 Task: Track the change in learning rate during training epochs.
Action: Mouse moved to (877, 146)
Screenshot: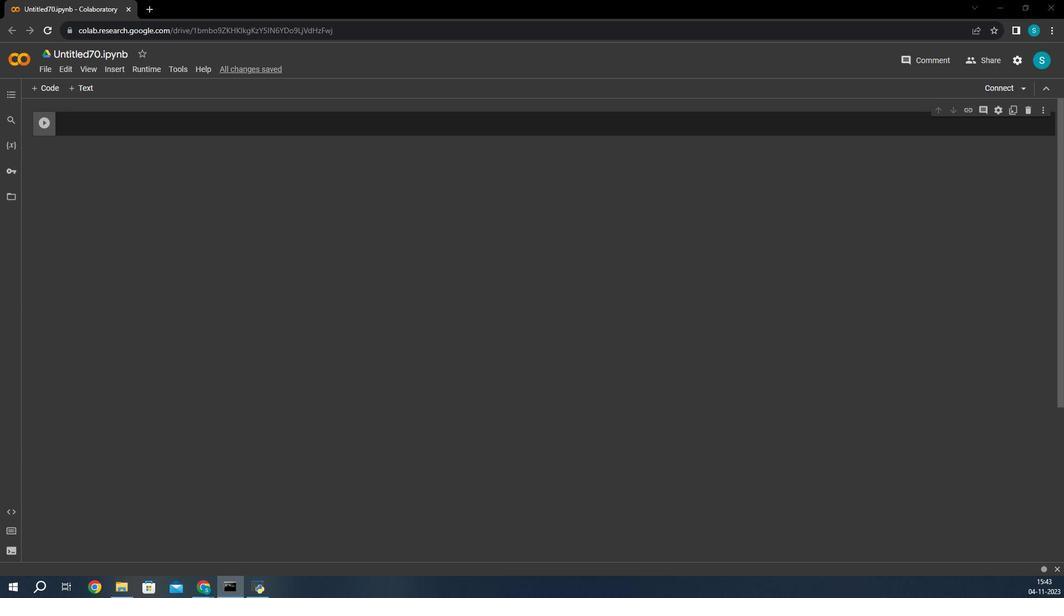 
Action: Mouse pressed left at (877, 146)
Screenshot: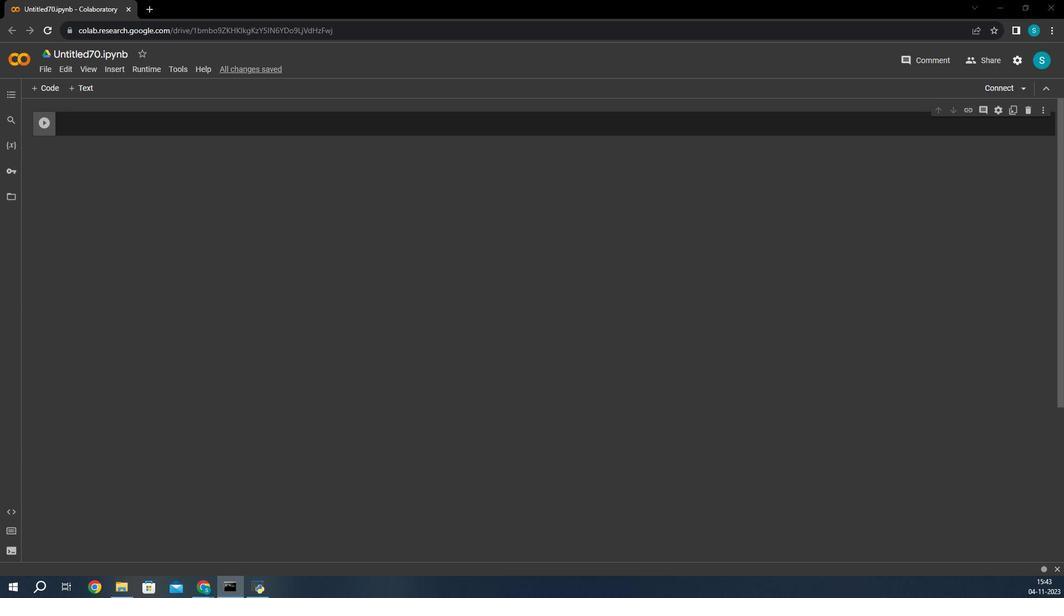 
Action: Mouse moved to (315, 176)
Screenshot: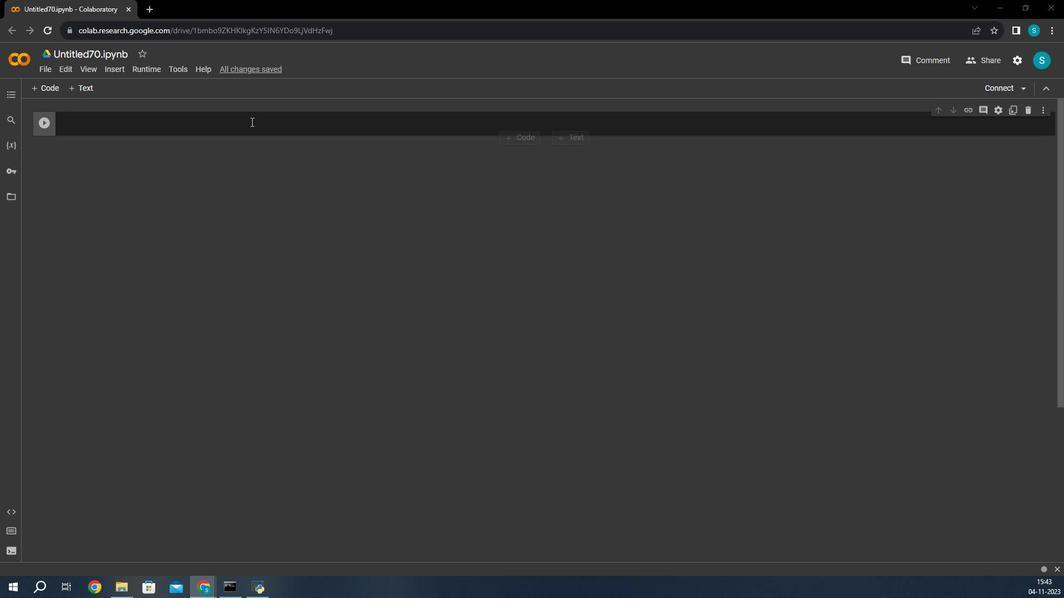 
Action: Mouse pressed left at (315, 176)
Screenshot: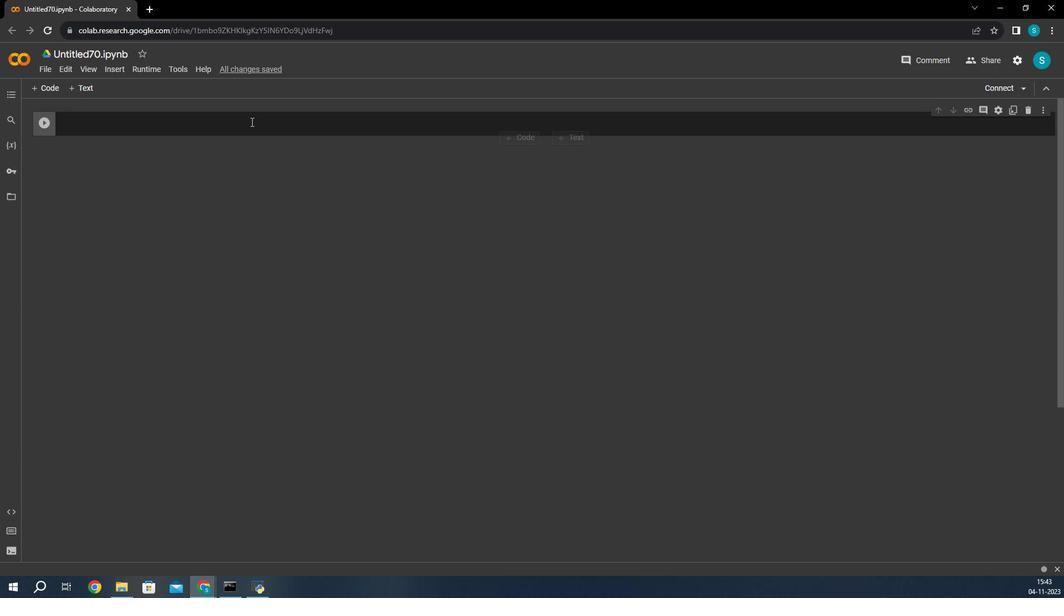 
Action: Mouse moved to (494, 334)
Screenshot: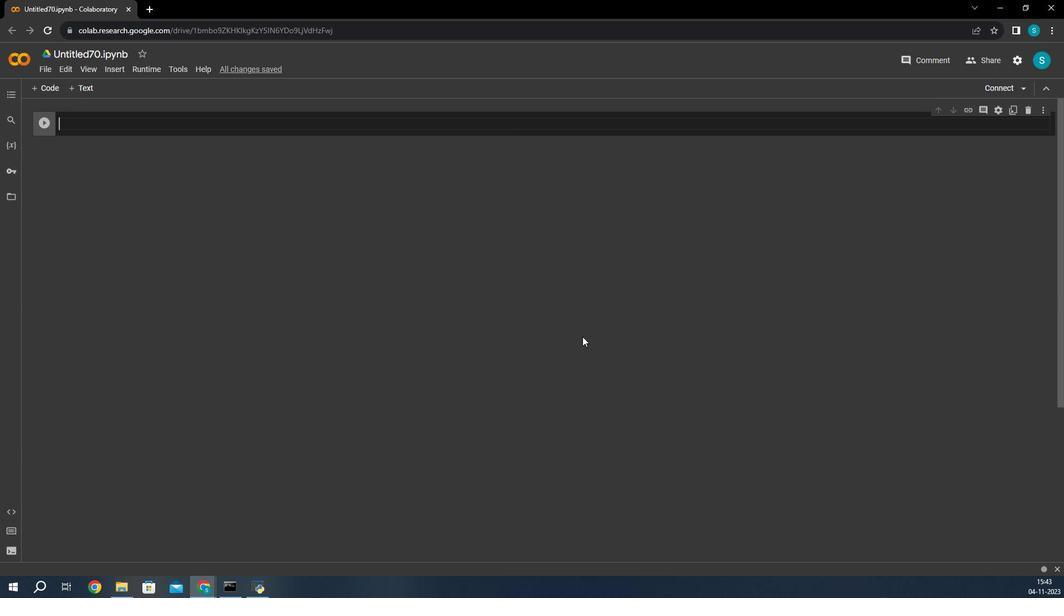 
Action: Key pressed pip<Key.space>install<Key.space>wandb
Screenshot: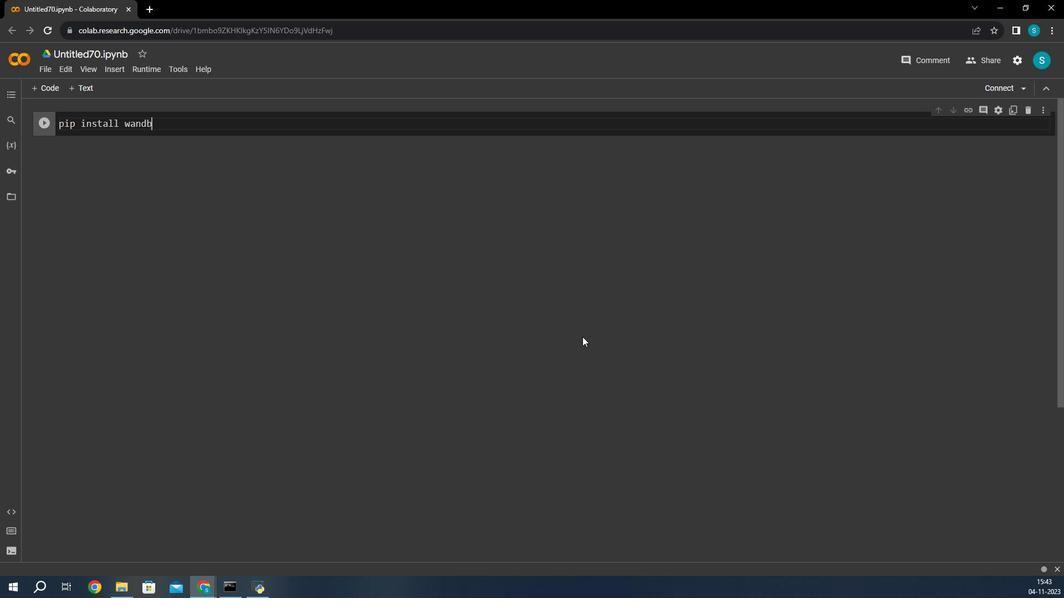 
Action: Mouse moved to (201, 157)
Screenshot: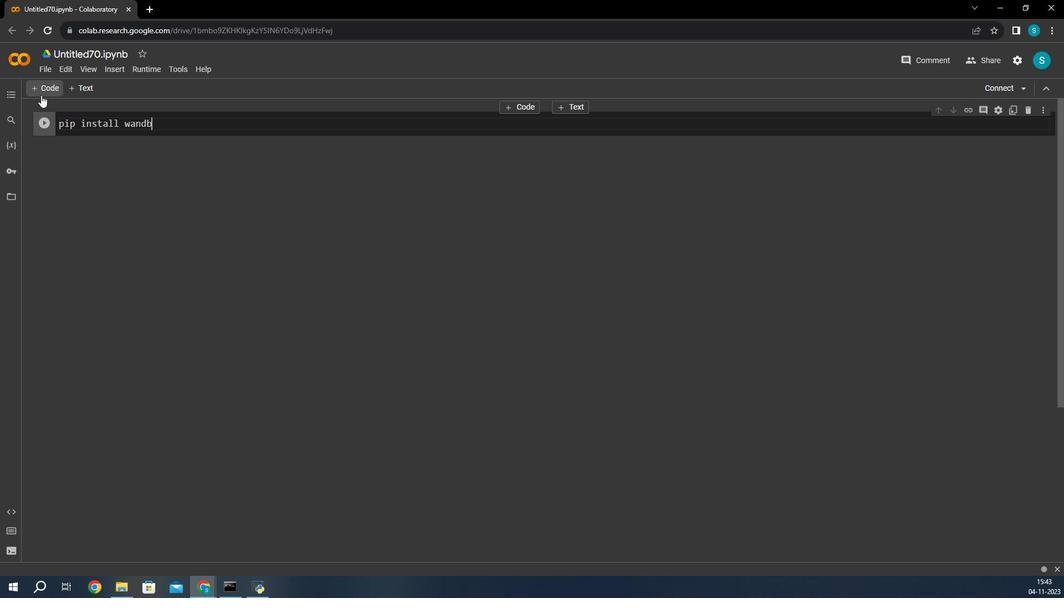 
Action: Mouse pressed left at (201, 157)
Screenshot: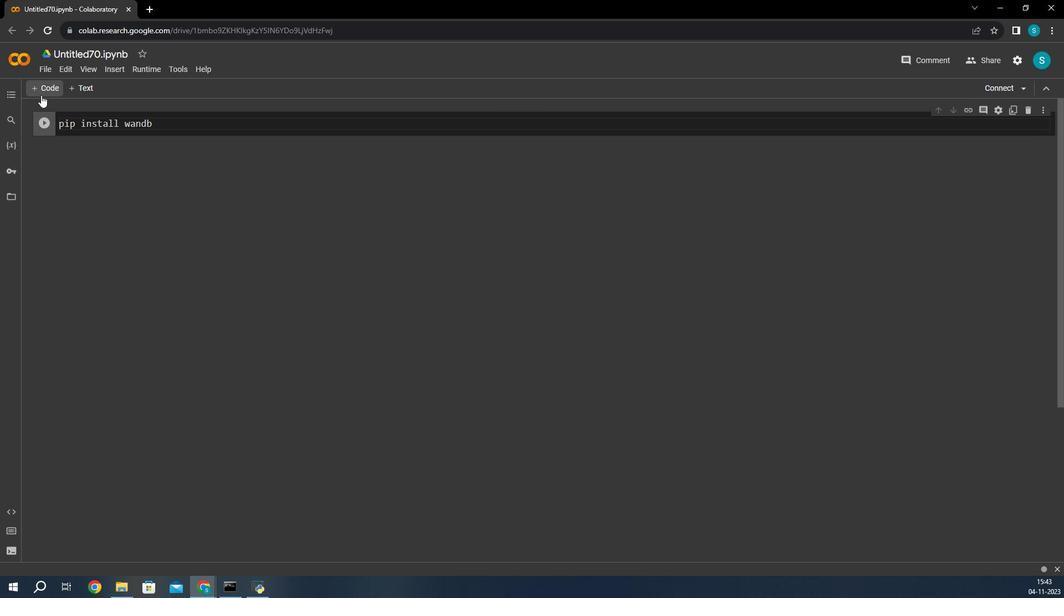 
Action: Mouse moved to (234, 197)
Screenshot: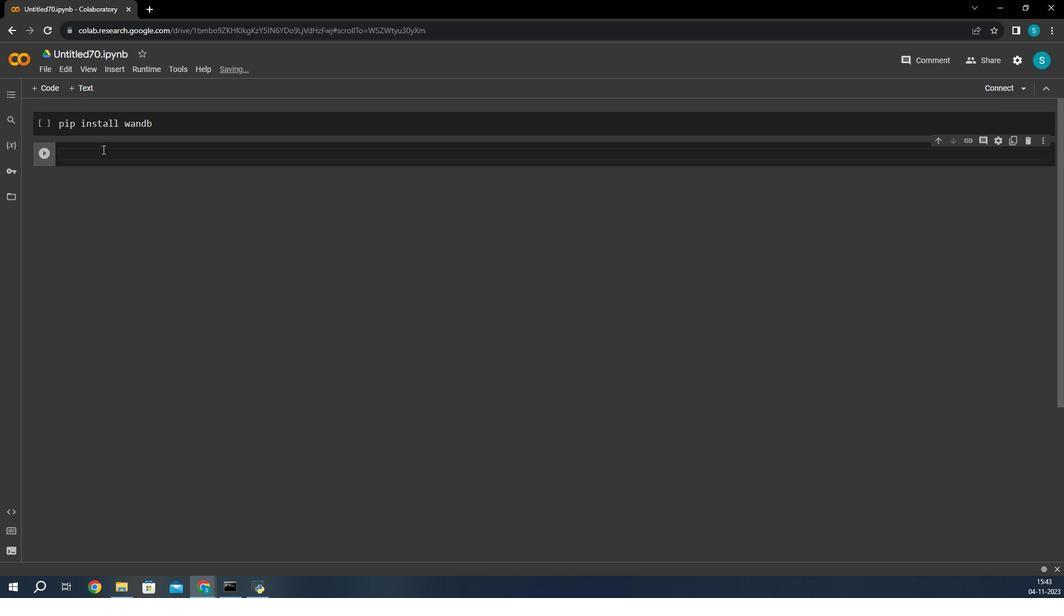 
Action: Mouse pressed left at (234, 197)
Screenshot: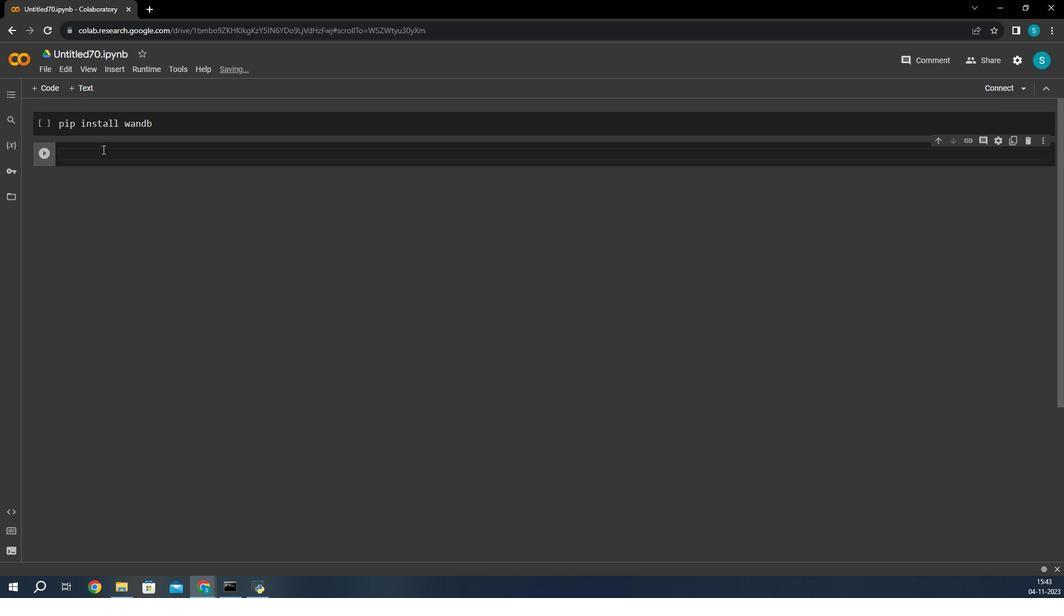 
Action: Mouse moved to (366, 287)
Screenshot: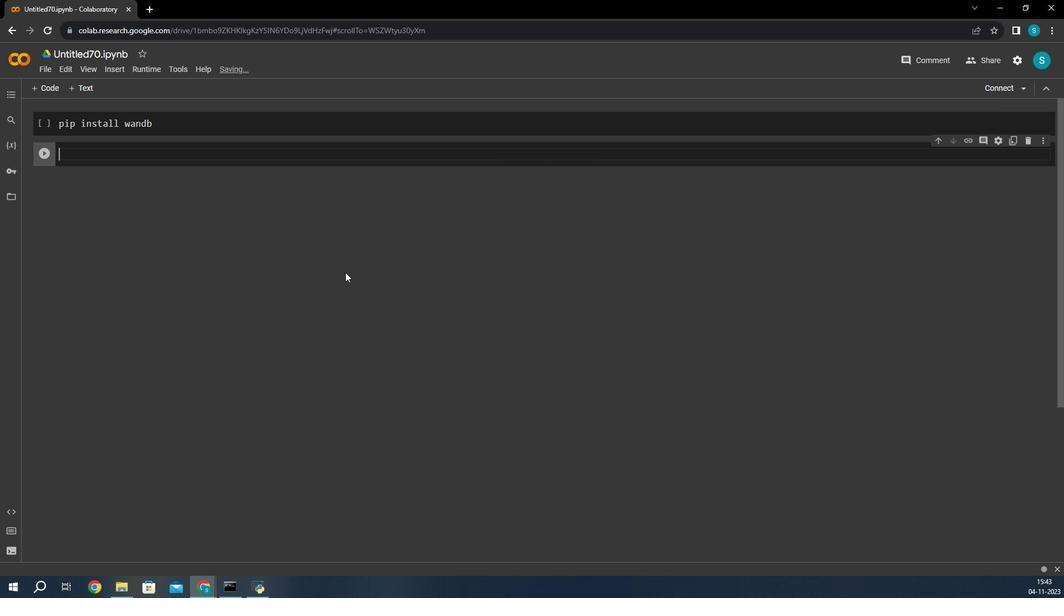 
Action: Key pressed import<Key.space>wandb<Key.enter>import<Key.space>torch<Key.enter>import<Key.space>torch.nn<Key.space>as<Key.space>nn<Key.enter>import<Key.space>torch.optim<Key.space>as<Key.space>optim<Key.enter>from<Key.space>torchvision<Key.space>import<Key.space>datasets,<Key.space>transforms<Key.enter><Key.enter><Key.shift_r>#<Key.space><Key.shift_r>Initialize<Key.space><Key.shift_r>Wand<Key.shift_r>B<Key.enter>wandb.init<Key.shift_r>(project='<Key.shift_r>Learning<Key.shift_r><Key.shift_r><Key.shift_r>_rate<Key.shift_r><Key.shift_r><Key.shift_r>_tracking<Key.shift_r><Key.shift_r><Key.shift_r><Key.shift_r>_task<Key.right><Key.right><Key.enter><Key.enter><Key.shift_r>#<Key.space><Key.shift_r>Define<Key.space>a<Key.space>simple<Key.space>neural<Key.space>network<Key.space>n<Key.backspace>model<Key.enter>class<Key.space><Key.shift_r>Simple<Key.shift_r>Net<Key.shift_r><Key.shift_r>(nn.<Key.shift_r>Module<Key.right><Key.shift_r>:<Key.enter>def<Key.space><Key.shift_r>__init<Key.shift_r>__<Key.shift_r><Key.shift_r><Key.shift_r><Key.shift_r><Key.shift_r><Key.shift_r><Key.shift_r>(self<Key.right><Key.shift_r>:<Key.enter>super<Key.shift_r><Key.shift_r><Key.shift_r>(<Key.shift_r>Simple<Key.shift_r>Net,<Key.space>self<Key.right>.<Key.shift_r>__init<Key.shift_r><Key.shift_r><Key.shift_r><Key.shift_r><Key.shift_r><Key.shift_r><Key.shift_r>__<Key.shift_r>()<Key.enter>self.fc<Key.space>=<Key.space>nn.<Key.shift_r>Linear<Key.shift_r><Key.shift_r><Key.shift_r><Key.shift_r><Key.shift_r><Key.shift_r><Key.shift_r><Key.shift_r><Key.shift_r>(784,<Key.space>19<Key.backspace>0<Key.right><Key.enter><Key.enter><Key.backspace>def<Key.space>forward<Key.shift_r>(self,<Key.space>x<Key.right><Key.shift_r>:<Key.enter>x<Key.space>=
Screenshot: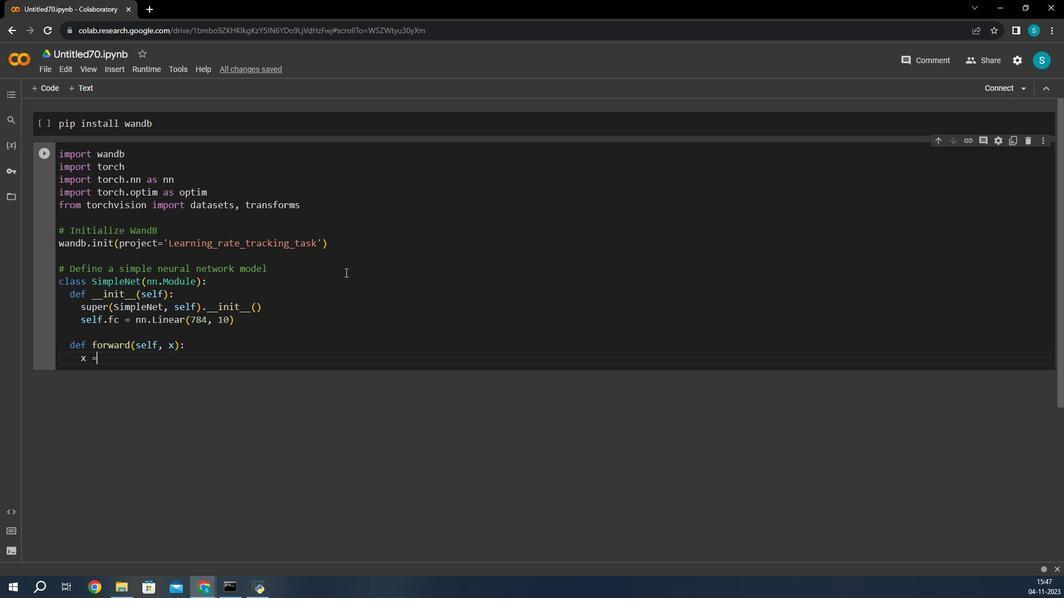 
Action: Mouse moved to (876, 287)
Screenshot: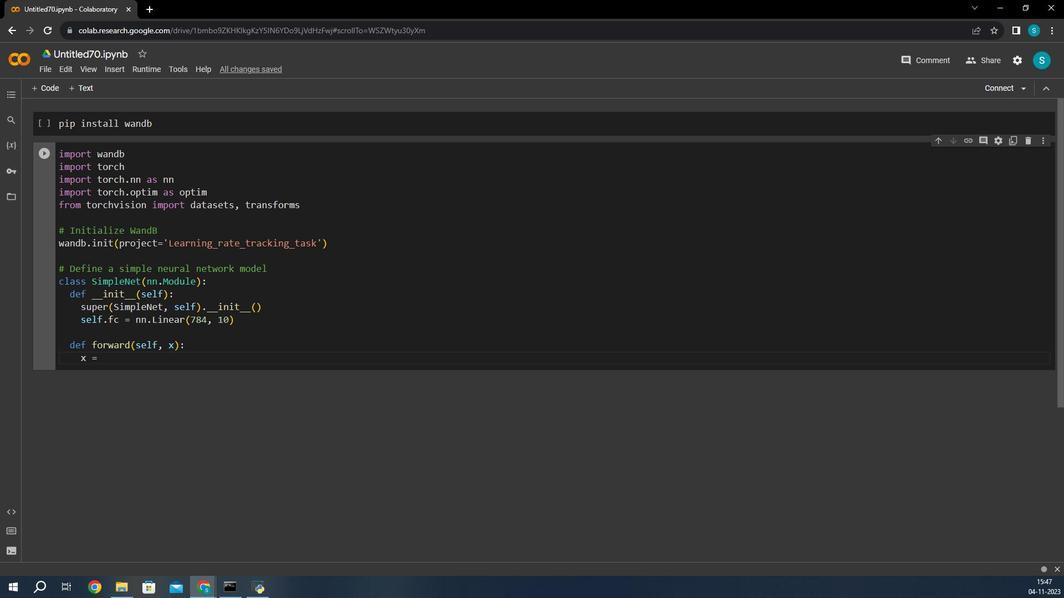 
Action: Key pressed <Key.space>
Screenshot: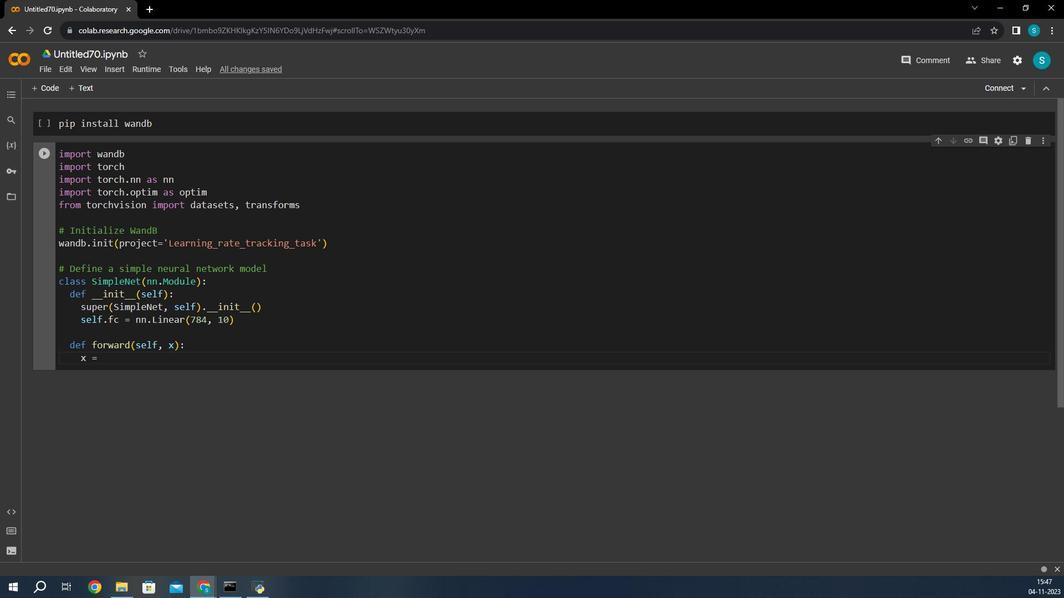 
Action: Mouse moved to (875, 289)
Screenshot: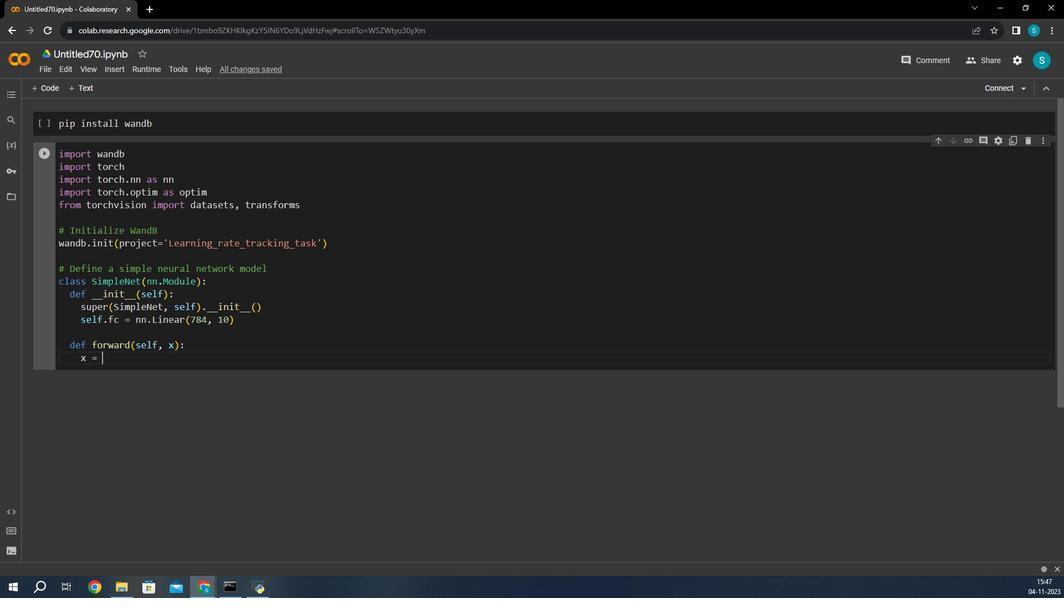 
Action: Mouse scrolled (875, 288) with delta (0, 0)
Screenshot: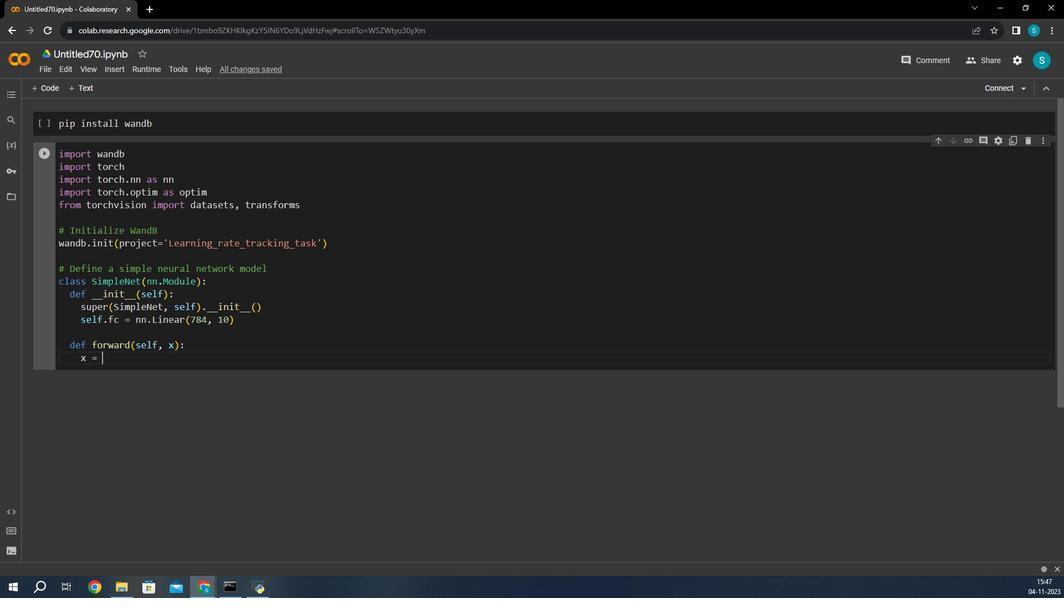 
Action: Mouse moved to (875, 289)
Screenshot: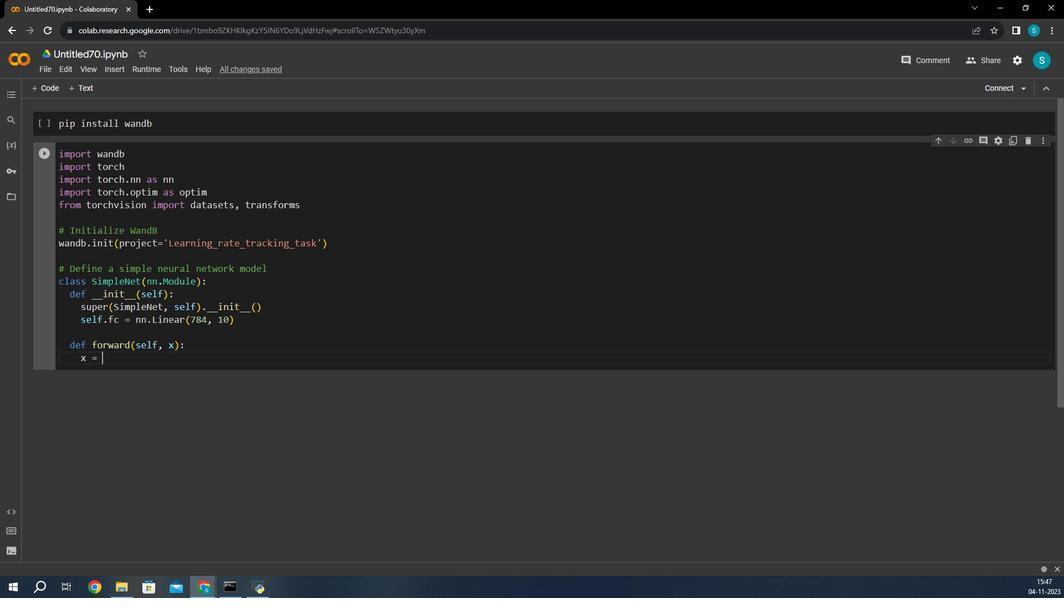 
Action: Mouse scrolled (875, 289) with delta (0, 0)
Screenshot: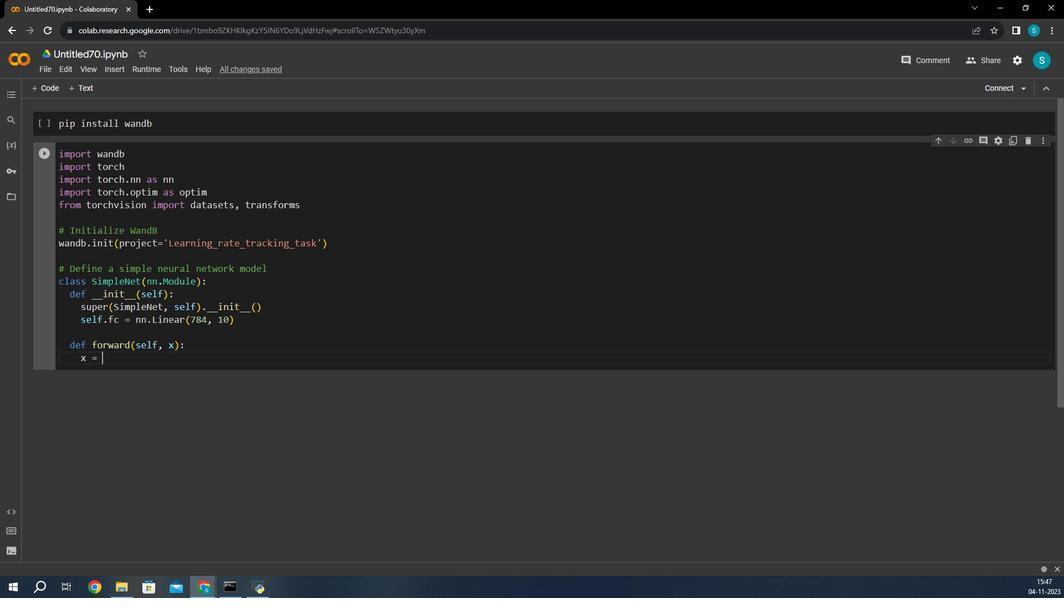 
Action: Mouse moved to (874, 290)
Screenshot: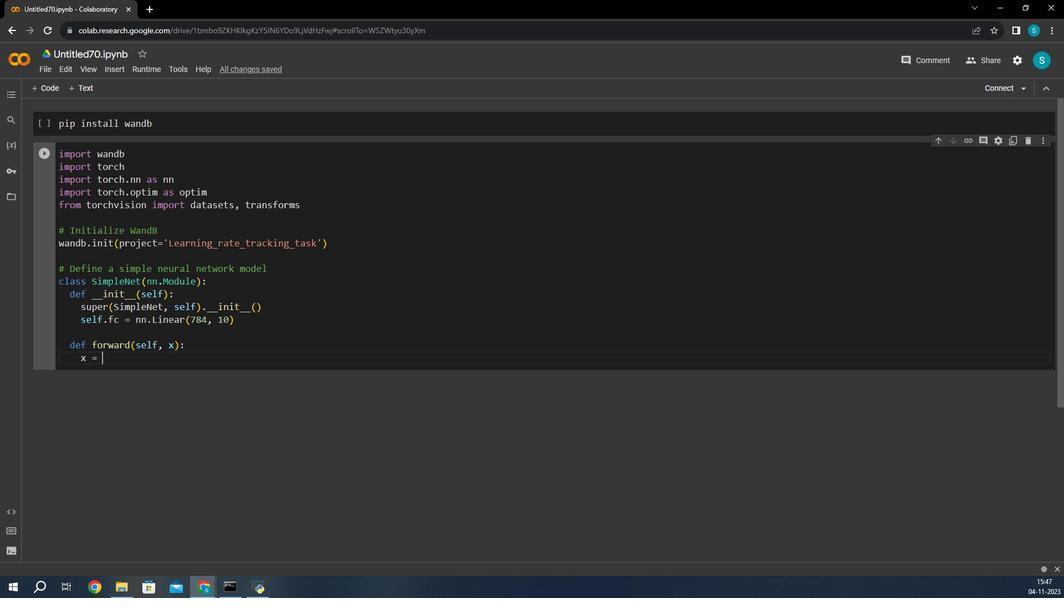 
Action: Mouse scrolled (874, 290) with delta (0, 0)
Screenshot: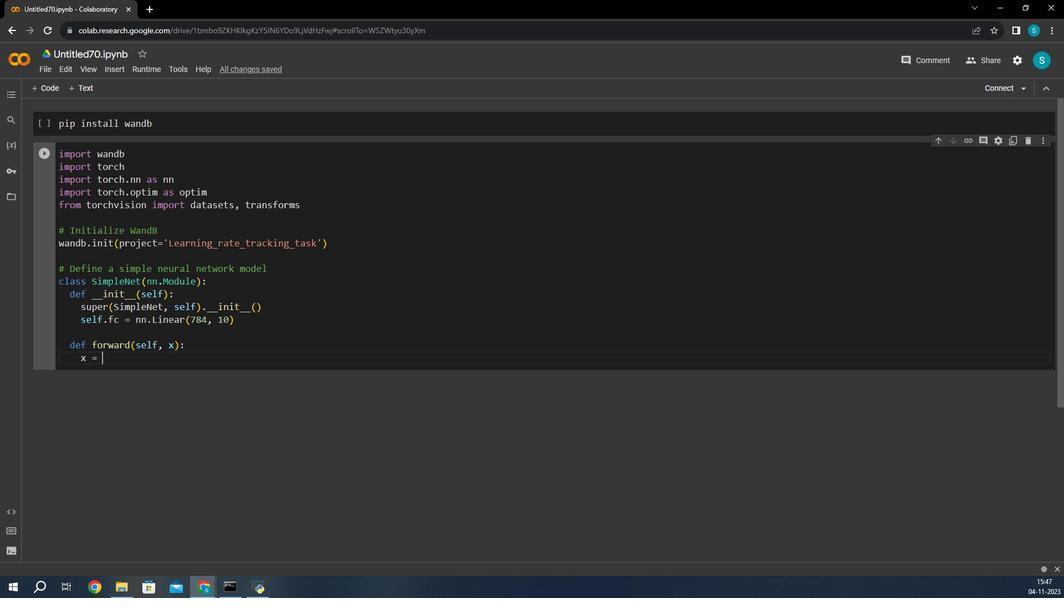 
Action: Mouse moved to (873, 291)
Screenshot: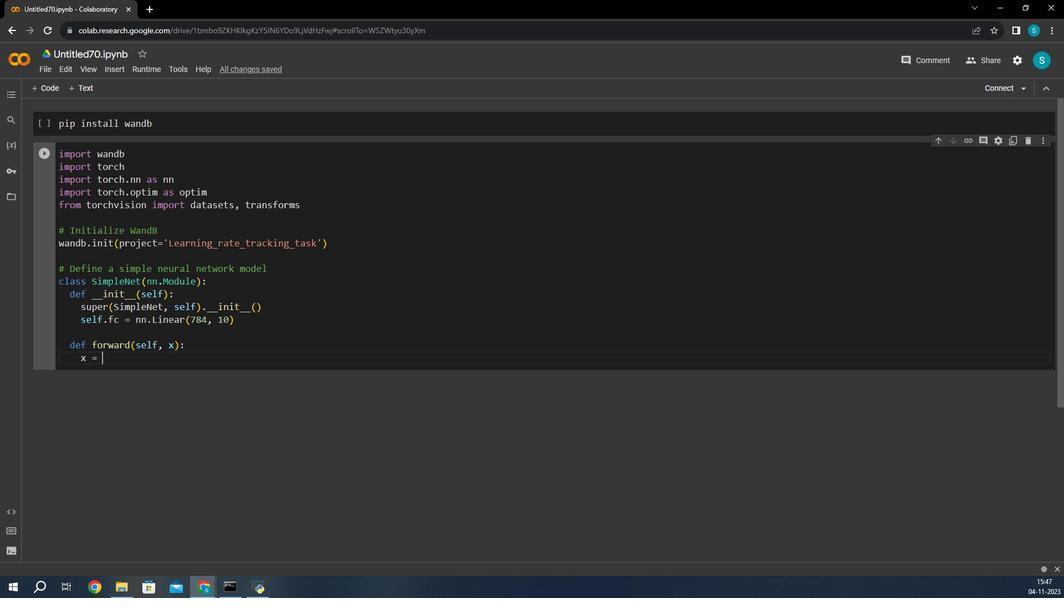 
Action: Mouse scrolled (873, 290) with delta (0, 0)
Screenshot: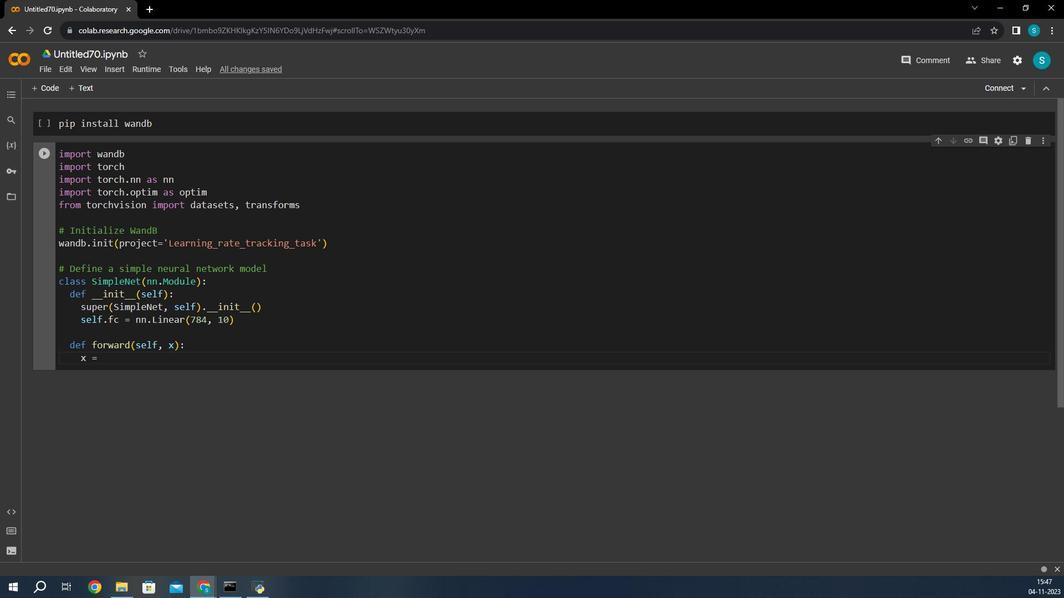 
Action: Mouse moved to (704, 324)
Screenshot: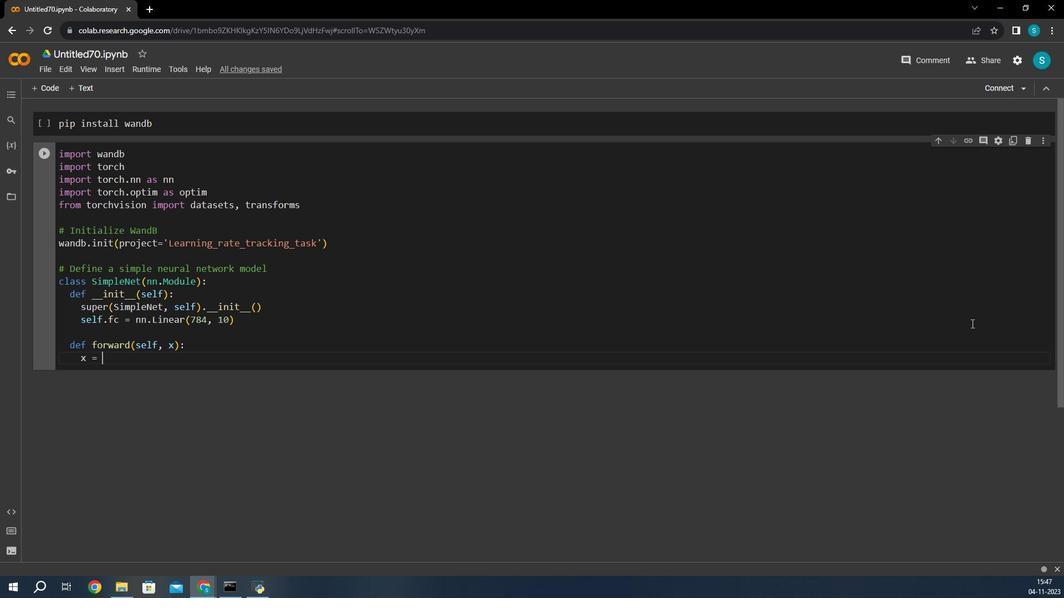 
Action: Key pressed self.fc<Key.shift_r>(x<Key.right><Key.enter>return<Key.space>x<Key.enter><Key.enter><Key.backspace><Key.backspace><Key.shift_r>#<Key.space><Key.shift_r>Load<Key.space><Key.shift_r><Key.shift_r><Key.shift_r><Key.shift_r><Key.shift_r><Key.shift_r><Key.shift_r><Key.shift_r>MNIST<Key.space>dataset<Key.enter>transform<Key.space>=<Key.space>transforms.<Key.shift_r>Compose<Key.shift_r>([transforms.<Key.shift_r>To<Key.shift_r>Tensor<Key.shift_r><Key.shift_r><Key.shift_r><Key.shift_r><Key.shift_r><Key.shift_r><Key.shift_r>(),<Key.space>transforms.<Key.shift_r>Noor<Key.backspace><Key.backspace>rmalize<Key.shift_r>((0.5,<Key.right>,<Key.space><Key.shift_r>(0.5<Key.right><Key.left>,<Key.right><Key.right><Key.right><Key.right><Key.enter>train<Key.shift_r>_dataset<Key.space>=<Key.space>datasets.<Key.shift_r>M<Key.shift_r>NIST<Key.shift_r>(root='./data<Key.right>,<Key.space>train=<Key.shift_r>True,<Key.space>transform=transform,<Key.space>download=<Key.shift_r><Key.shift_r><Key.shift_r><Key.shift_r>True<Key.right><Key.enter>train<Key.shift_r>_loader<Key.space>=<Key.space>torch.utils.data.<Key.shift>Data<Key.shift_r>Loader<Key.shift_r><Key.shift_r><Key.shift_r>(train<Key.shift_r>_dataset,<Key.space>batch<Key.shift_r>_size=64,<Key.space>shuffle=<Key.shift><Key.shift>True<Key.right><Key.enter><Key.enter><Key.shift>#<Key.space><Key.shift>Create<Key.space>the<Key.space>model<Key.space>and<Key.space>opy<Key.backspace>timizer<Key.enter>model<Key.space>=<Key.space><Key.shift>Simple<Key.shift>Net<Key.shift_r>()<Key.enter>optimizer<Key.space>=<Key.space>optim.<Key.caps_lock>SGD<Key.caps_lock><Key.shift_r>(model.parameters<Key.shift_r>(),<Key.space>lr=0.1<Key.right><Key.enter>lr<Key.shift_r>_scheduler<Key.space>=<Key.space>optim.lr<Key.shift_r>_scheduler.<Key.caps_lock>S<Key.caps_lock>tep<Key.shift_r>L<Key.shift>R<Key.shift_r>(optimizer,<Key.space>step<Key.shift_r>_size=1,<Key.space>gamma=0.9<Key.right><Key.enter><Key.enter><Key.shift>#<Key.space><Key.shift><Key.shift><Key.shift><Key.shift><Key.shift><Key.shift><Key.shift><Key.shift><Key.shift>Training<Key.space>loop<Key.enter>for<Key.space>epoch<Key.space>in<Key.space>range<Key.shift_r>(10<Key.shift_r>)<Key.shift_r>:<Key.enter>for<Key.space>batch<Key.shift_r>_idx,<Key.space><Key.shift_r>(data,<Key.space>target<Key.right><Key.space>in<Key.space>enumerate<Key.shift_r>(train<Key.shift_r>_loader<Key.right><Key.shift_r>:<Key.enter>optimizer.zero<Key.shift_r>_grad<Key.shift_r><Key.shift_r><Key.shift_r><Key.shift_r><Key.shift_r>()<Key.enter>d
Screenshot: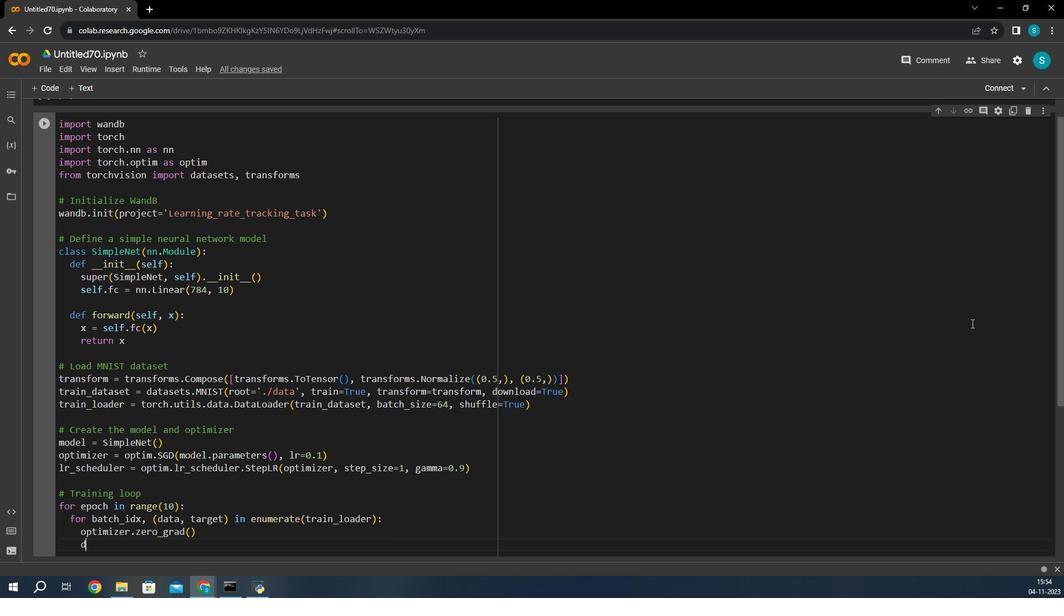 
Action: Mouse moved to (707, 324)
Screenshot: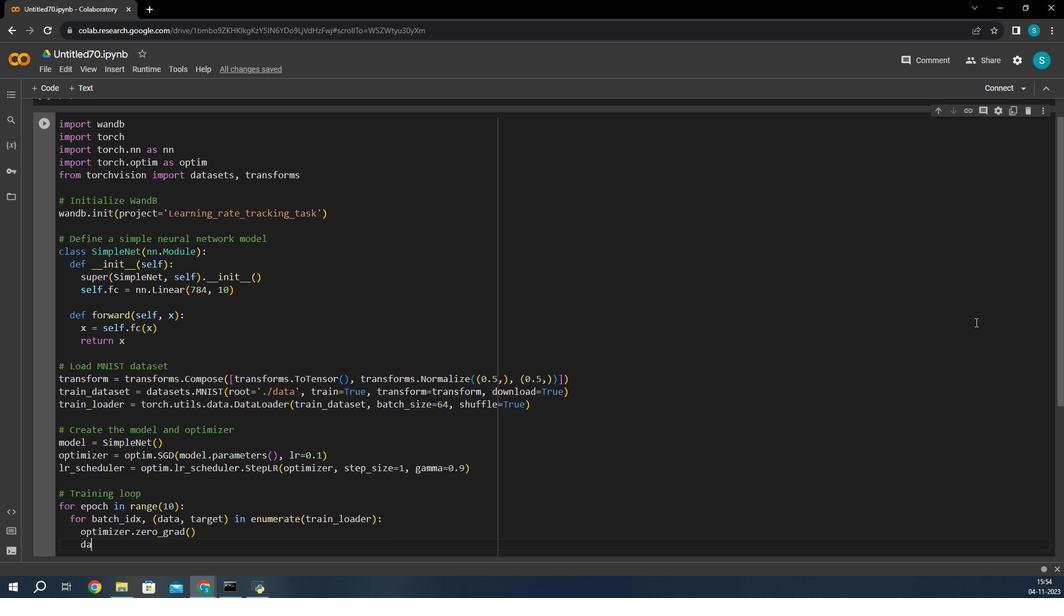 
Action: Key pressed a
Screenshot: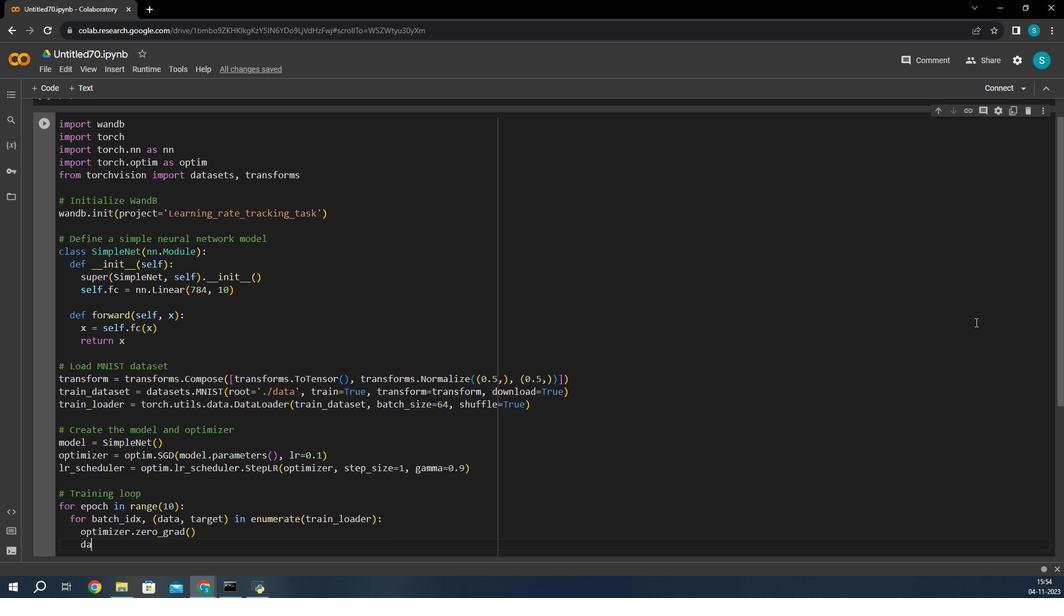 
Action: Mouse moved to (958, 336)
Screenshot: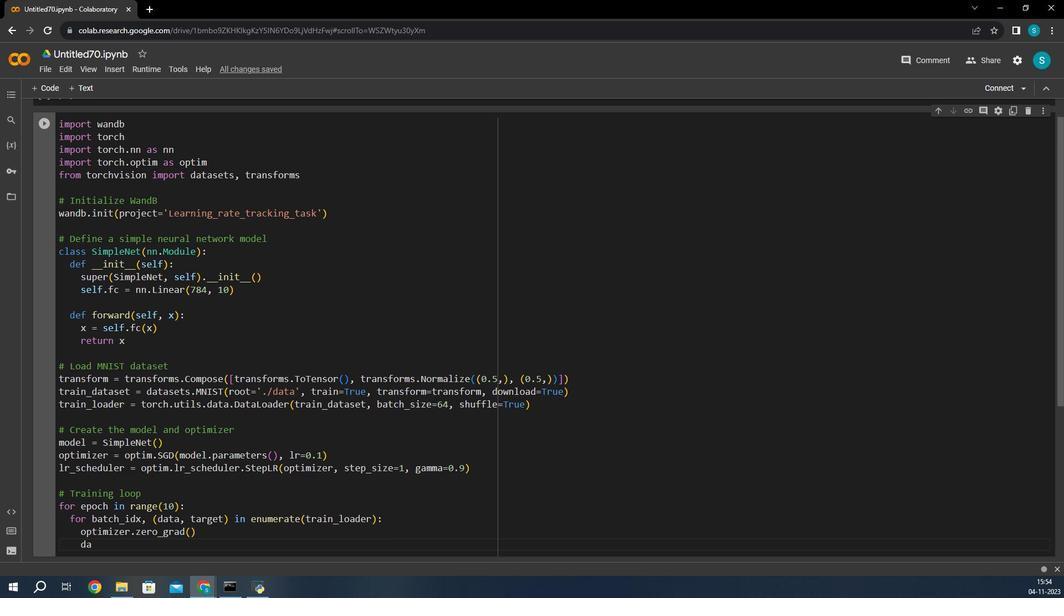 
Action: Mouse scrolled (958, 336) with delta (0, 0)
Screenshot: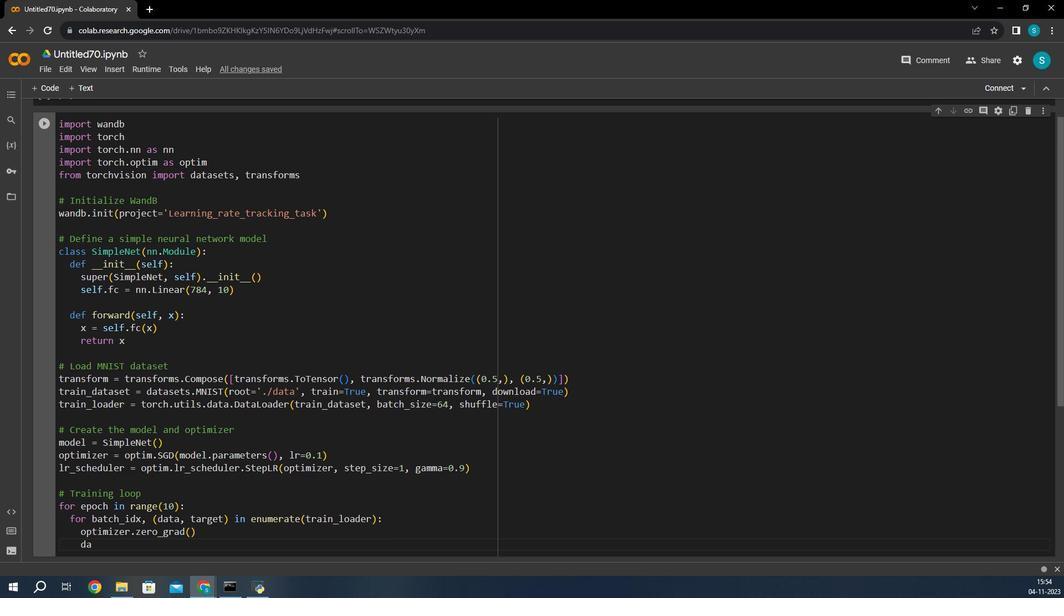 
Action: Mouse moved to (954, 327)
Screenshot: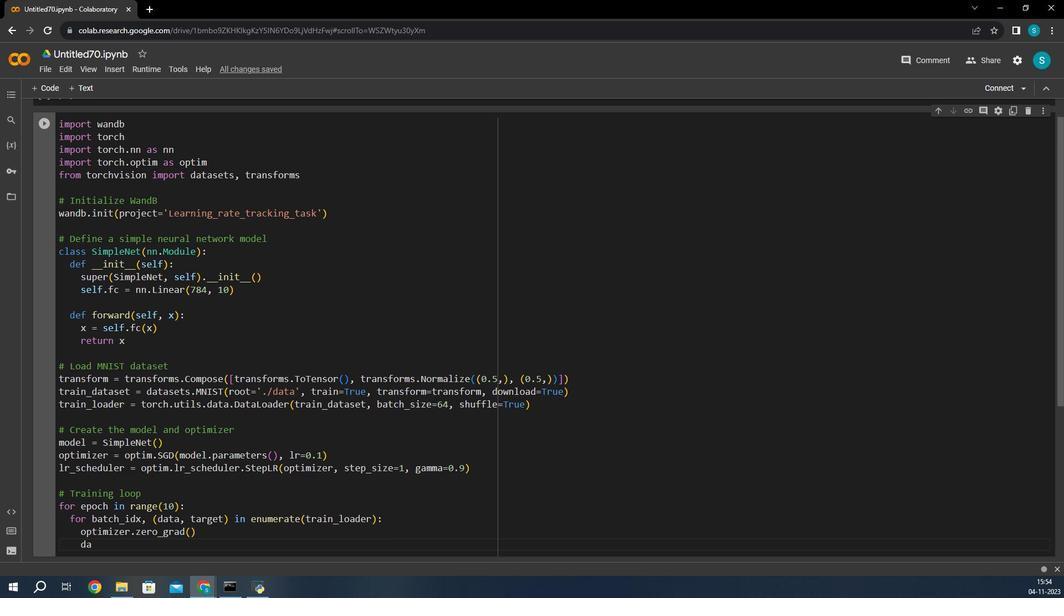 
Action: Mouse scrolled (954, 327) with delta (0, 0)
Screenshot: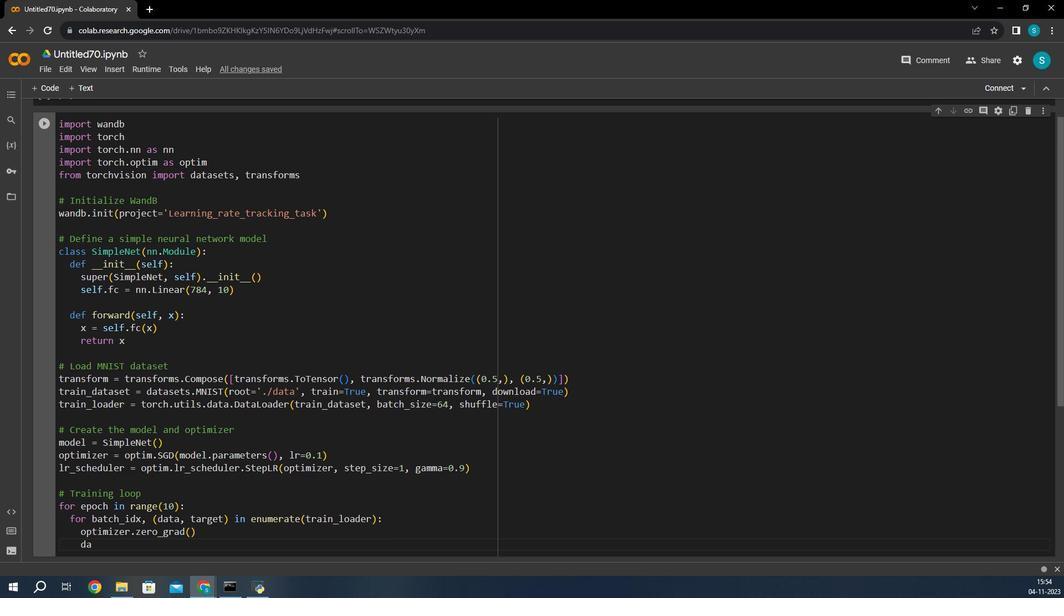 
Action: Mouse scrolled (954, 327) with delta (0, 0)
Screenshot: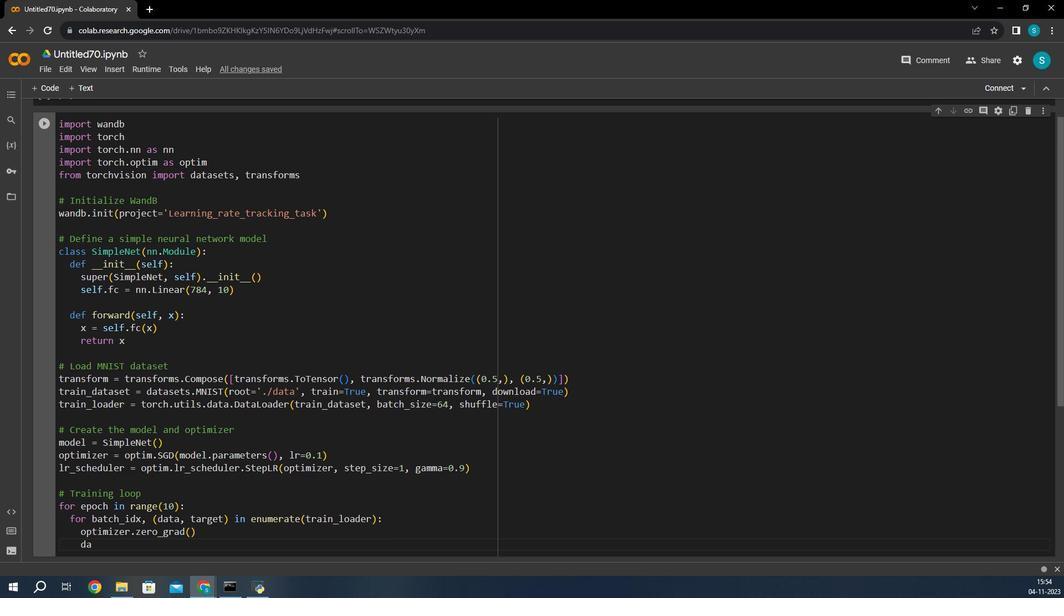 
Action: Mouse scrolled (954, 327) with delta (0, 0)
Screenshot: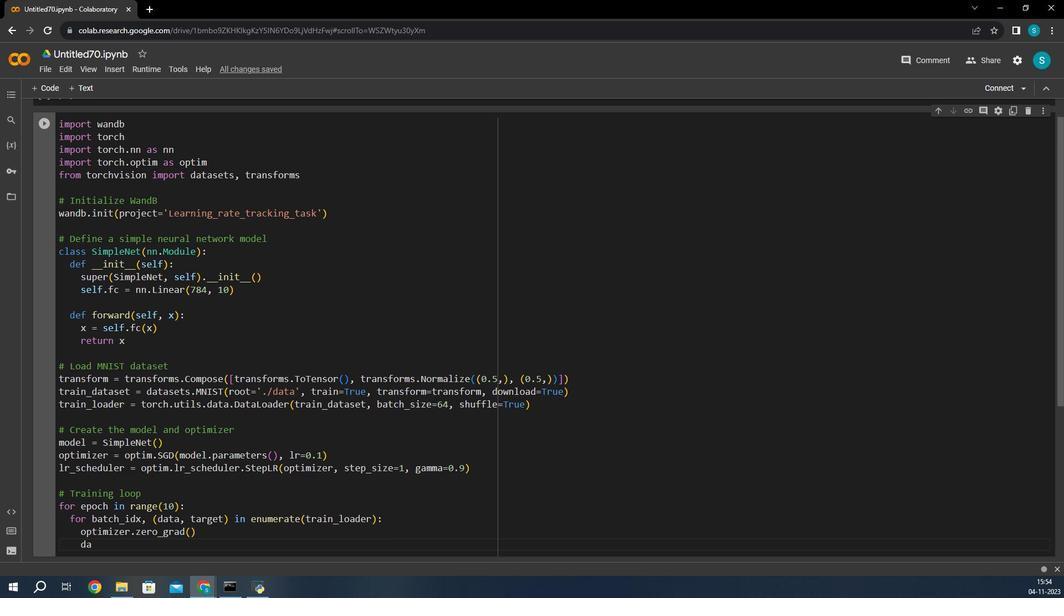 
Action: Mouse moved to (970, 274)
Screenshot: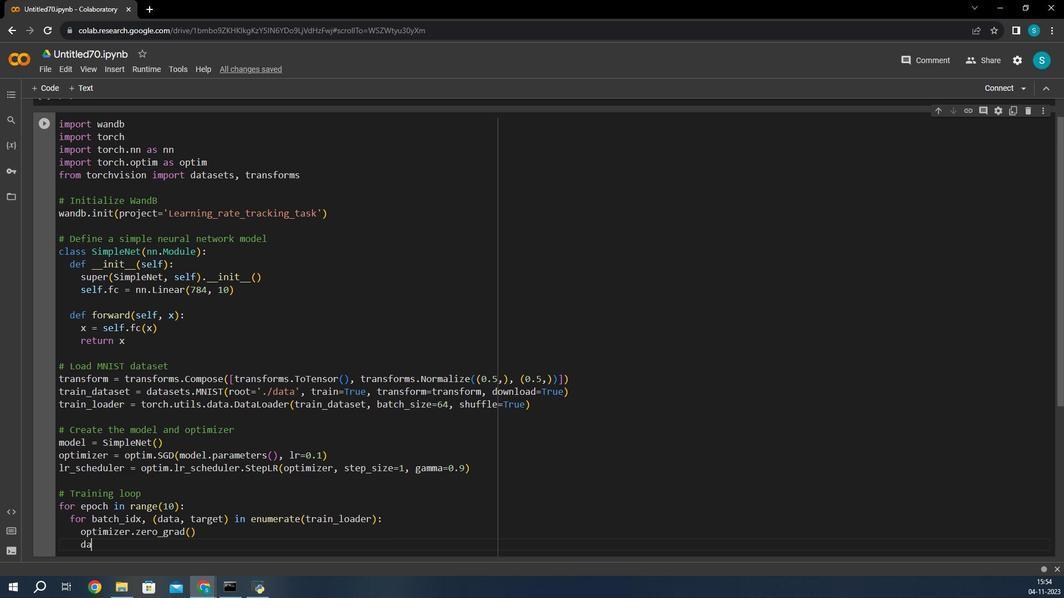 
Action: Mouse scrolled (970, 274) with delta (0, 0)
Screenshot: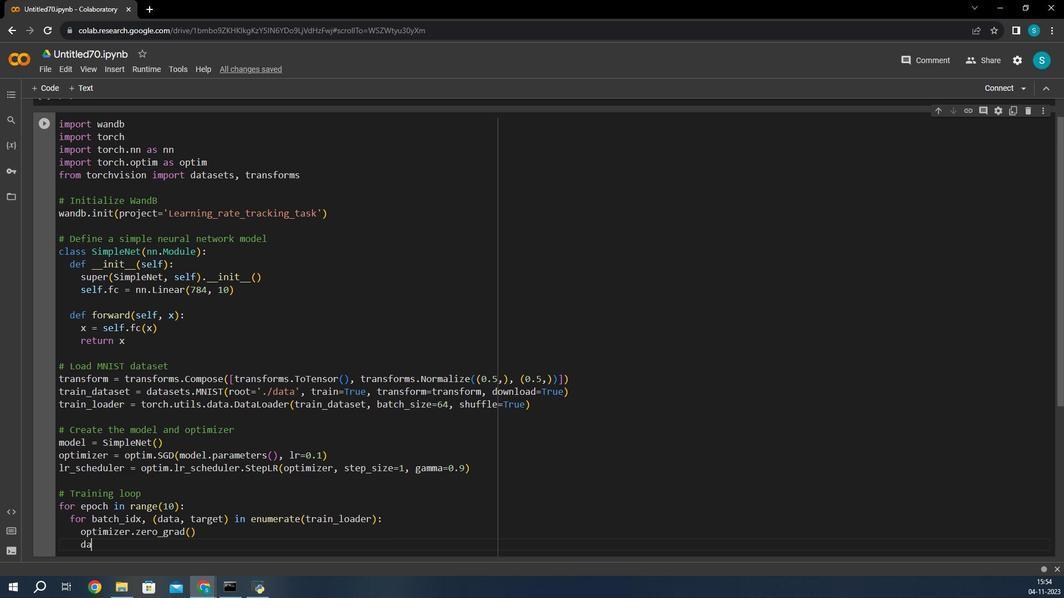 
Action: Key pressed t
Screenshot: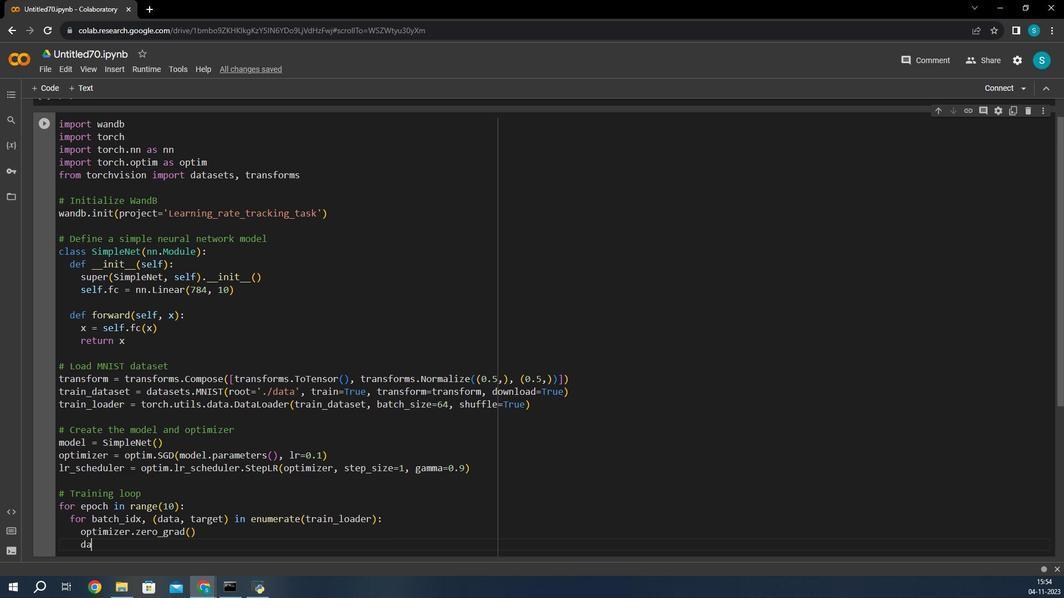
Action: Mouse moved to (970, 273)
Screenshot: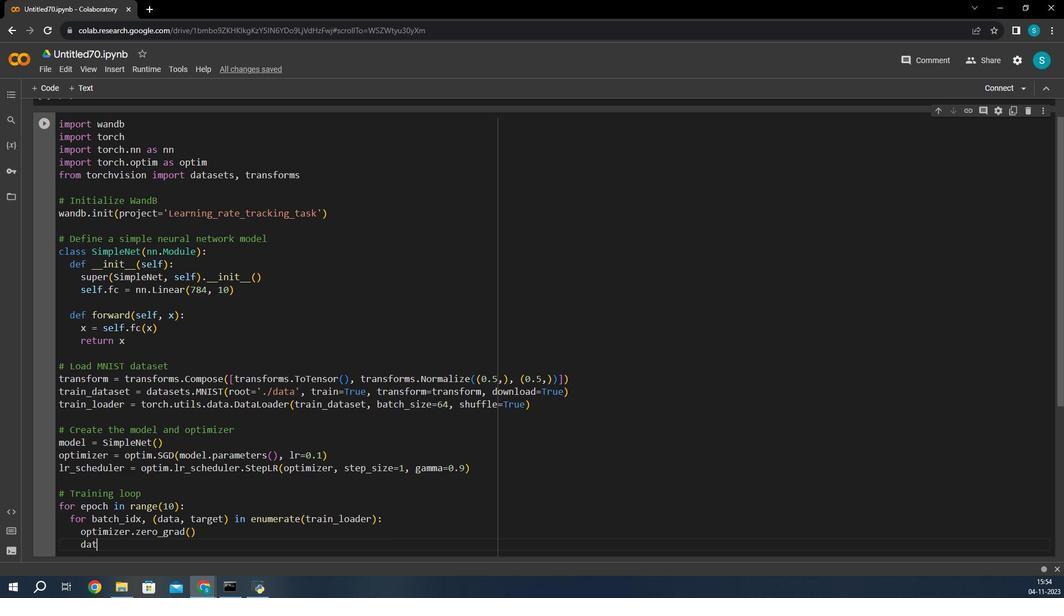 
Action: Key pressed a=
Screenshot: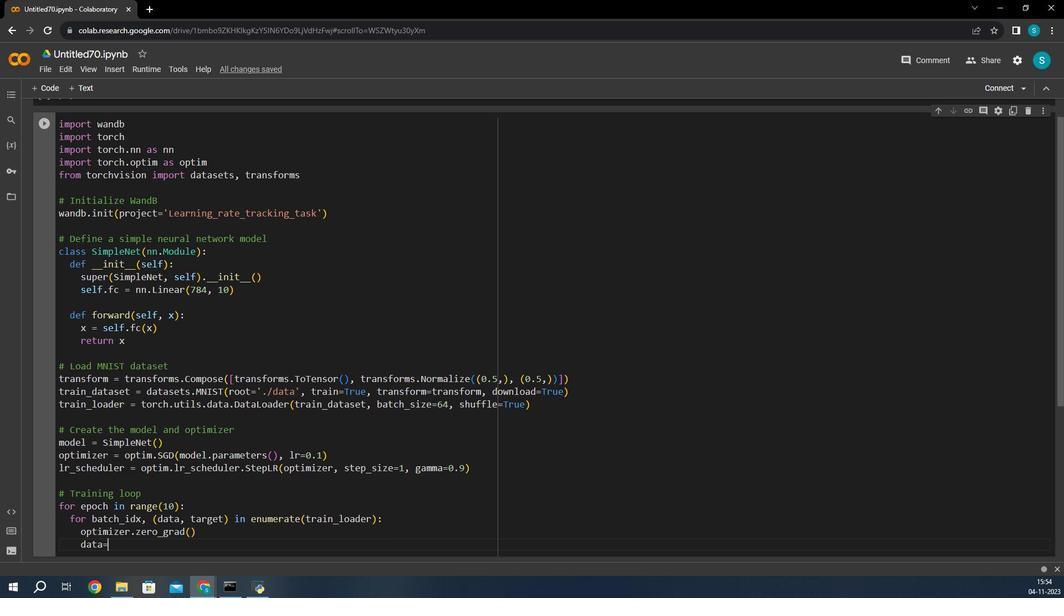 
Action: Mouse moved to (970, 275)
Screenshot: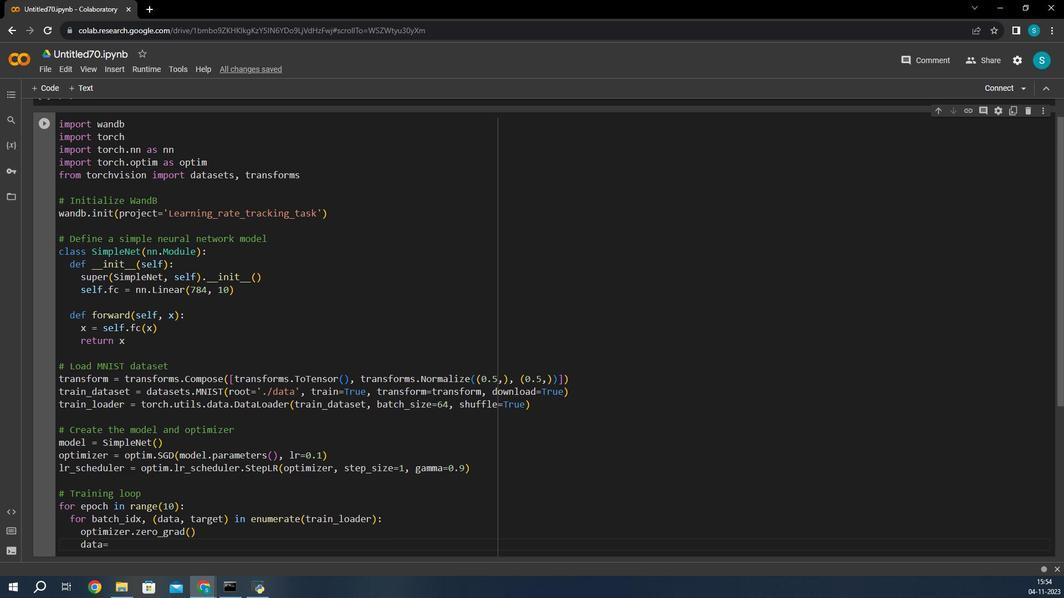 
Action: Key pressed <Key.space>da
Screenshot: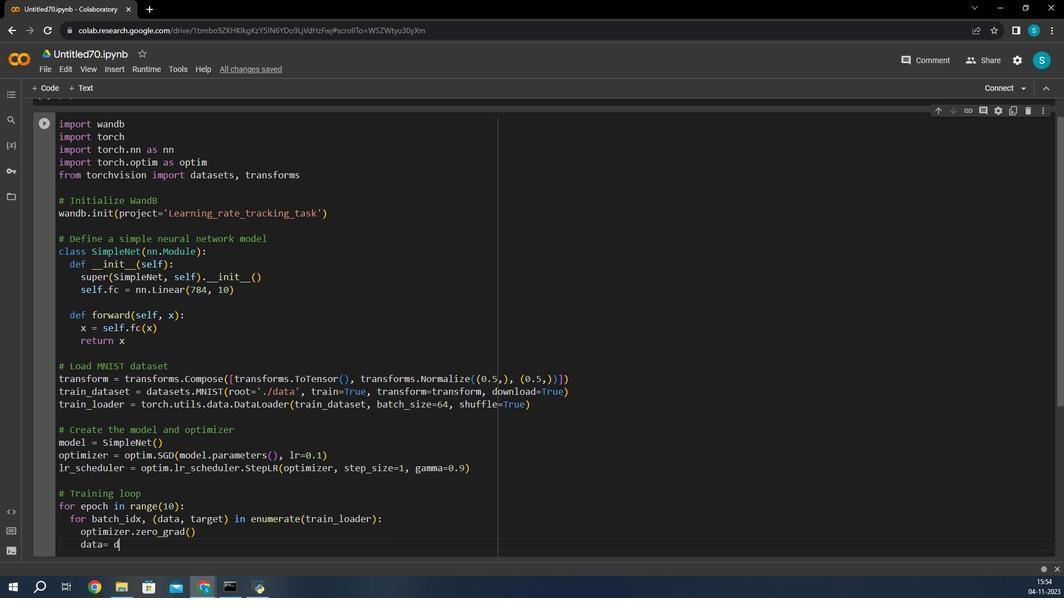 
Action: Mouse moved to (969, 275)
Screenshot: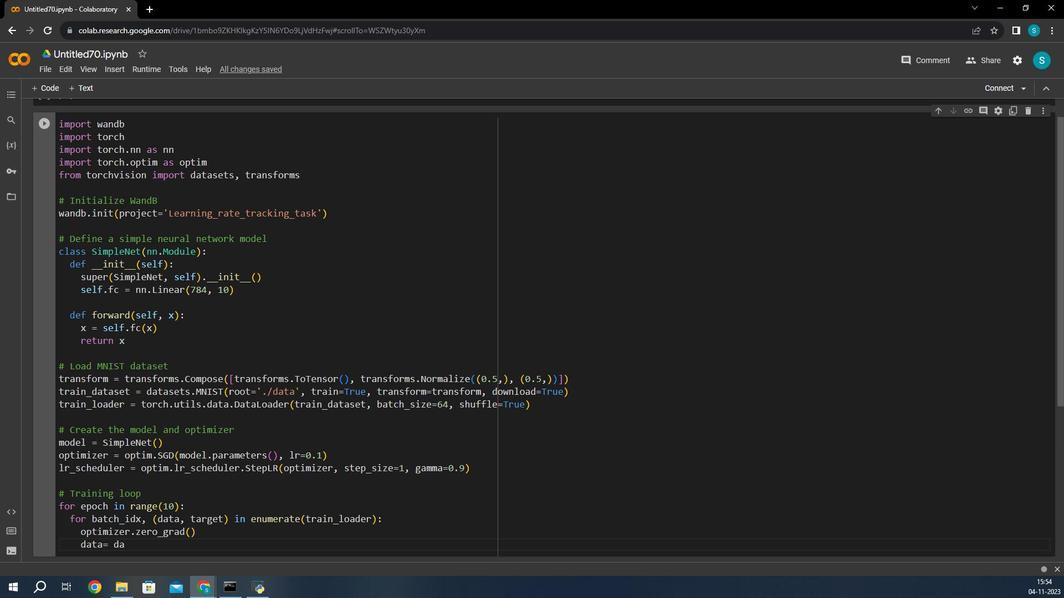 
Action: Key pressed t
Screenshot: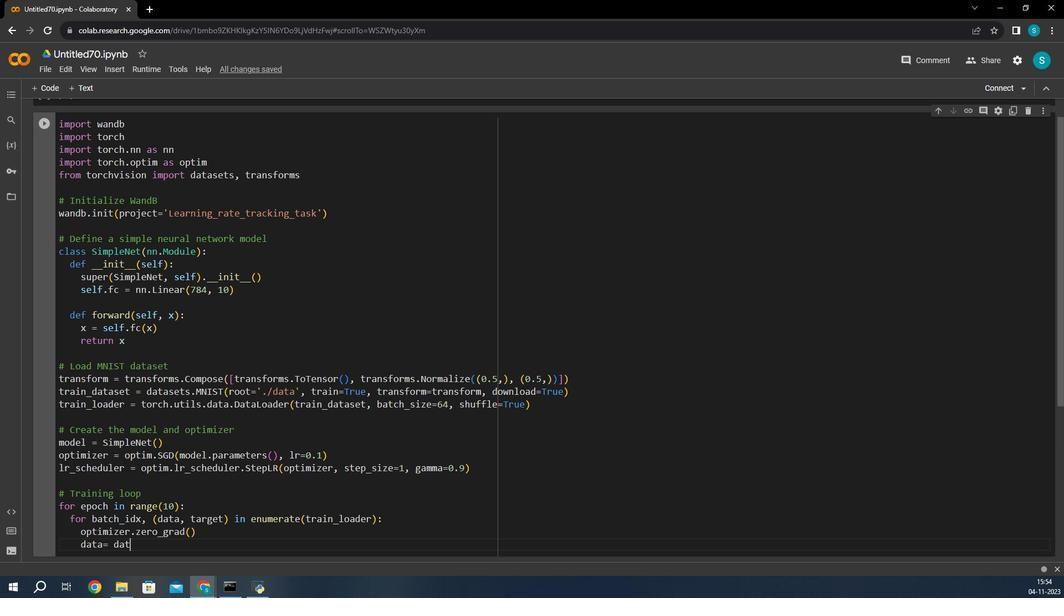 
Action: Mouse moved to (969, 276)
Screenshot: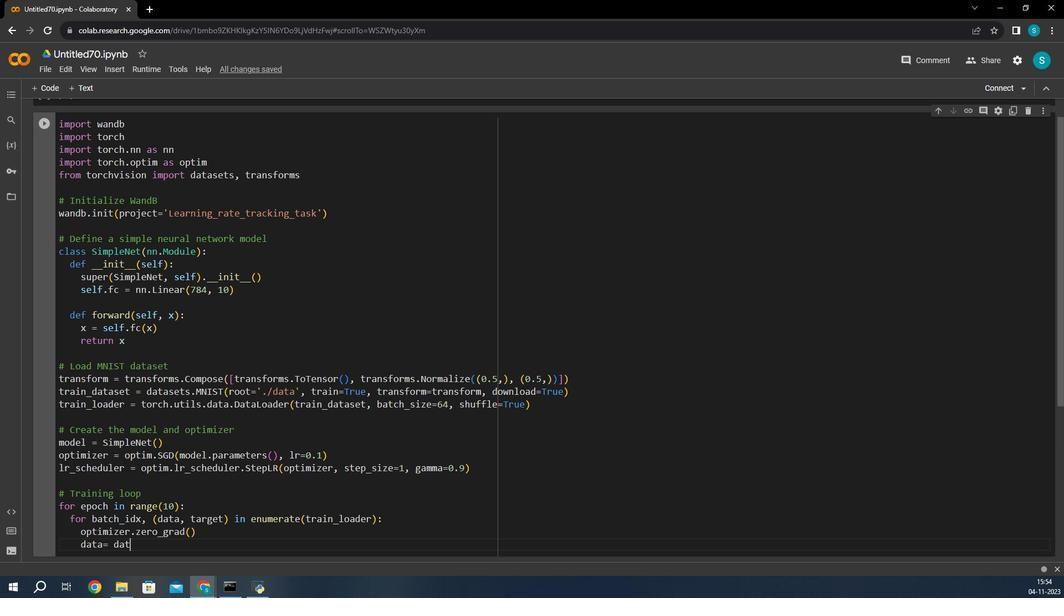 
Action: Key pressed a
Screenshot: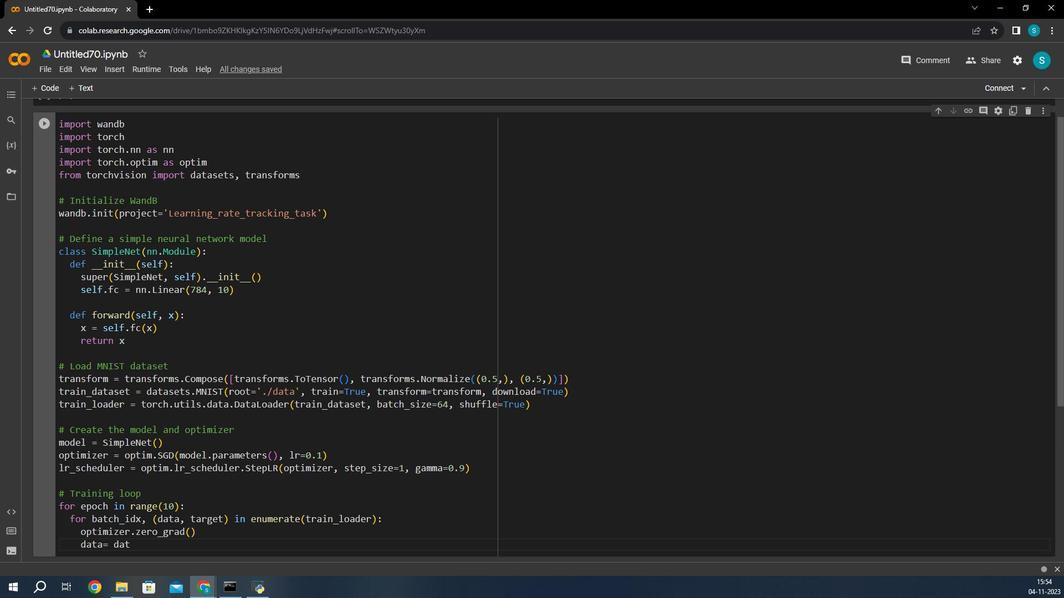 
Action: Mouse moved to (969, 277)
Screenshot: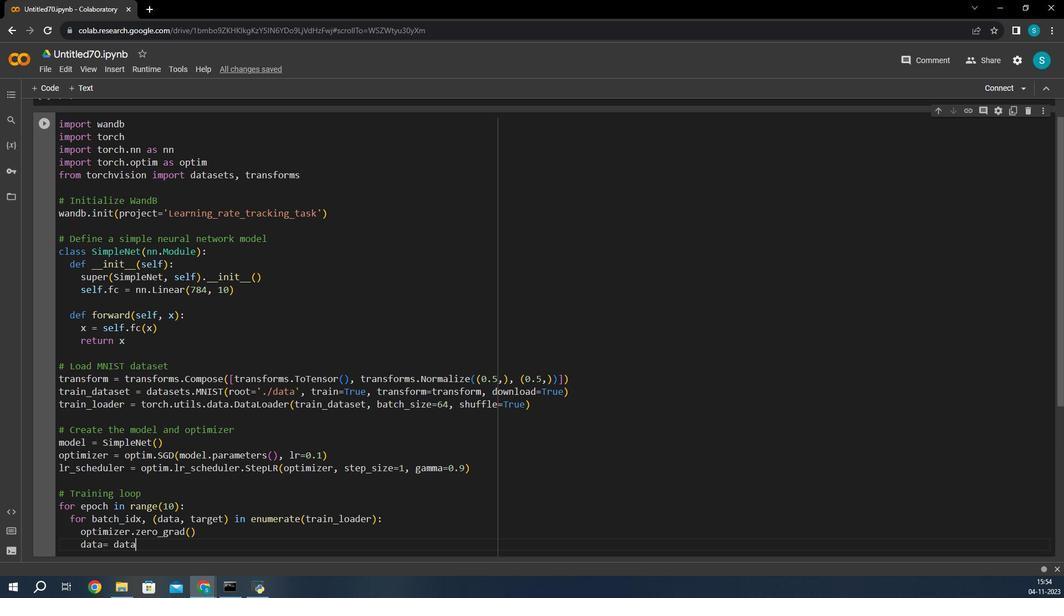 
Action: Key pressed /
Screenshot: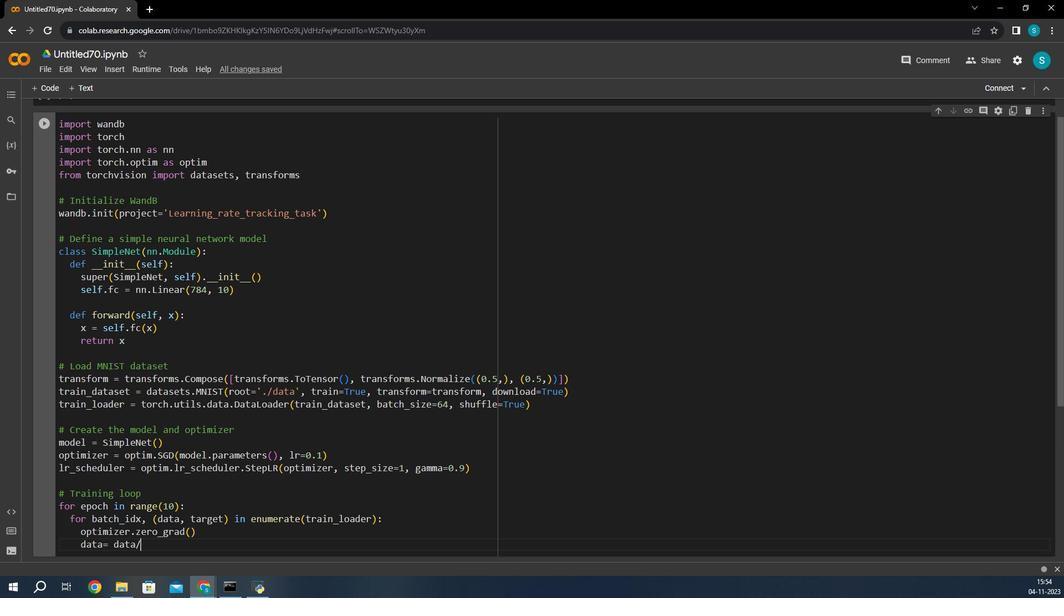 
Action: Mouse moved to (968, 278)
Screenshot: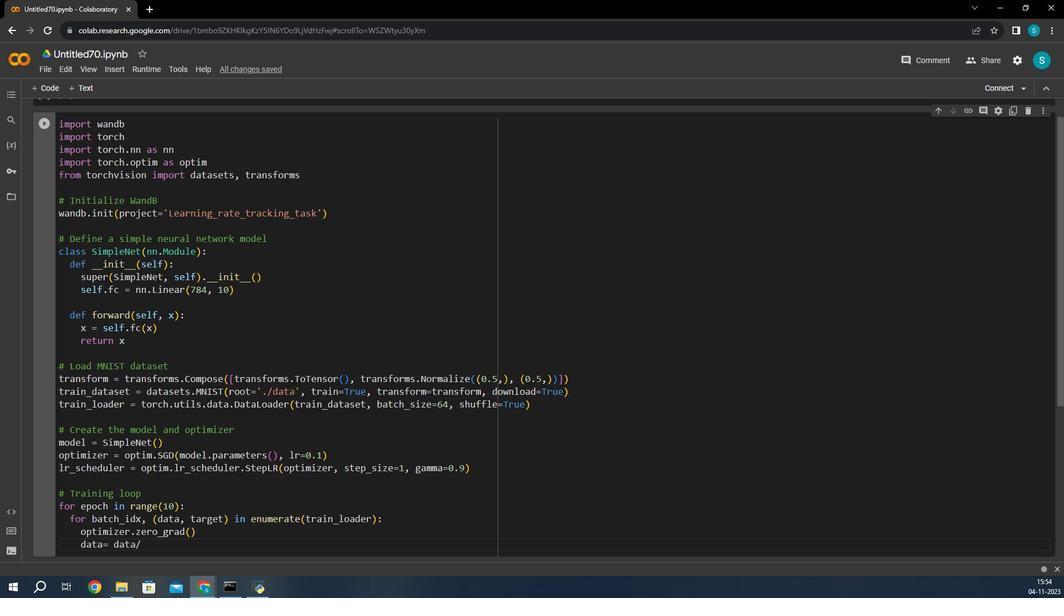 
Action: Key pressed <Key.backspace>.
Screenshot: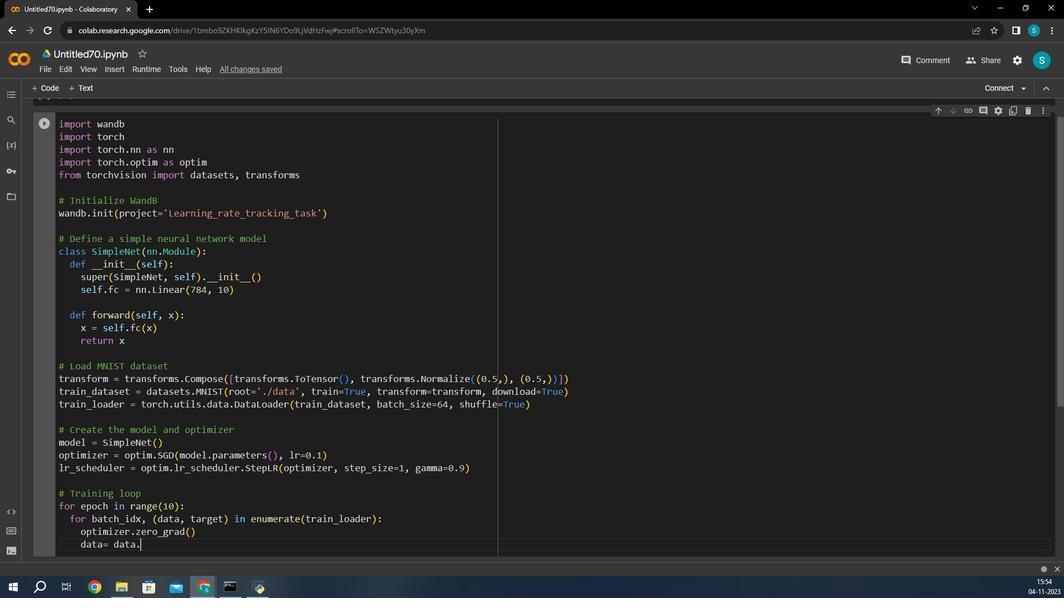 
Action: Mouse moved to (966, 274)
Screenshot: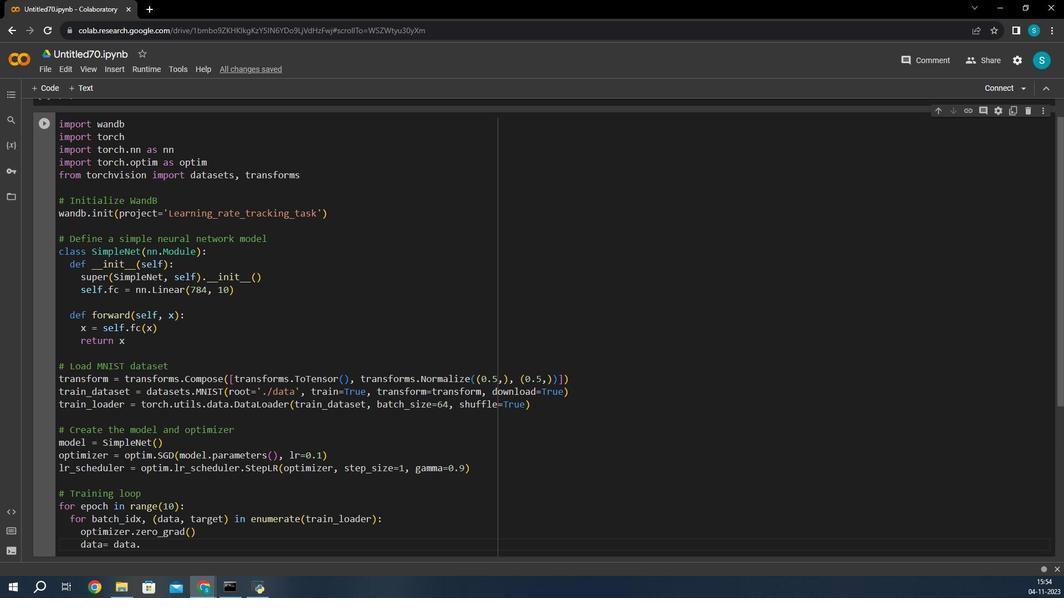
Action: Key pressed view<Key.shift_r><Key.shift_r><Key.shift_r><Key.shift_r>(data.size<Key.shift_r>(0<Key.right>
Screenshot: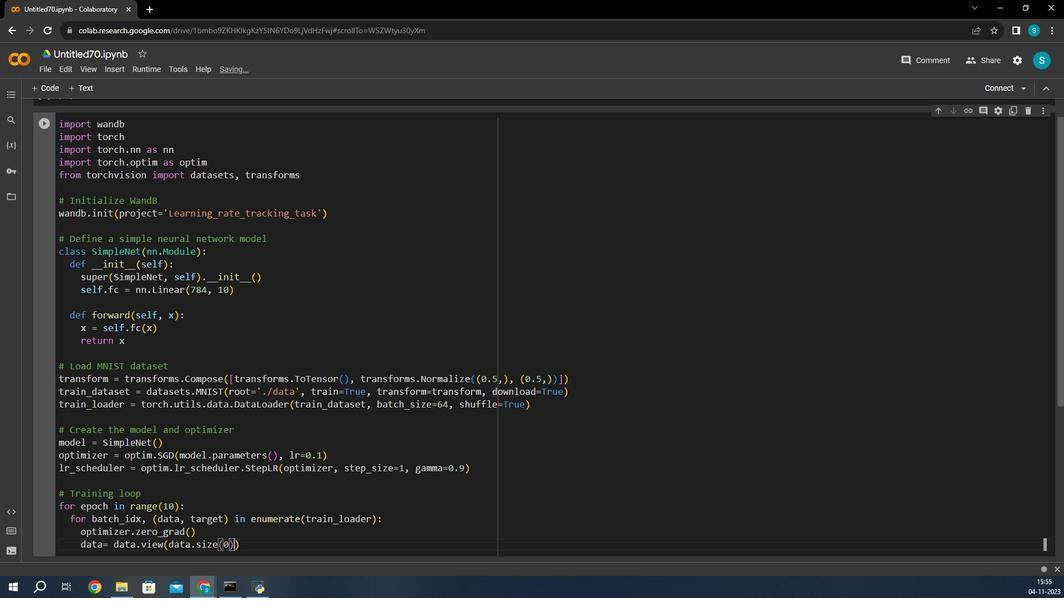 
Action: Mouse moved to (966, 274)
Screenshot: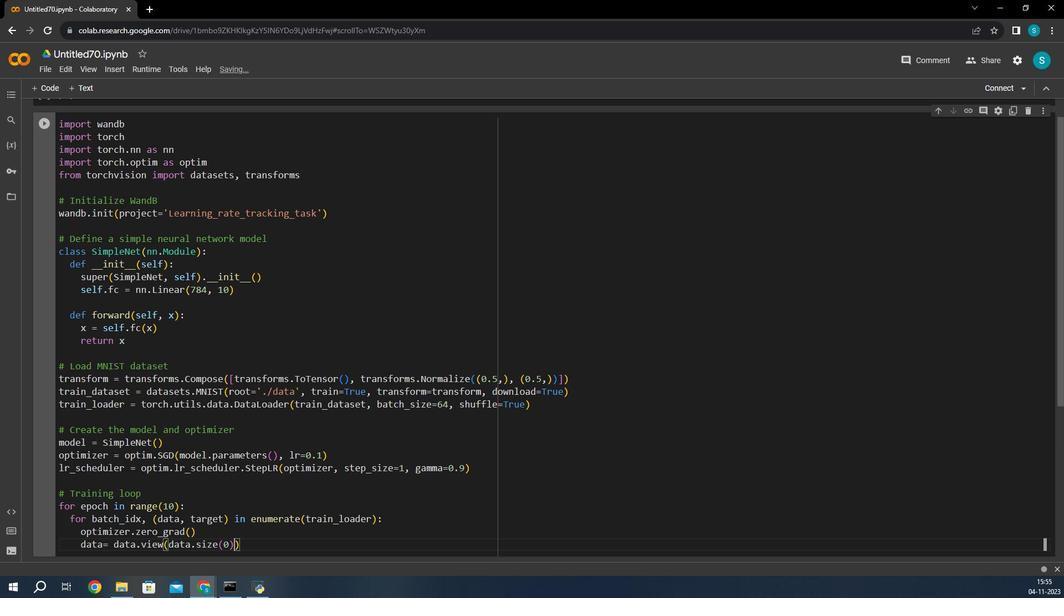 
Action: Key pressed ,<Key.space>-1<Key.right><Key.enter>output<Key.space>=<Key.space>model<Key.shift_r><Key.shift_r><Key.shift_r><Key.shift_r><Key.shift_r><Key.shift_r>(data<Key.right><Key.enter>loss<Key.space>=<Key.space>nn.functional.cross<Key.shift_r>_entropy<Key.shift_r>(output,<Key.space>target<Key.right><Key.enter>loss.backward<Key.shift_r>()<Key.enter>optimizer.step<Key.shift_r>()<Key.enter><Key.enter><Key.backspace><Key.shift_r>#<Key.space><Key.shift_r>Log<Key.space>the<Key.space>learm<Key.backspace>ning<Key.space>rate<Key.space>at<Key.space>each<Key.space>epoch<Key.enter>current<Key.shift_r>_lr<Key.space>=<Key.space>optimizer.param<Key.shift_r>_grop<Key.backspace>ups[0<Key.right>['lr<Key.right><Key.right><Key.enter>wandb.log<Key.shift_r><Key.shift_r><Key.shift_r><Key.shift_r>(<Key.shift_r>{<Key.shift_r>"<Key.shift_r>Learning<Key.space><Key.shift_r>Rate<Key.right><Key.shift_r>:<Key.space>current<Key.shift_r>_lr,<Key.space><Key.shift_r>"<Key.shift_r>Epoch<Key.right><Key.shift_r>:<Key.space>ee<Key.backspace>poch<Key.space>+1<Key.right><Key.right><Key.enter>lr<Key.shift_r><Key.shift_r><Key.shift_r><Key.shift_r><Key.shift_r><Key.shift_r>_scheduler.step<Key.shift_r>()<Key.enter><Key.enter><Key.backspace><Key.shift_r>#<Key.space><Key.shift_r>Finish<Key.space>wandb<Key.space>run<Key.enter>wandb.finish<Key.shift_r>()<Key.enter>
Screenshot: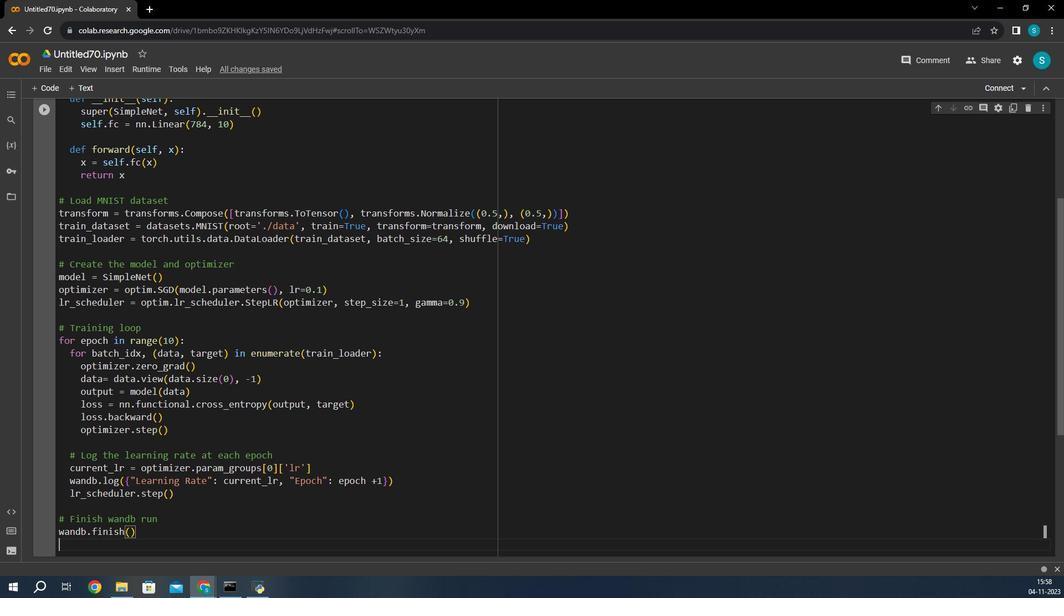
Action: Mouse moved to (355, 336)
Screenshot: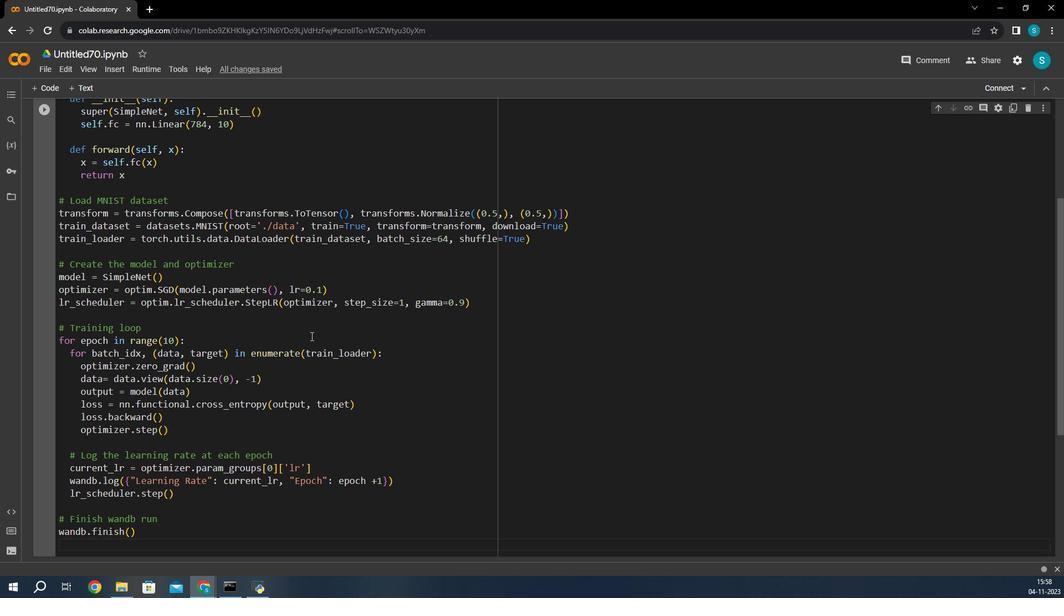 
Action: Mouse scrolled (355, 337) with delta (0, 0)
Screenshot: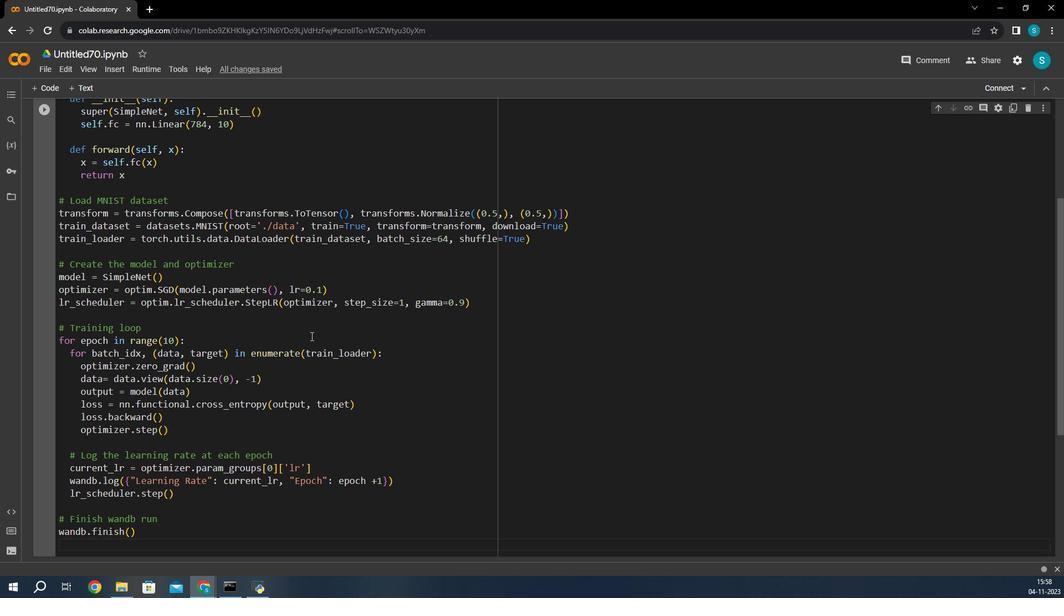 
Action: Mouse moved to (344, 331)
Screenshot: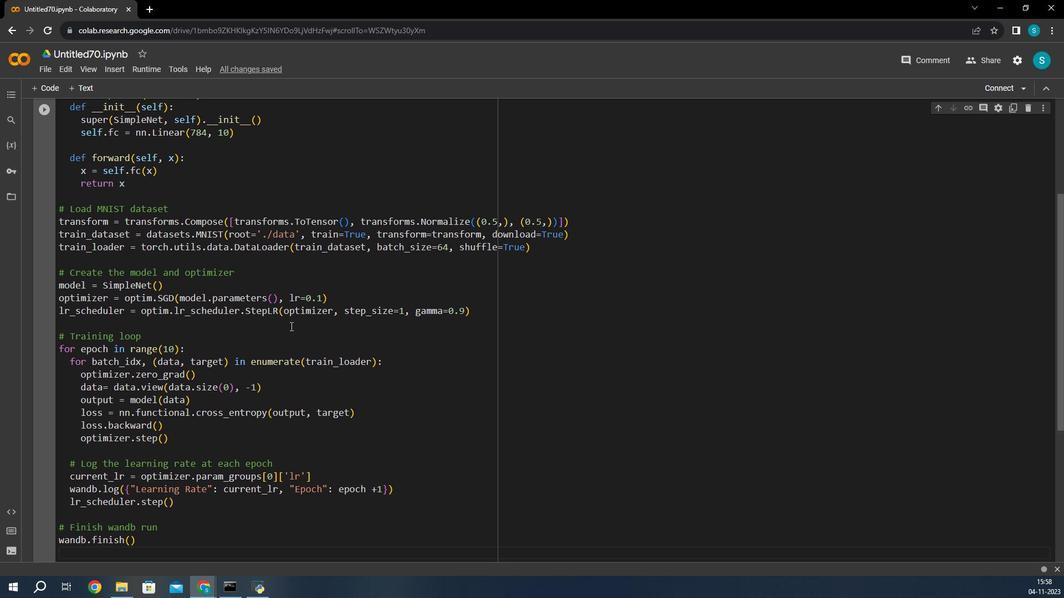 
Action: Mouse scrolled (344, 332) with delta (0, 0)
Screenshot: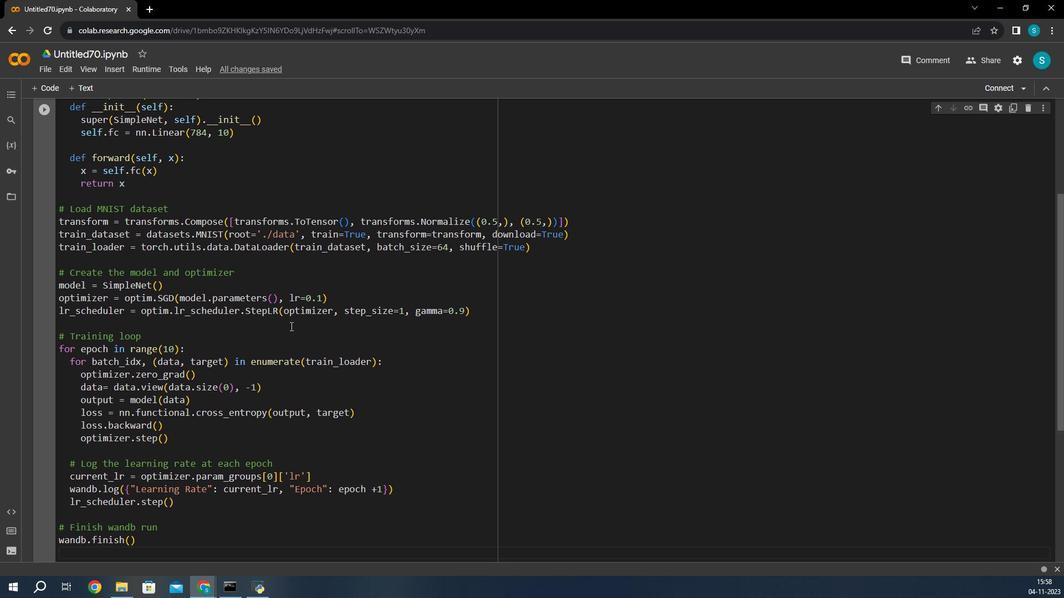 
Action: Mouse moved to (341, 330)
Screenshot: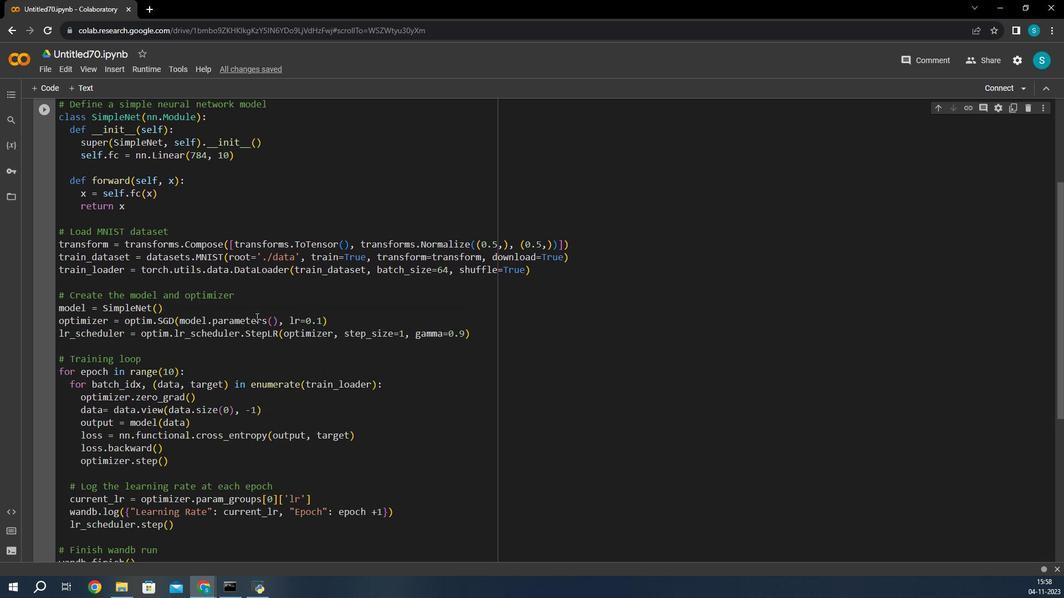 
Action: Mouse scrolled (341, 330) with delta (0, 0)
Screenshot: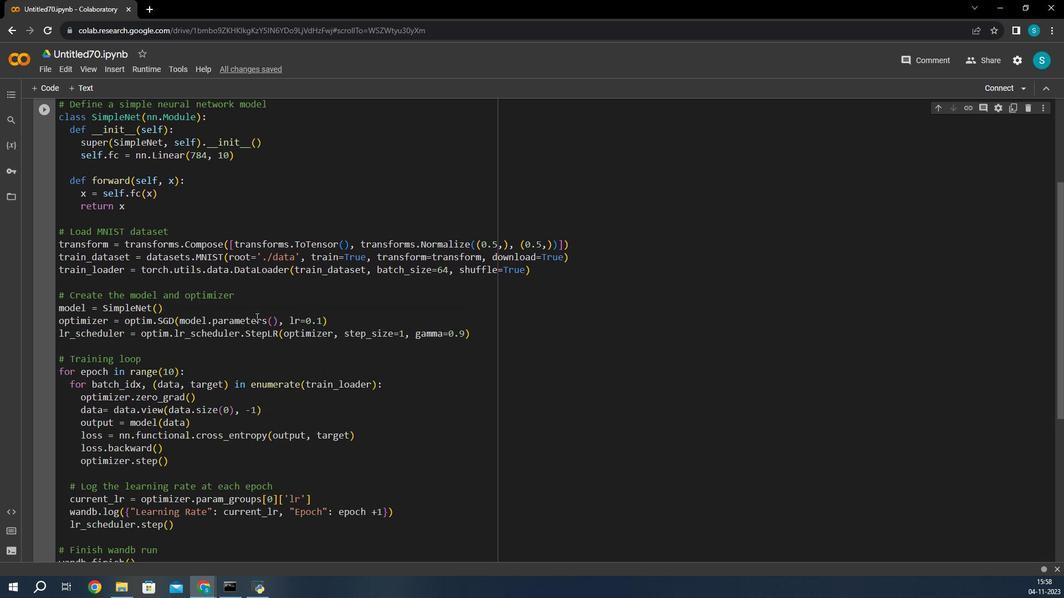 
Action: Mouse moved to (326, 322)
Screenshot: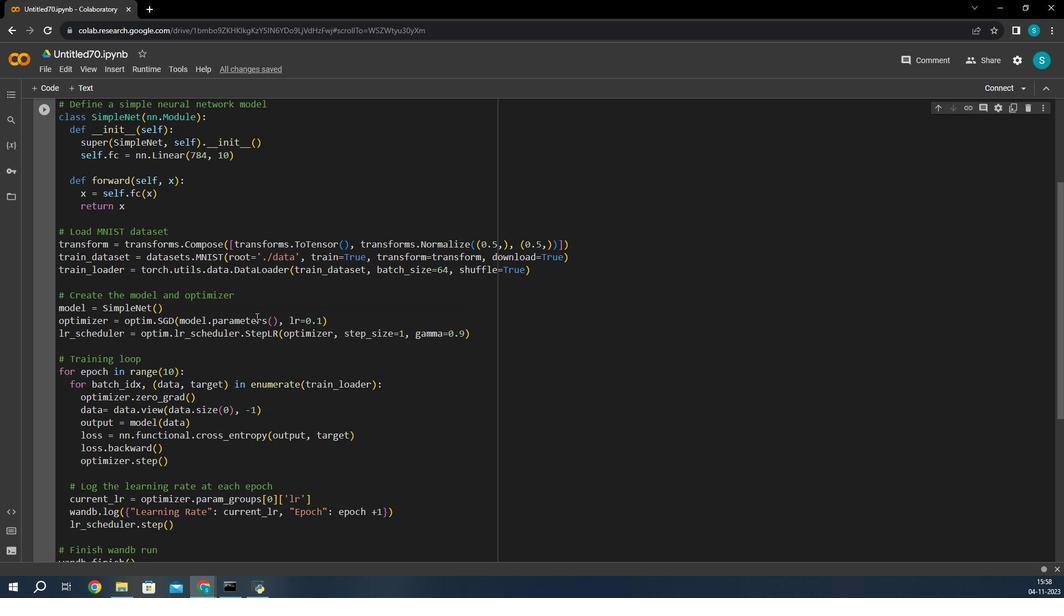 
Action: Mouse scrolled (326, 323) with delta (0, 0)
Screenshot: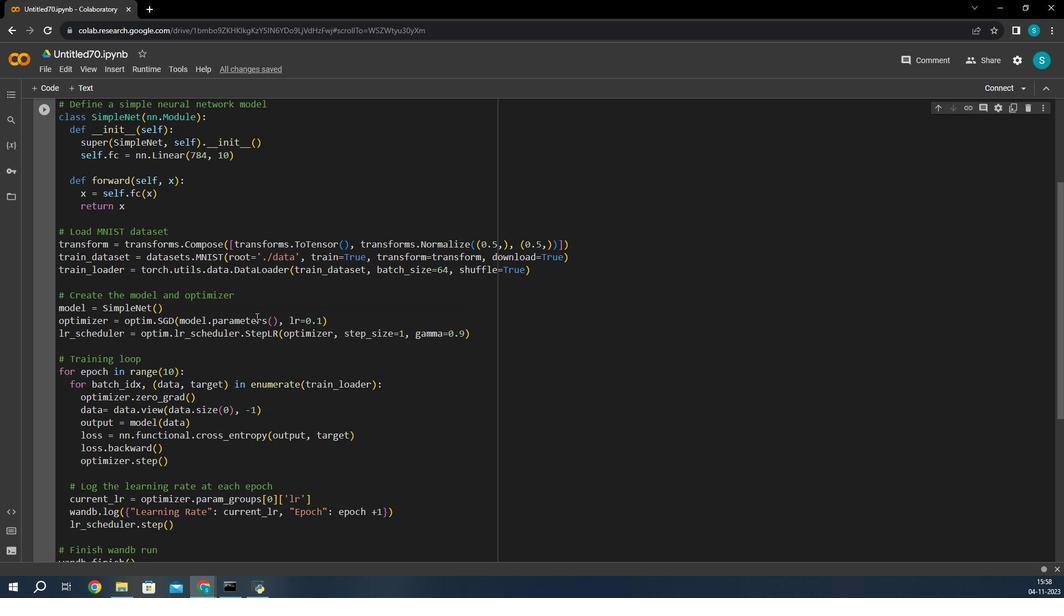 
Action: Mouse moved to (319, 320)
Screenshot: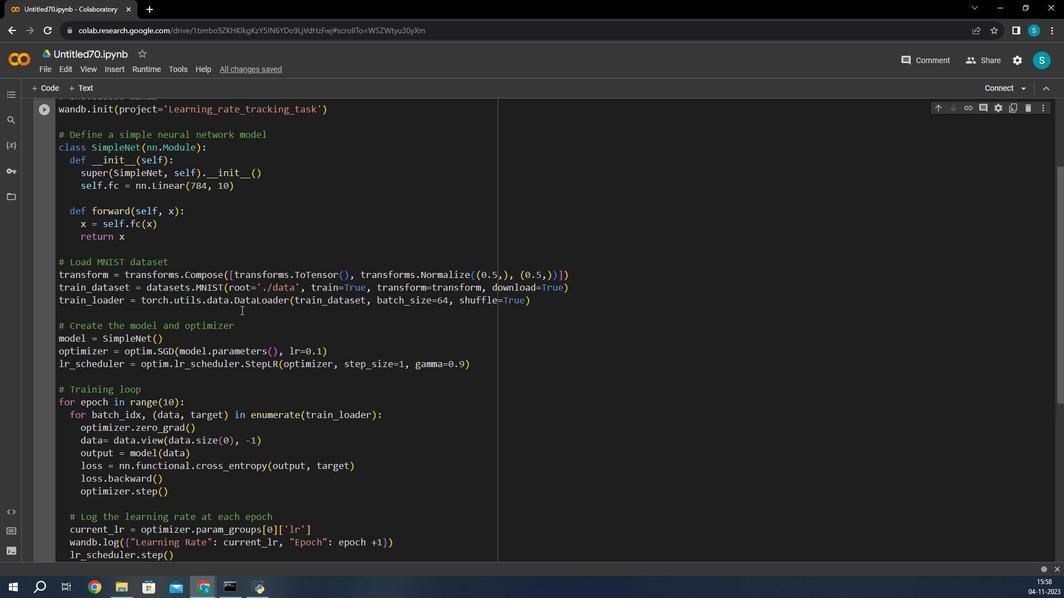 
Action: Mouse scrolled (319, 321) with delta (0, 0)
Screenshot: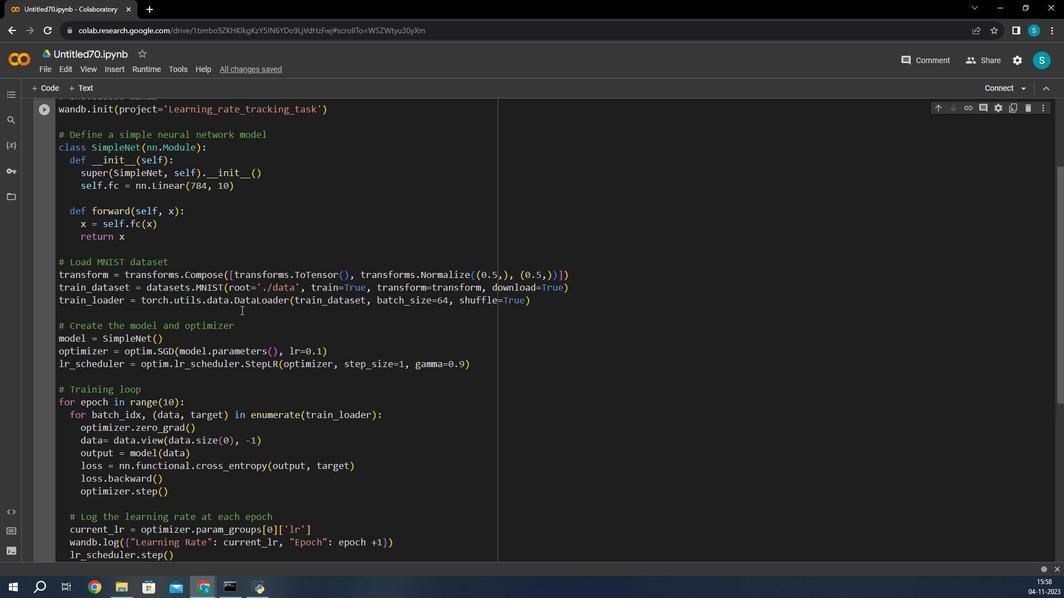 
Action: Mouse moved to (305, 309)
Screenshot: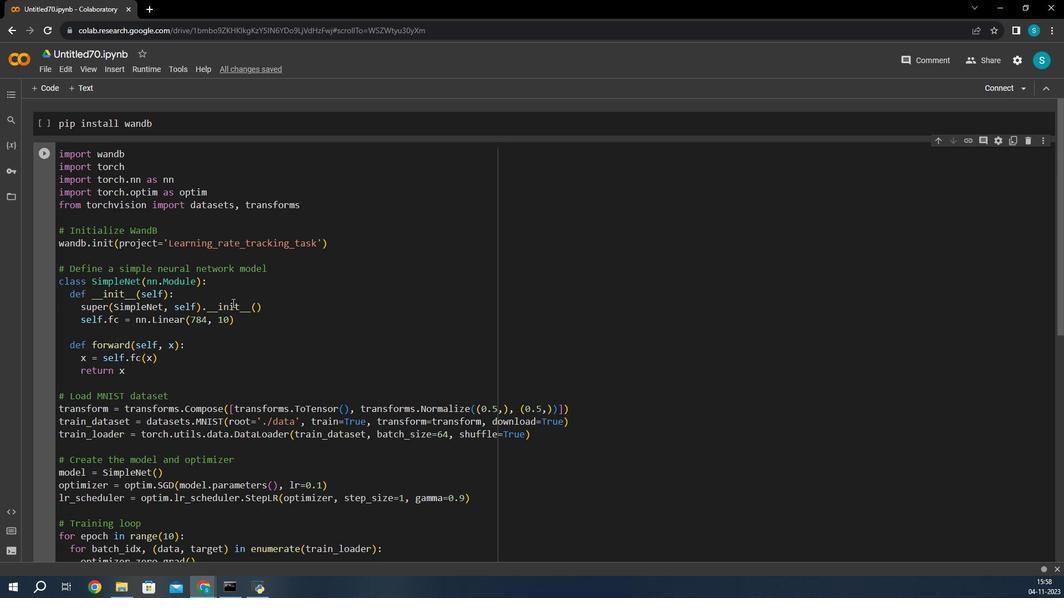 
Action: Mouse scrolled (305, 310) with delta (0, 0)
Screenshot: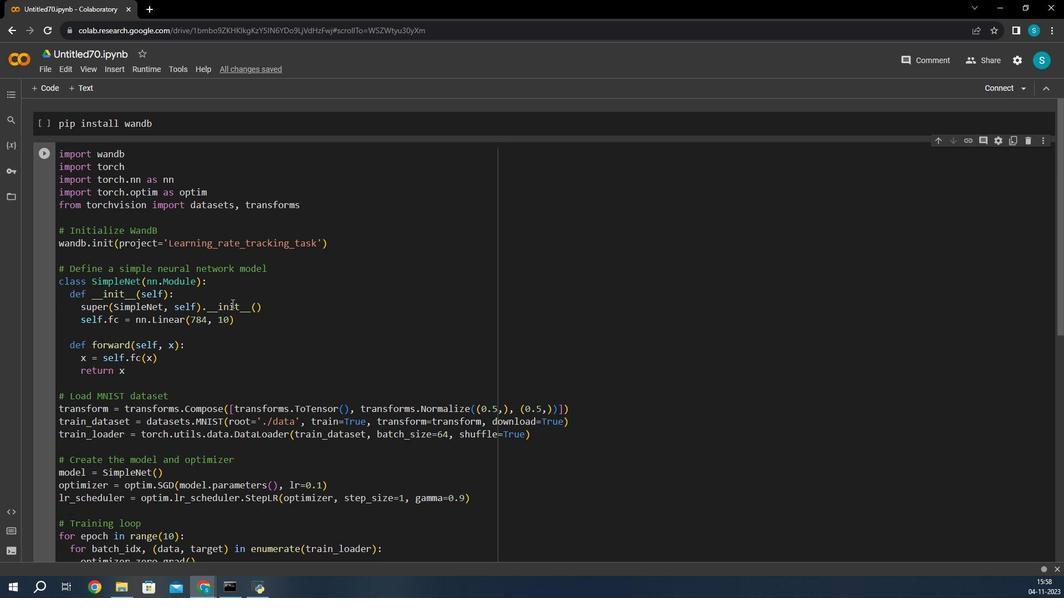 
Action: Mouse moved to (304, 310)
Screenshot: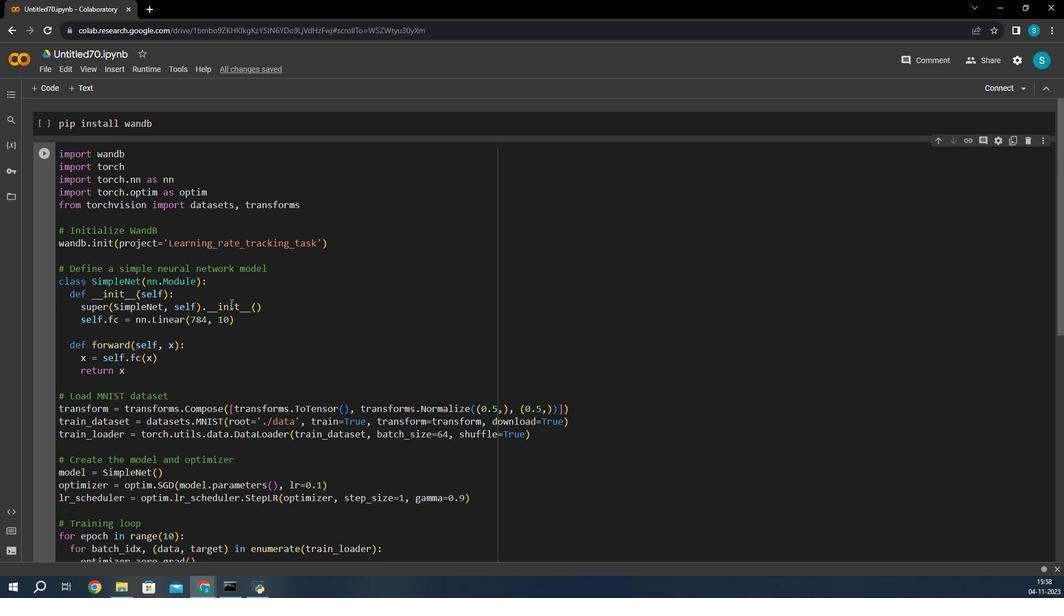
Action: Mouse scrolled (304, 310) with delta (0, 0)
Screenshot: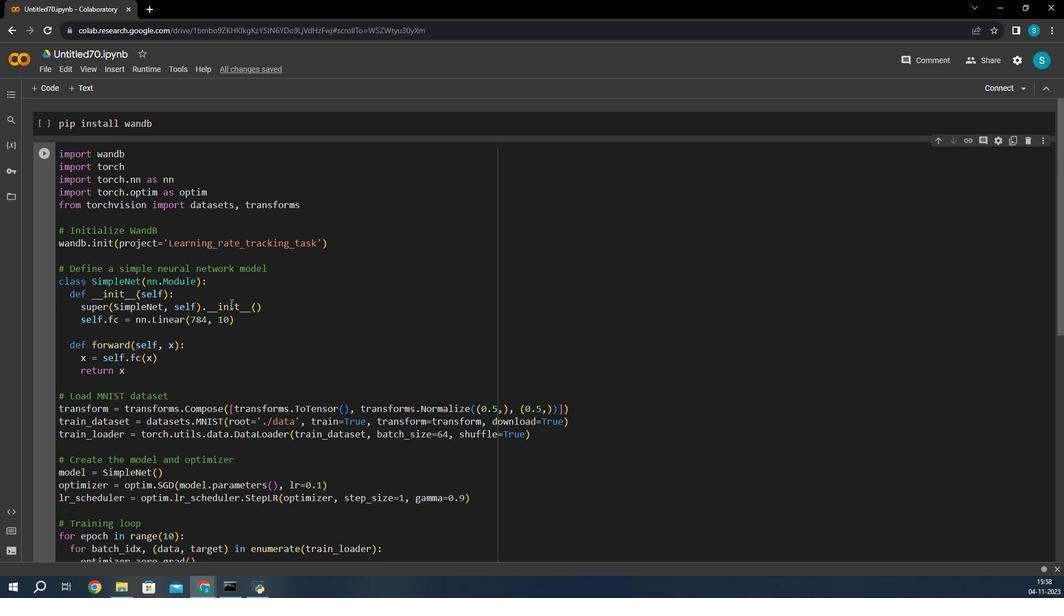 
Action: Mouse moved to (303, 309)
Screenshot: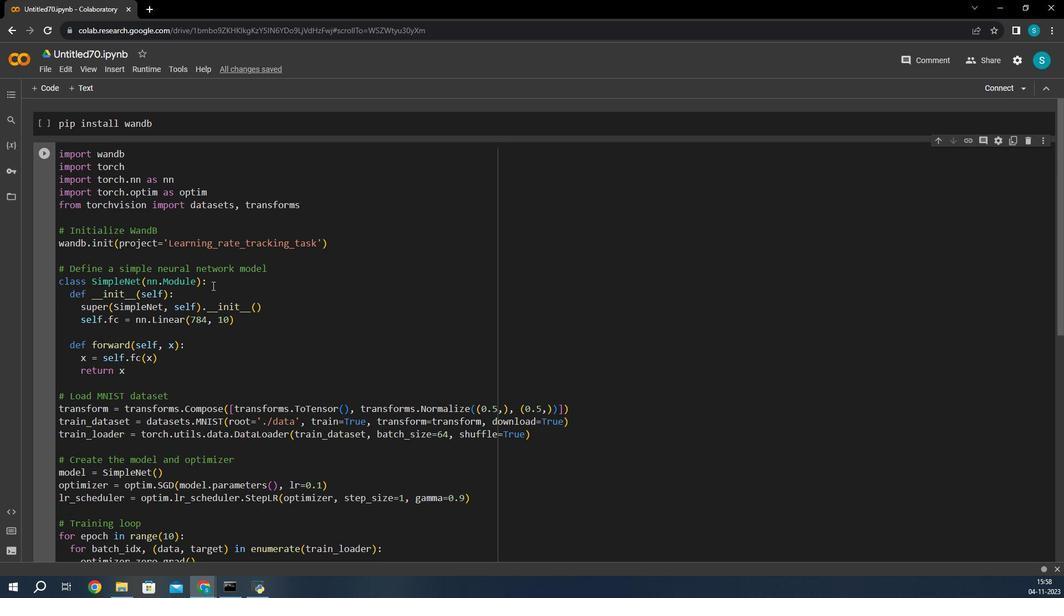 
Action: Mouse scrolled (303, 309) with delta (0, 0)
Screenshot: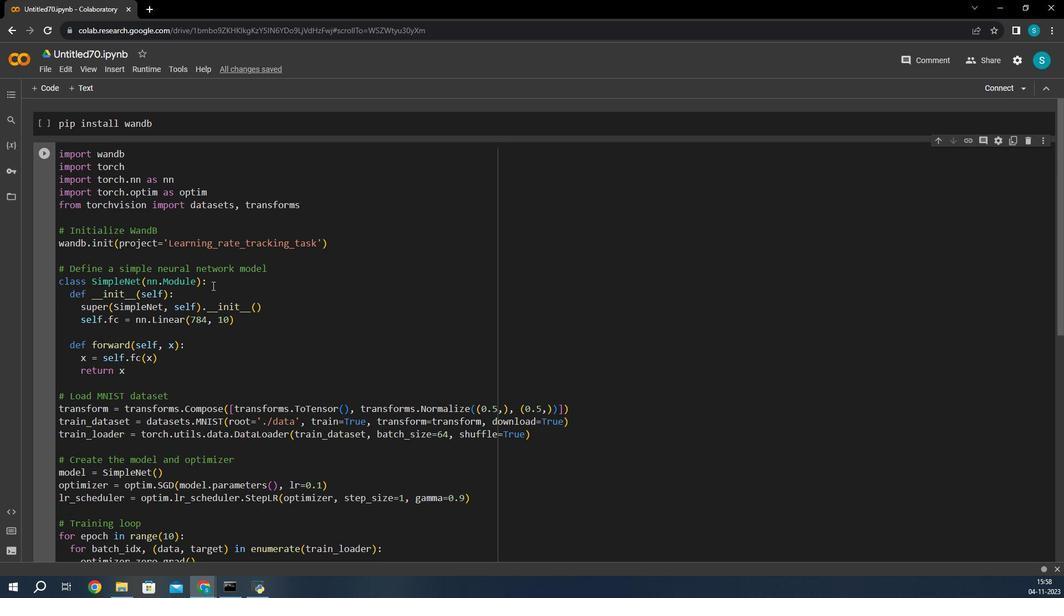
Action: Mouse moved to (204, 177)
Screenshot: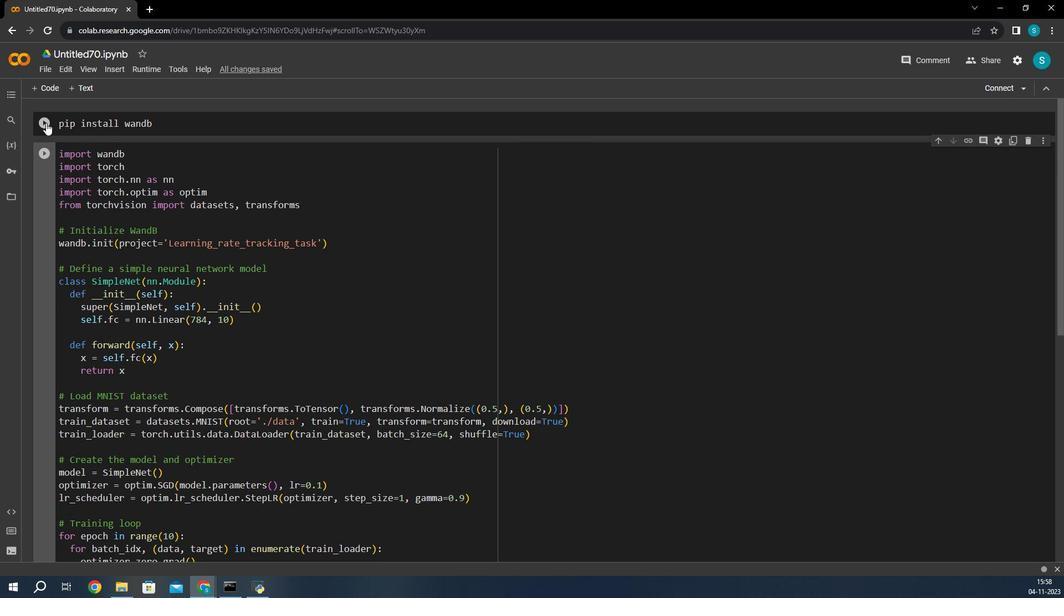 
Action: Mouse pressed left at (204, 177)
Screenshot: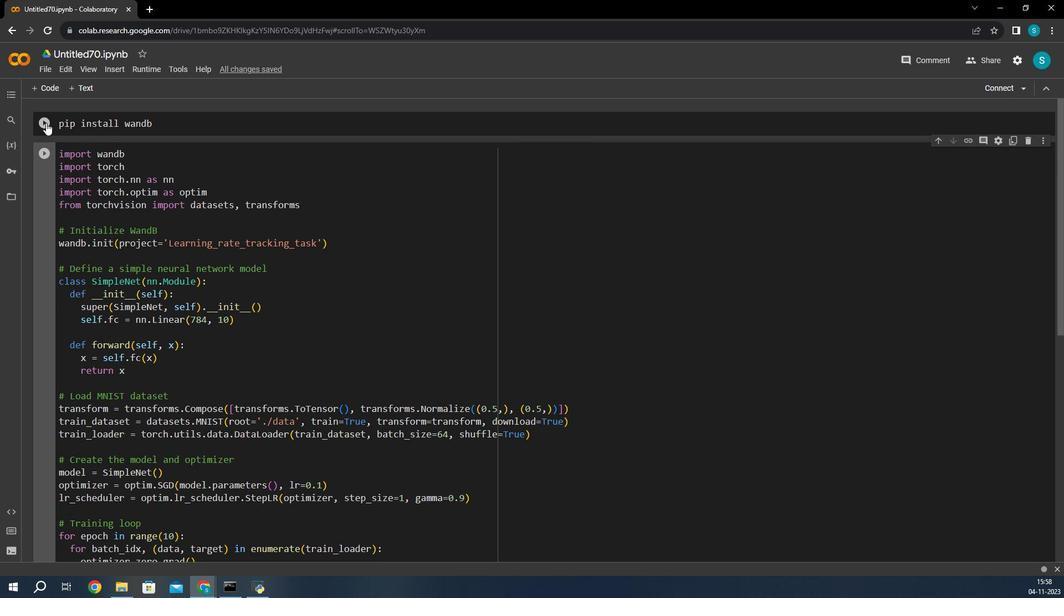 
Action: Mouse moved to (204, 199)
Screenshot: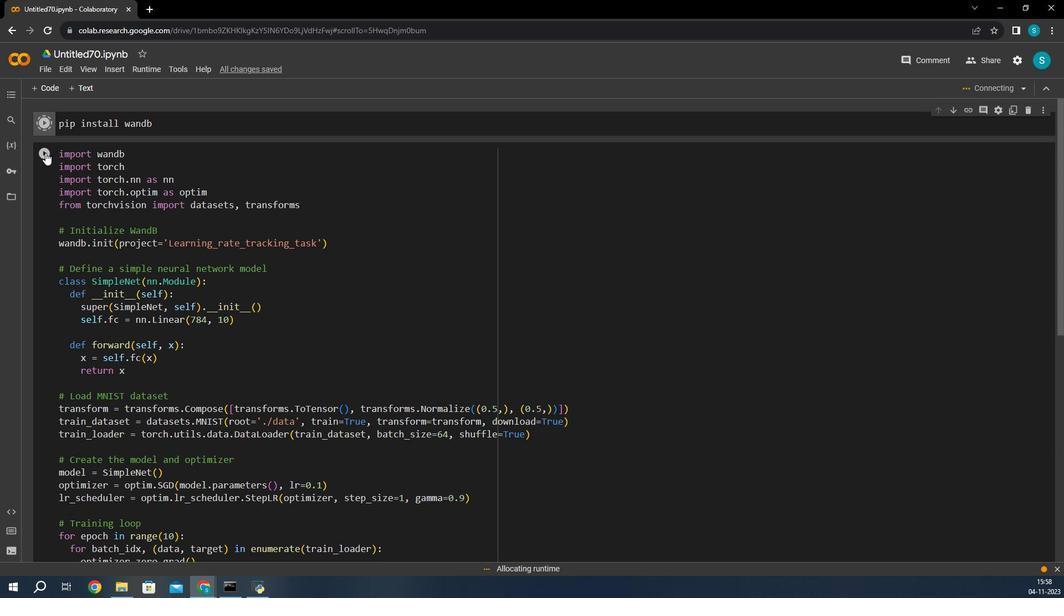
Action: Mouse pressed left at (204, 199)
Screenshot: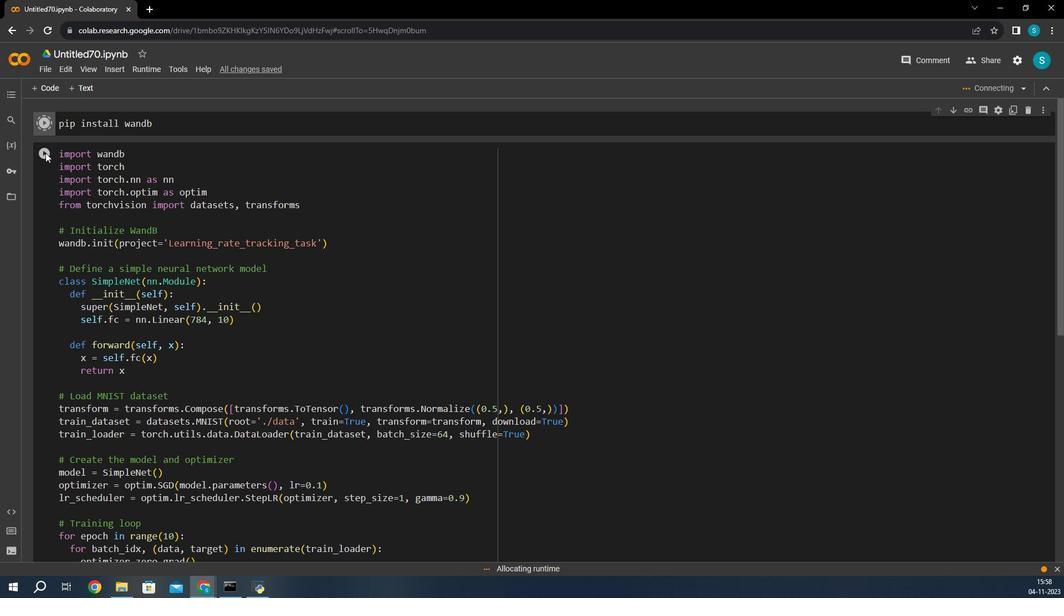 
Action: Mouse moved to (297, 284)
Screenshot: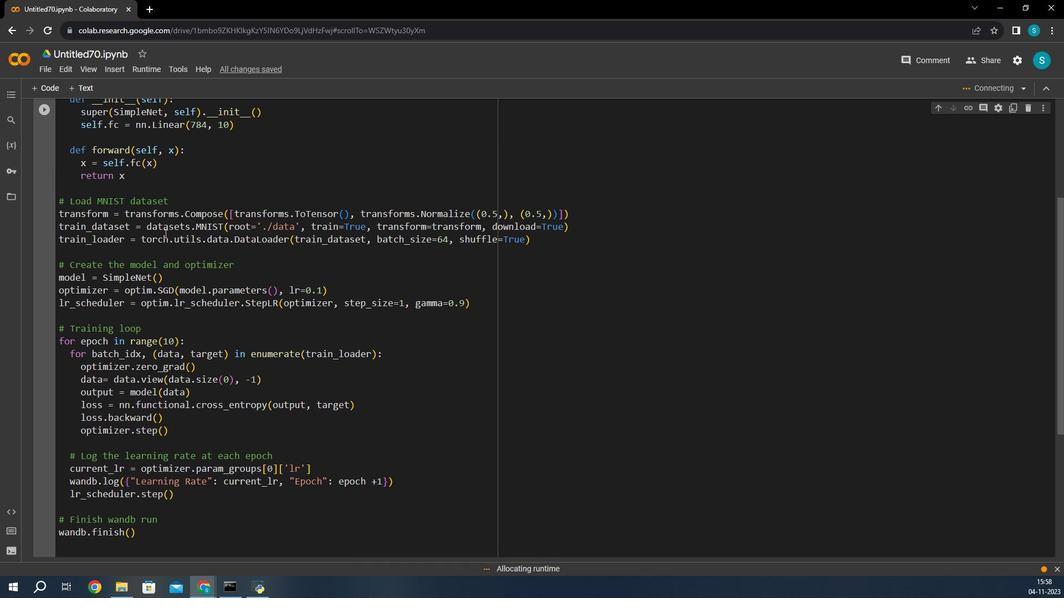 
Action: Mouse scrolled (297, 285) with delta (0, 0)
Screenshot: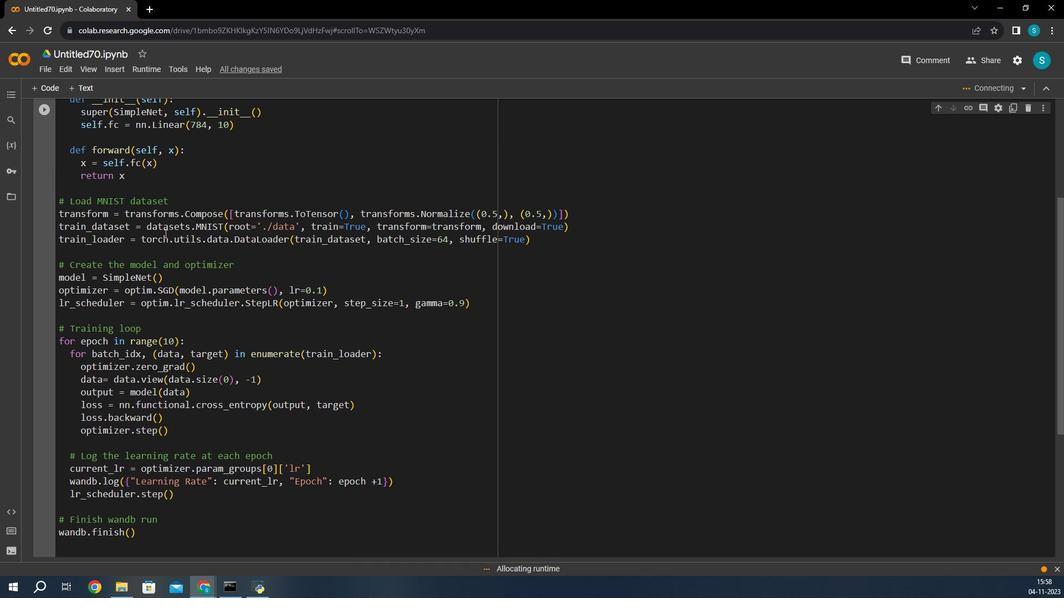 
Action: Mouse moved to (287, 284)
Screenshot: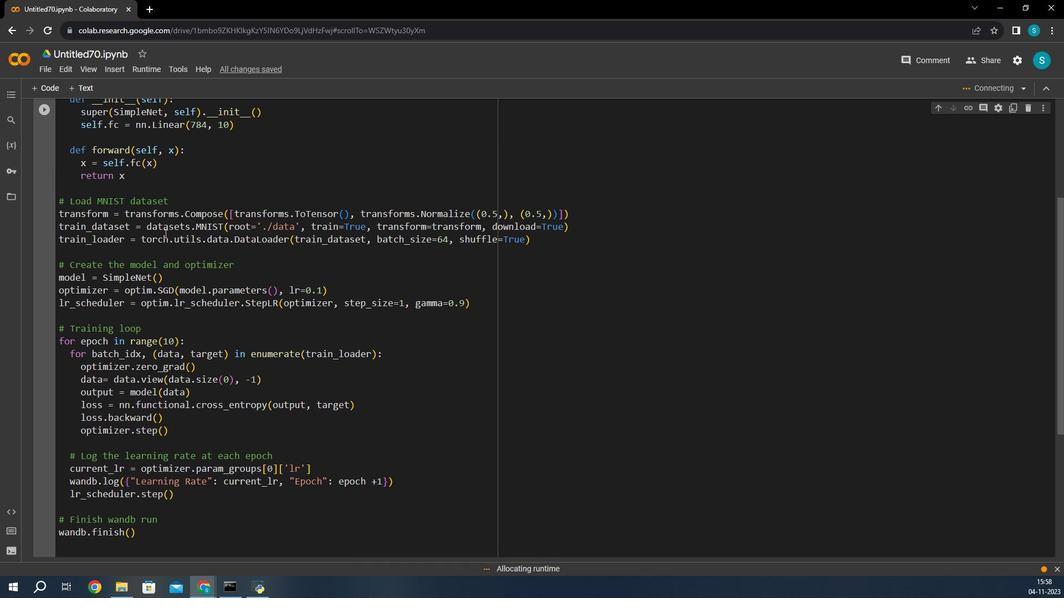 
Action: Mouse scrolled (287, 284) with delta (0, 0)
Screenshot: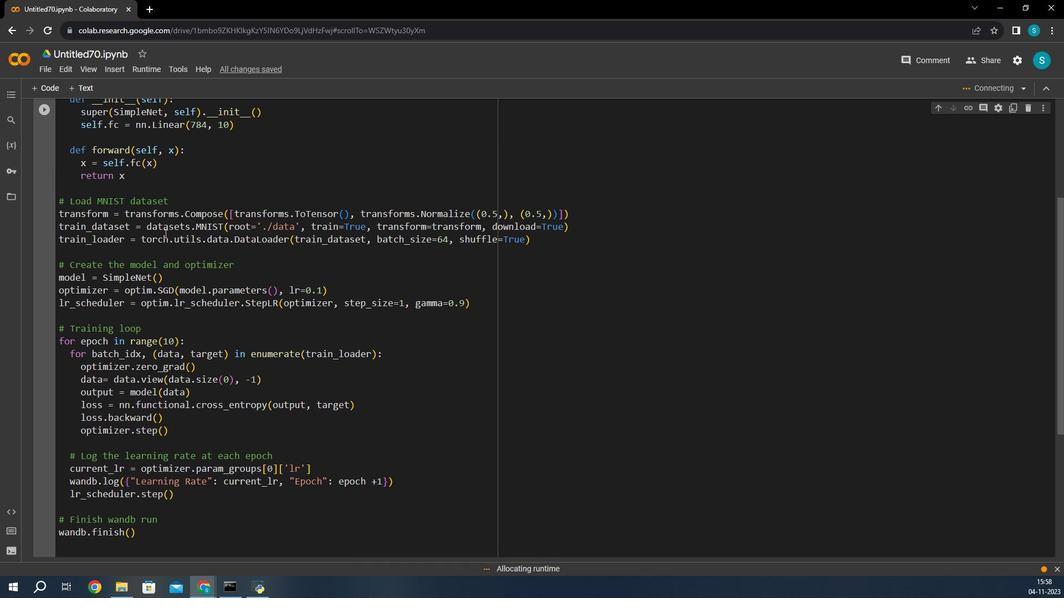 
Action: Mouse moved to (283, 281)
Screenshot: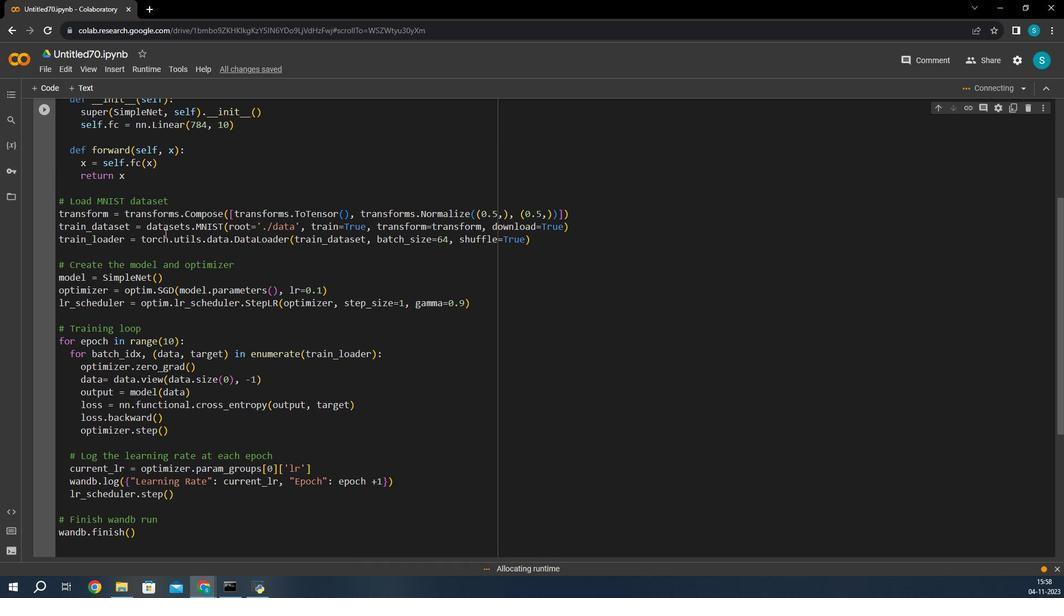 
Action: Mouse scrolled (283, 282) with delta (0, 0)
Screenshot: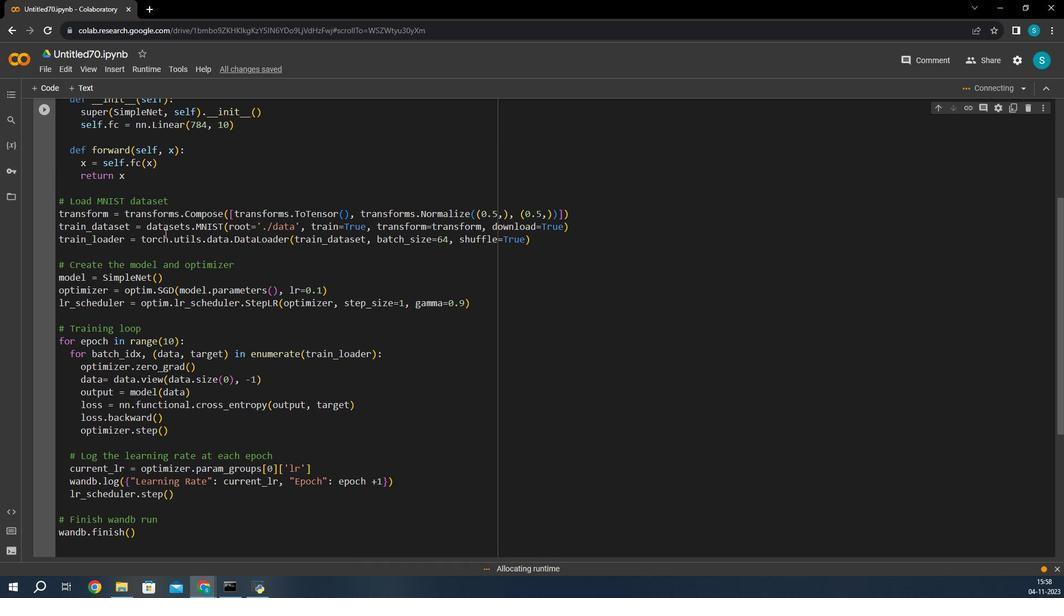 
Action: Mouse moved to (272, 264)
Screenshot: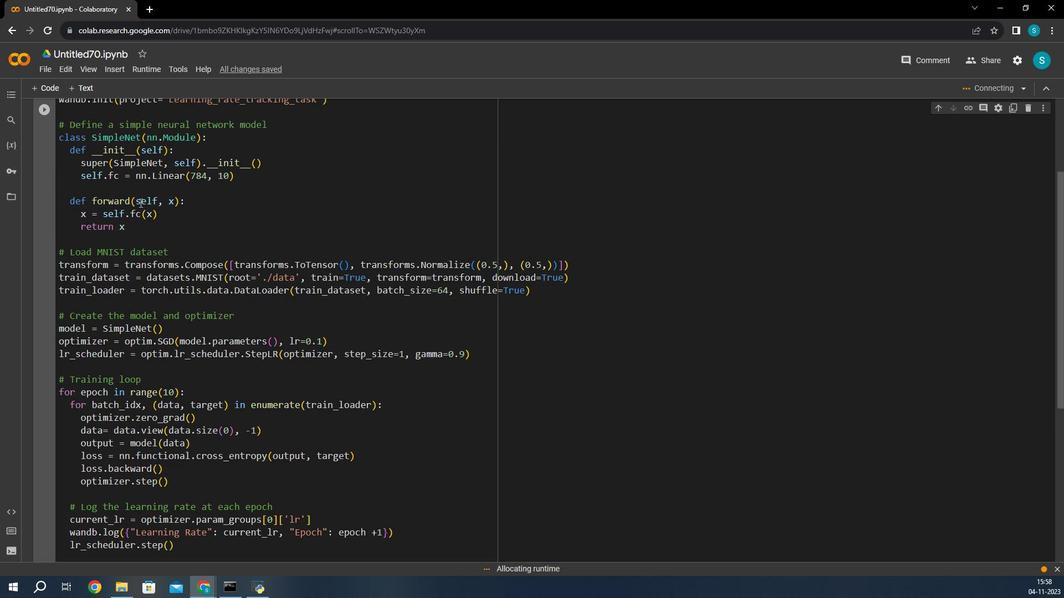 
Action: Mouse scrolled (272, 265) with delta (0, 0)
Screenshot: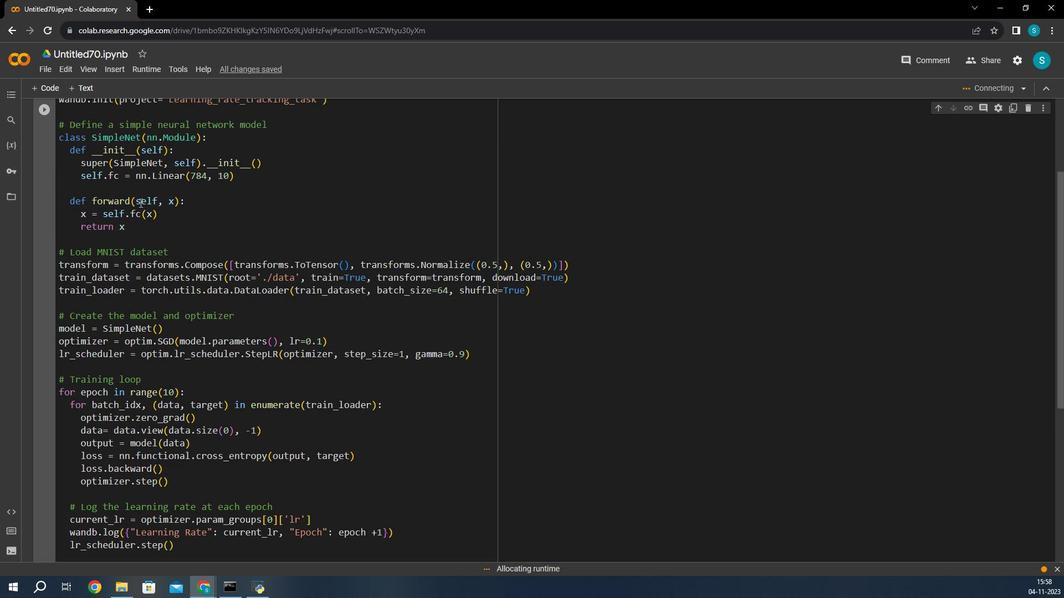 
Action: Mouse moved to (202, 197)
Screenshot: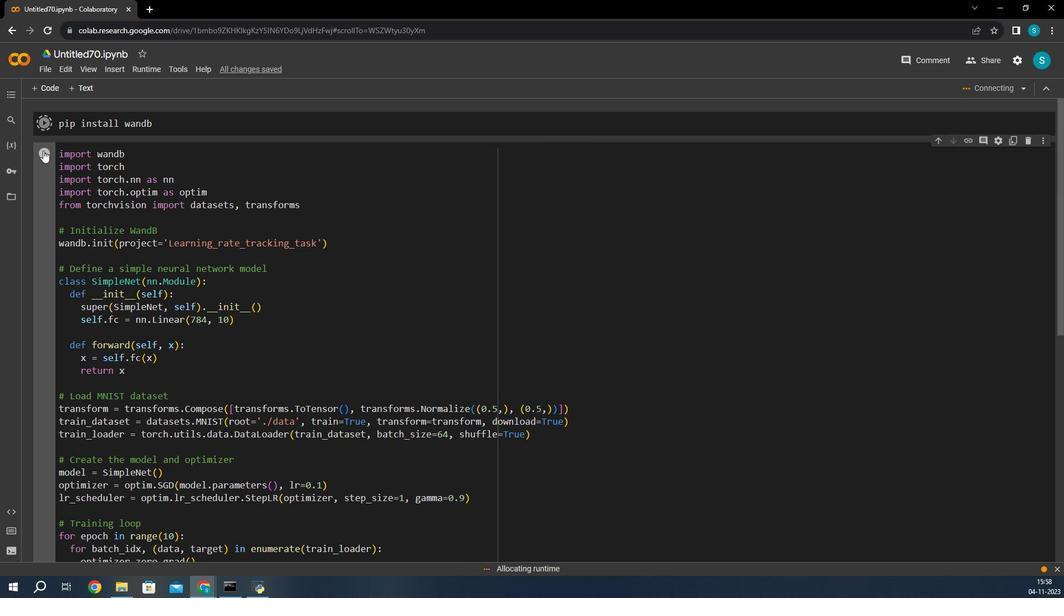 
Action: Mouse pressed left at (202, 197)
Screenshot: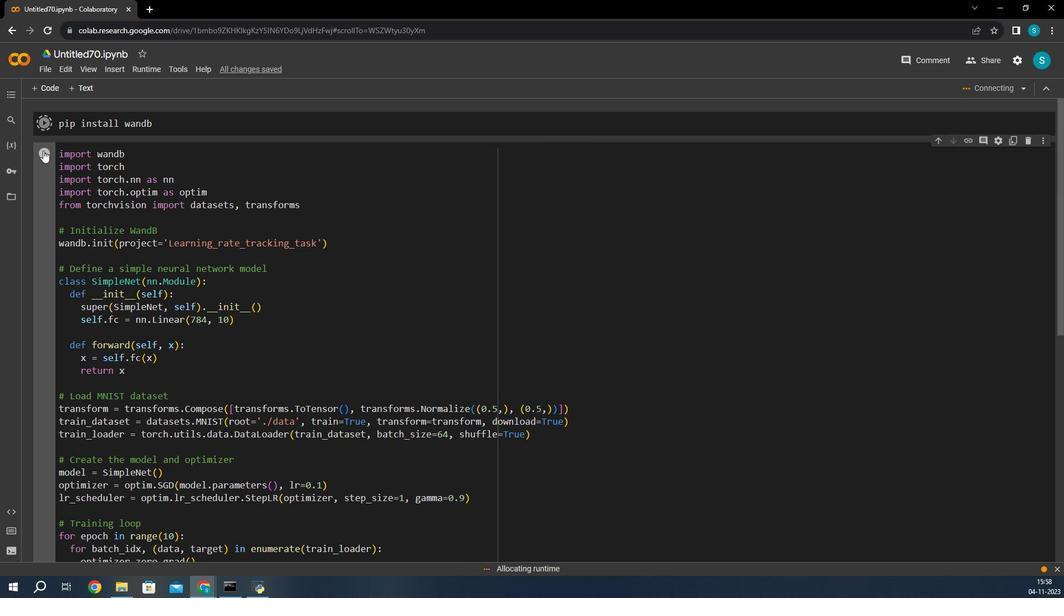 
Action: Mouse moved to (419, 338)
Screenshot: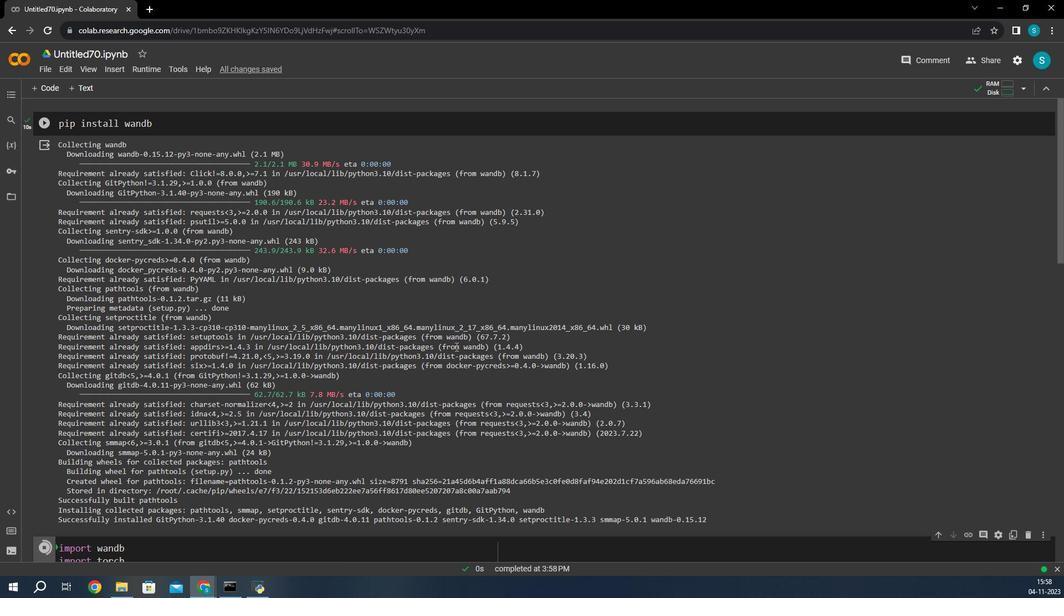 
Action: Mouse scrolled (419, 338) with delta (0, 0)
Screenshot: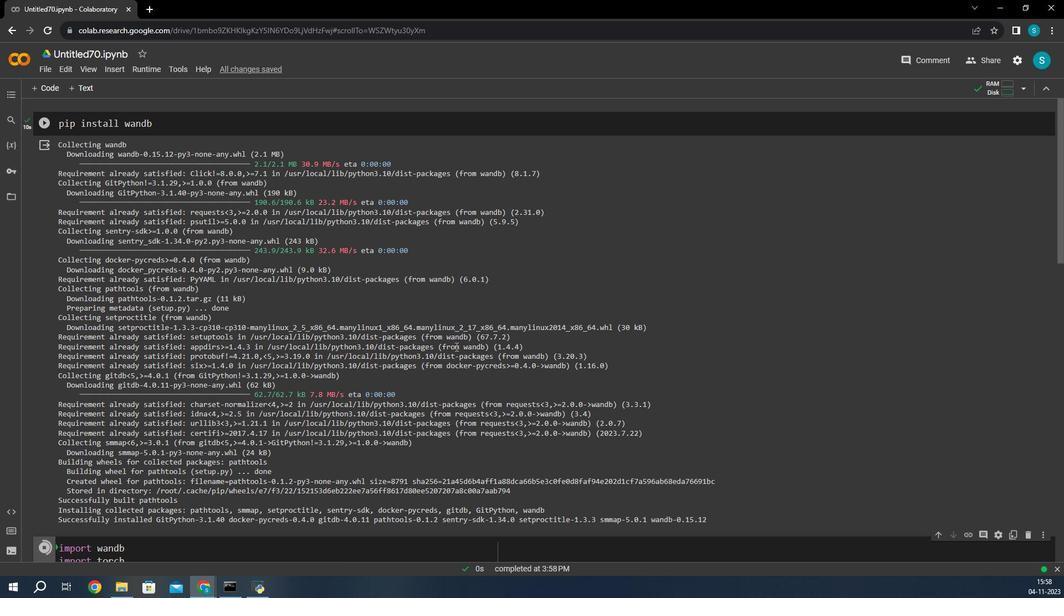 
Action: Mouse moved to (426, 341)
Screenshot: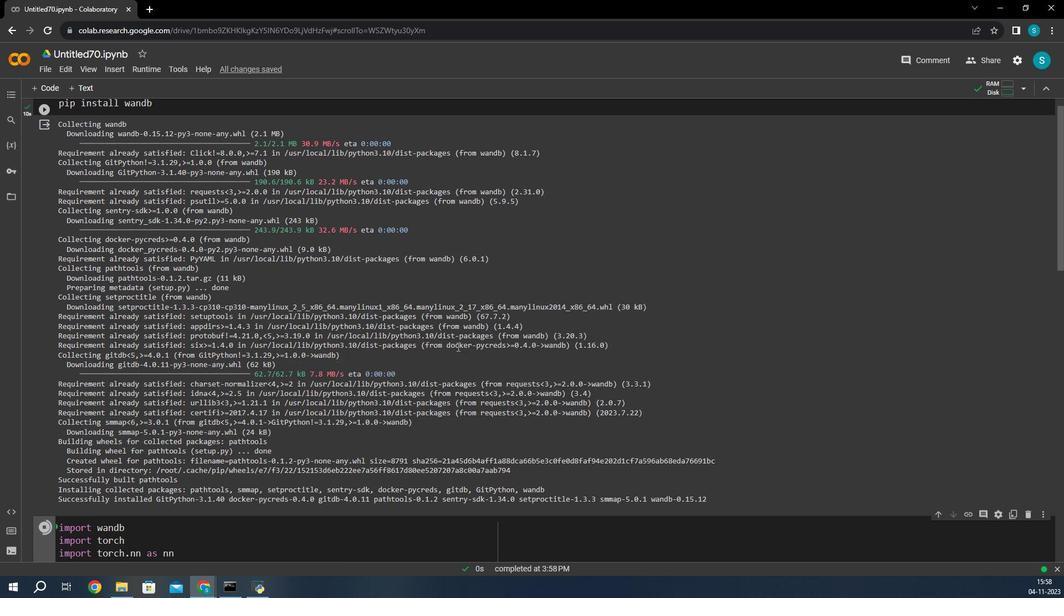 
Action: Mouse scrolled (426, 341) with delta (0, 0)
Screenshot: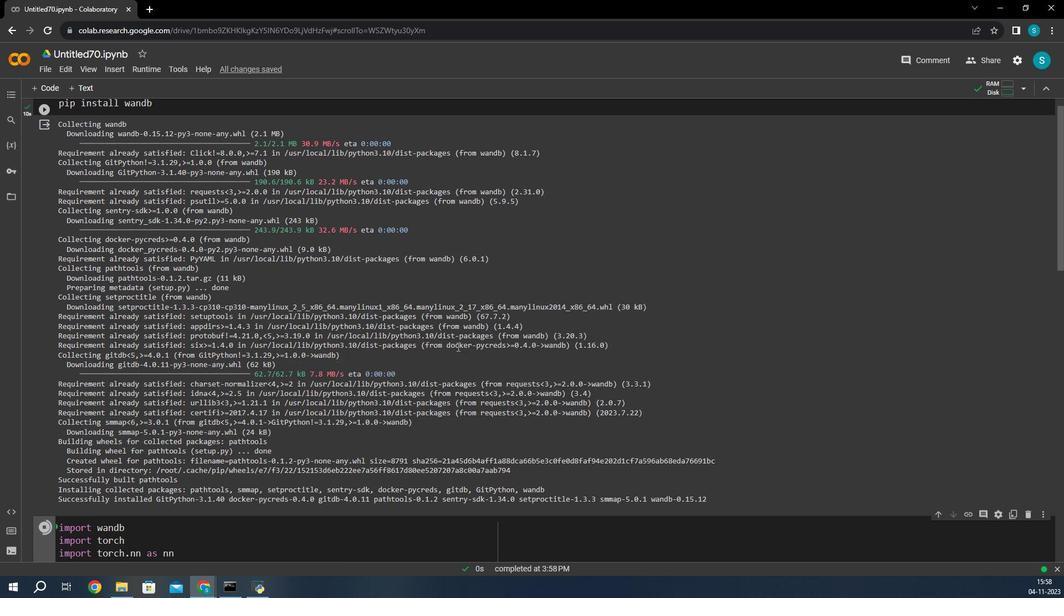 
Action: Mouse moved to (426, 341)
Screenshot: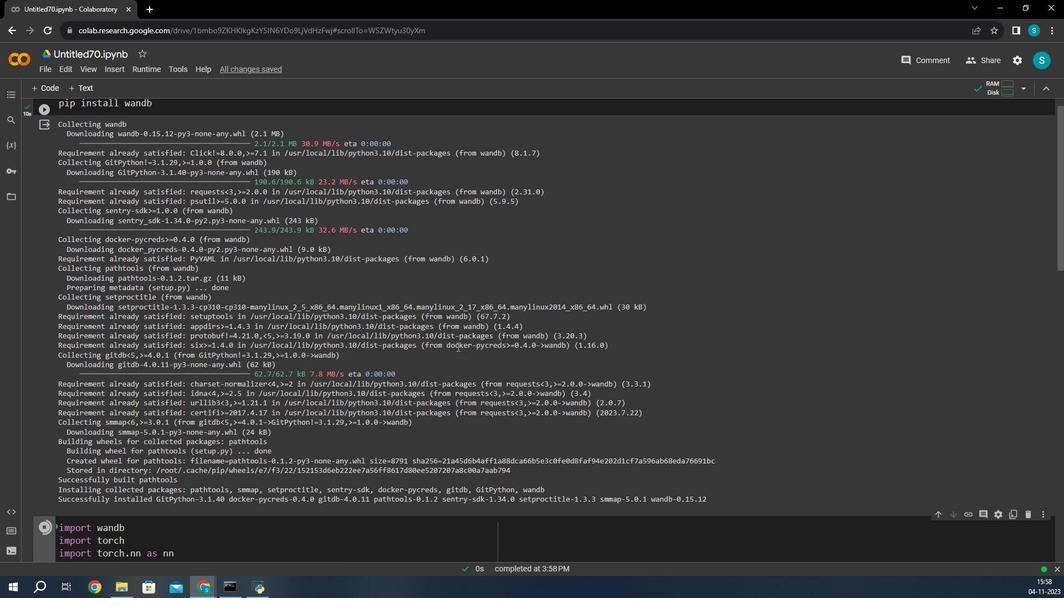 
Action: Mouse scrolled (426, 341) with delta (0, 0)
Screenshot: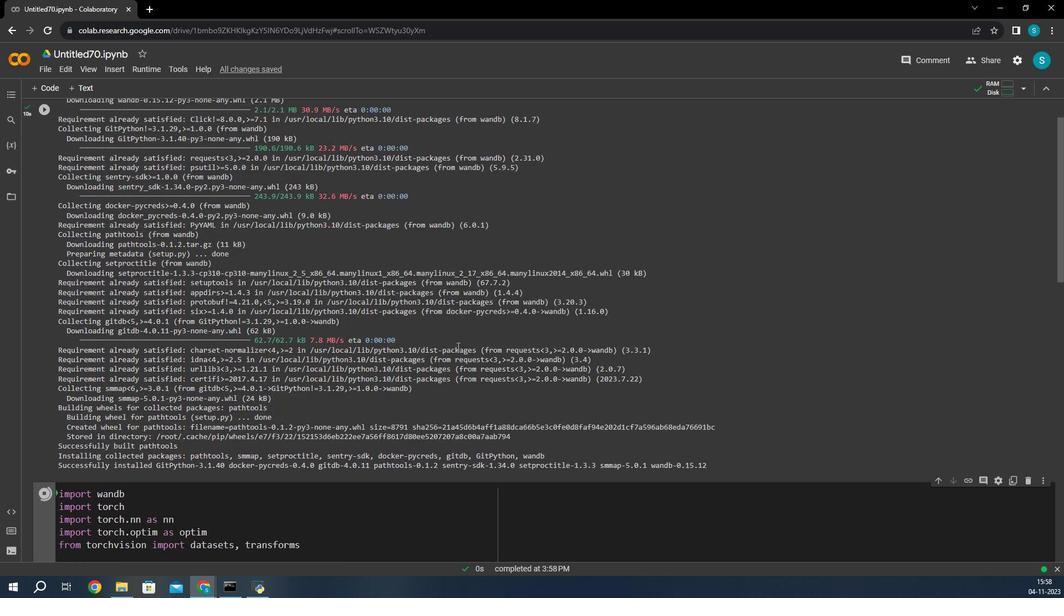 
Action: Mouse moved to (523, 329)
Screenshot: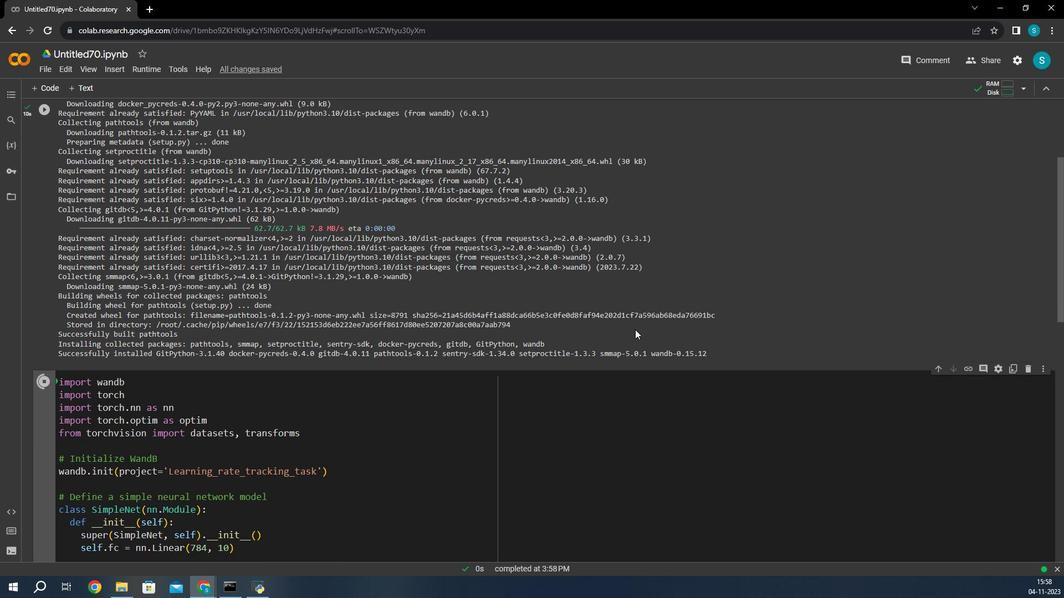 
Action: Mouse scrolled (523, 328) with delta (0, 0)
Screenshot: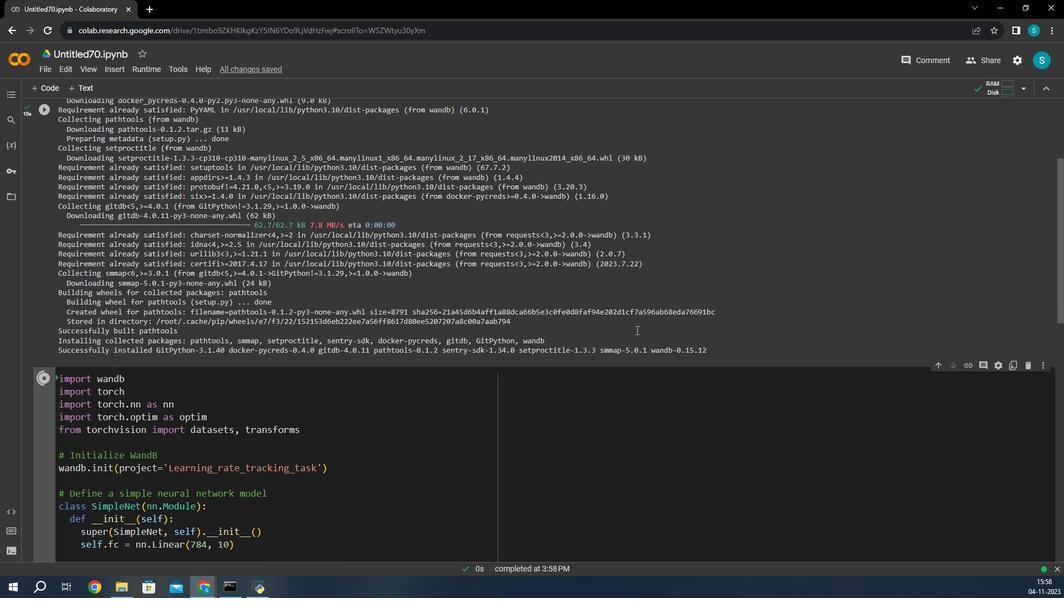 
Action: Mouse moved to (523, 329)
Screenshot: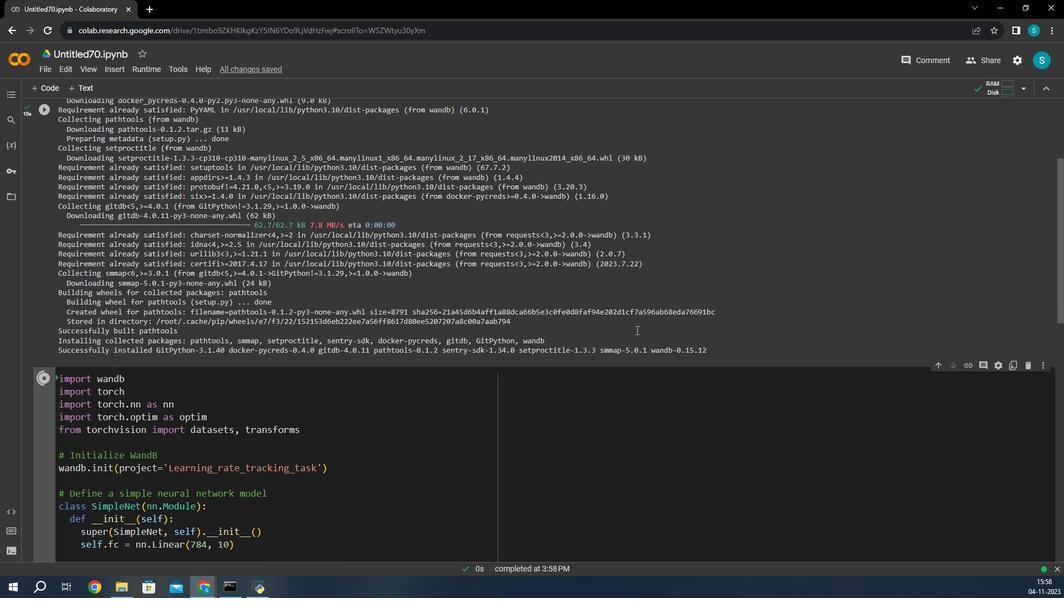 
Action: Mouse scrolled (523, 328) with delta (0, 0)
Screenshot: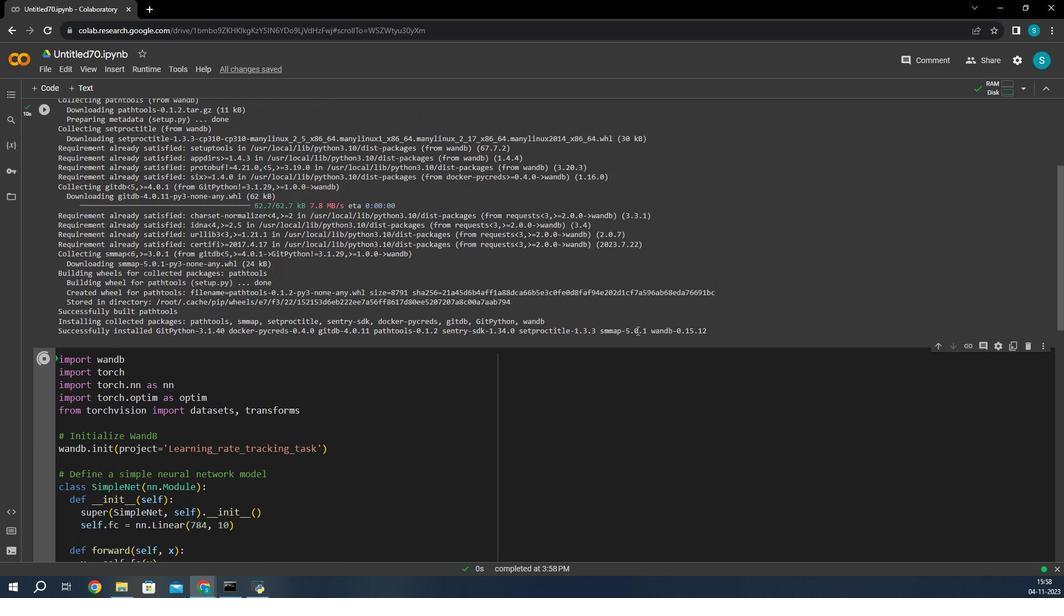 
Action: Mouse moved to (523, 329)
Screenshot: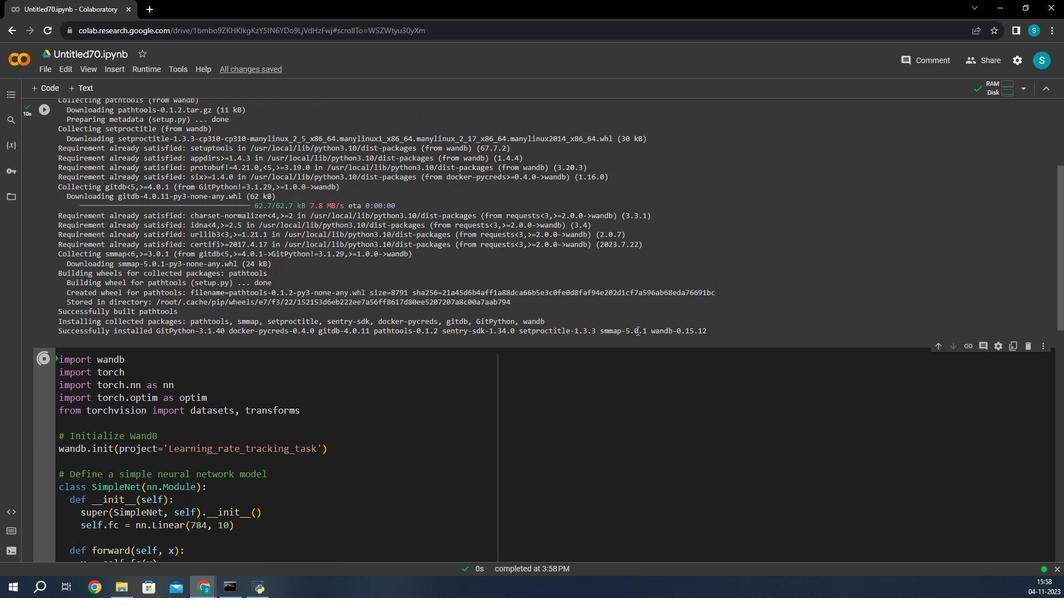 
Action: Mouse scrolled (523, 329) with delta (0, 0)
Screenshot: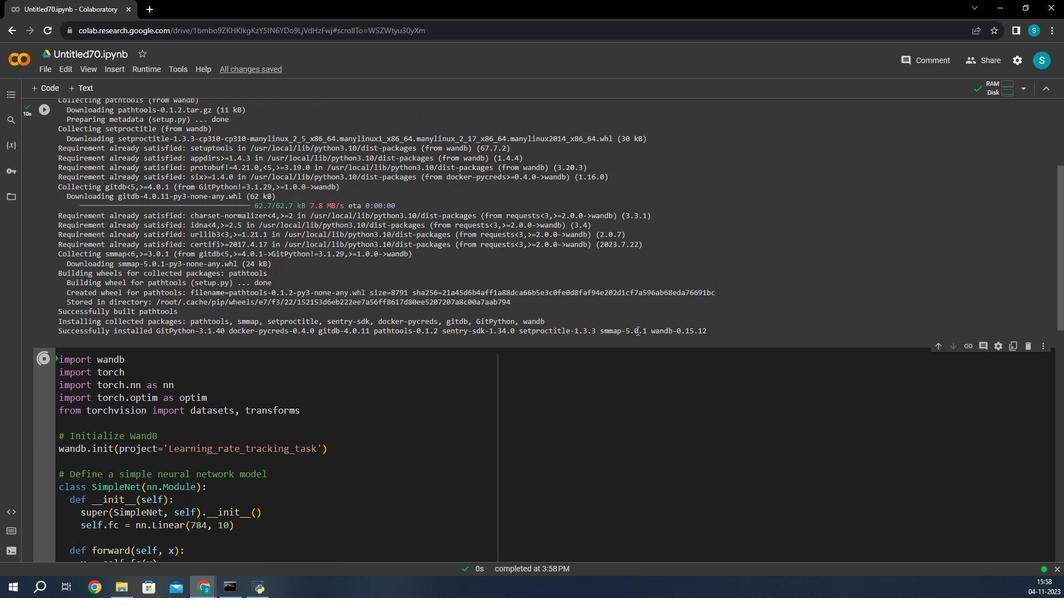 
Action: Mouse moved to (524, 330)
Screenshot: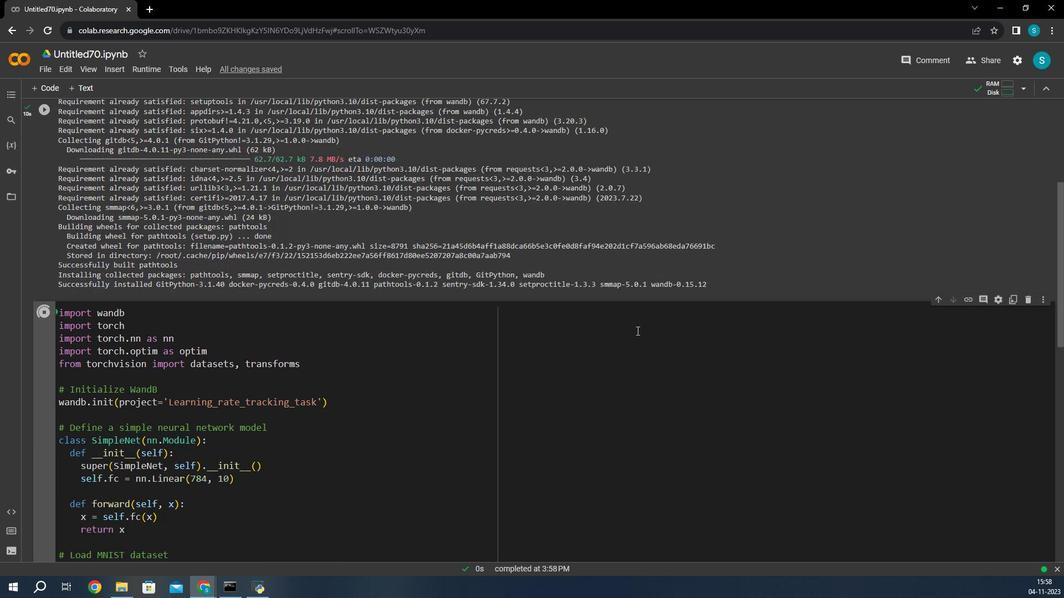 
Action: Mouse scrolled (524, 329) with delta (0, 0)
Screenshot: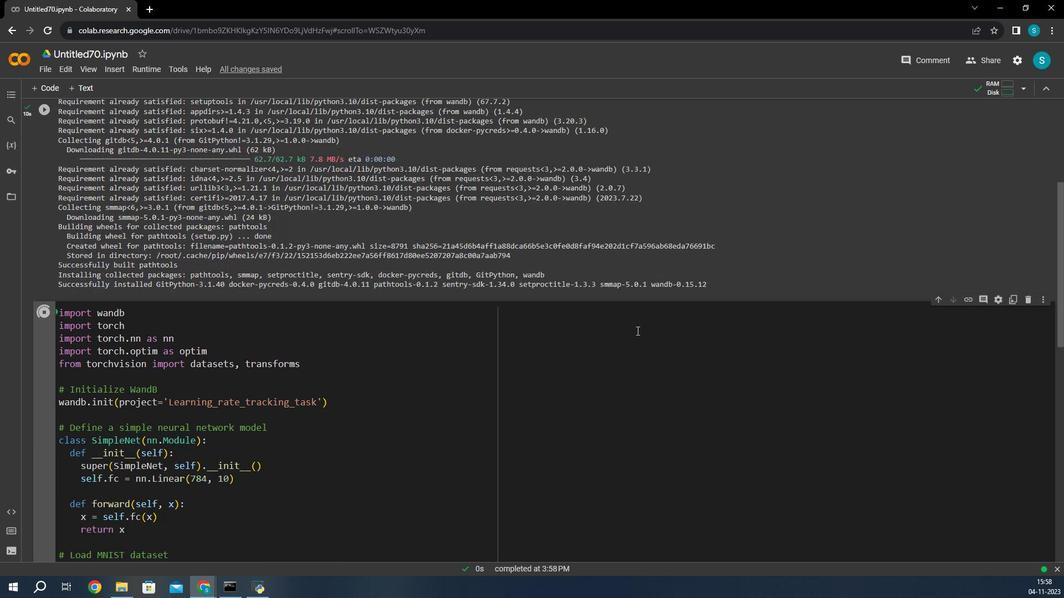 
Action: Mouse scrolled (524, 329) with delta (0, 0)
Screenshot: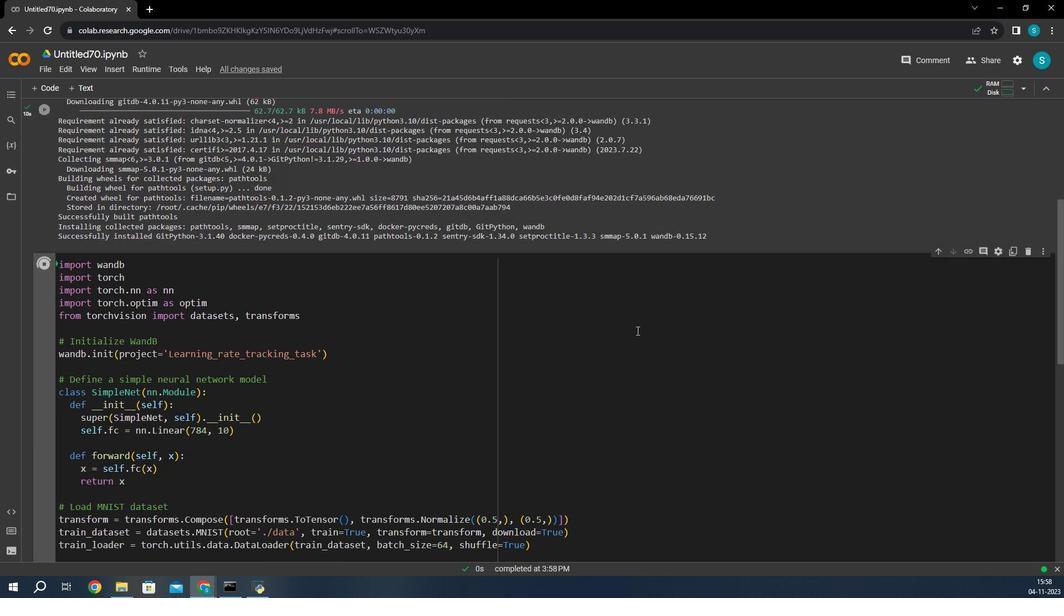 
Action: Mouse moved to (524, 330)
Screenshot: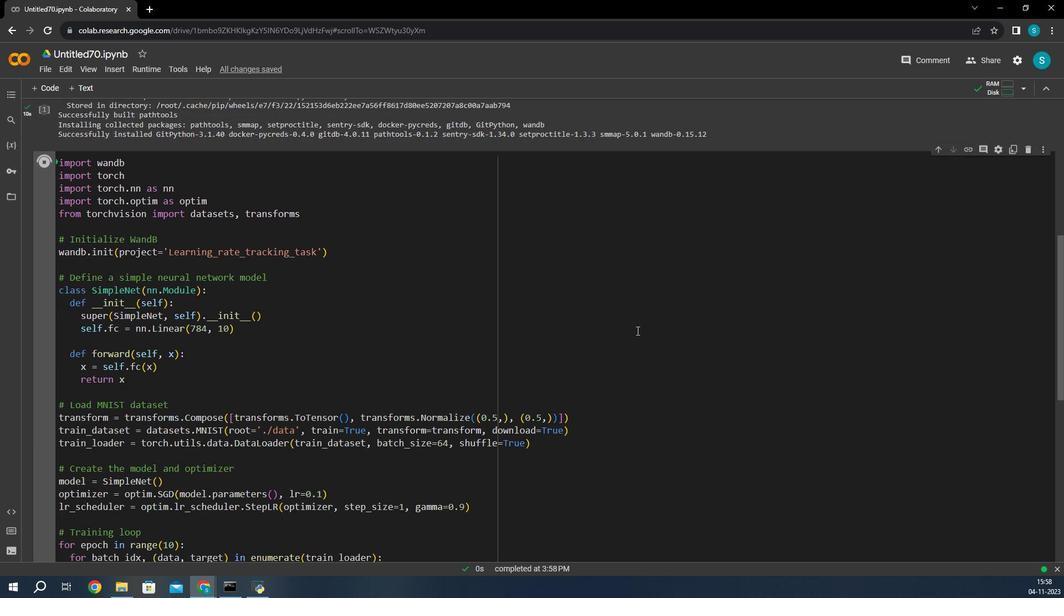 
Action: Mouse scrolled (524, 329) with delta (0, 0)
Screenshot: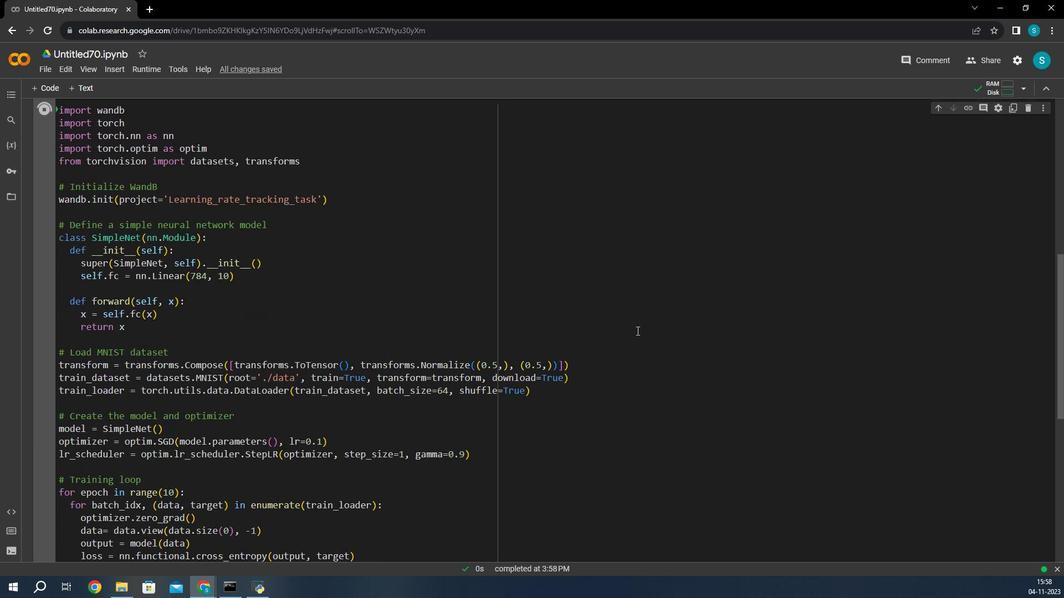 
Action: Mouse moved to (523, 333)
Screenshot: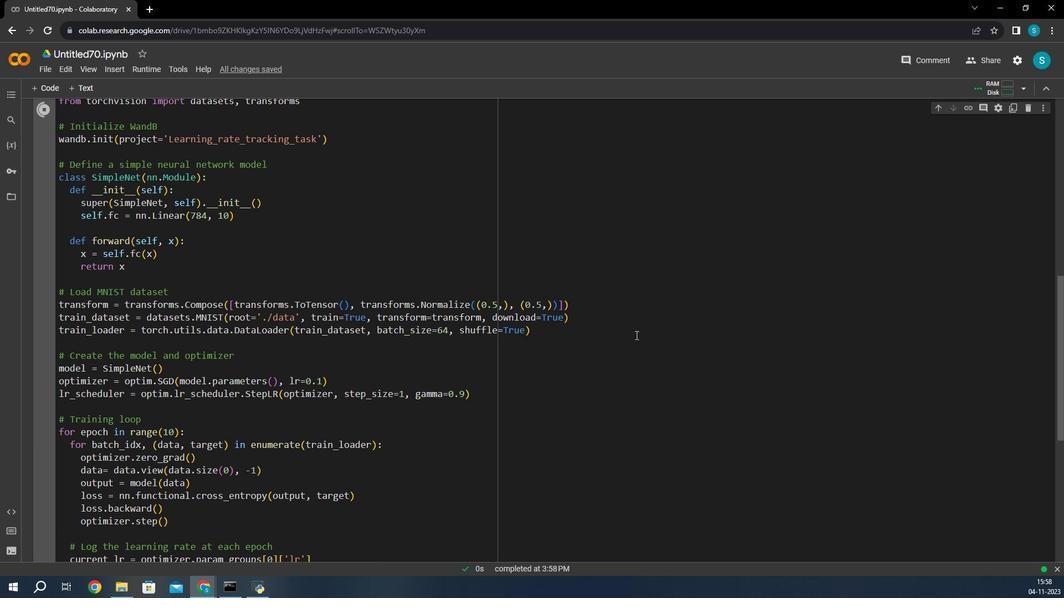 
Action: Mouse scrolled (523, 333) with delta (0, 0)
Screenshot: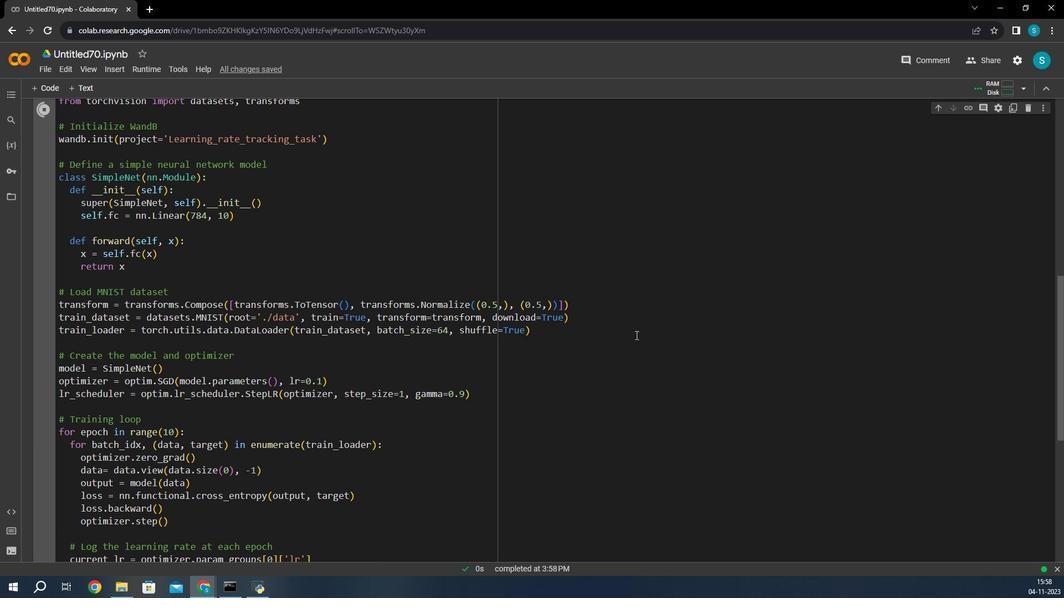 
Action: Mouse scrolled (523, 333) with delta (0, 0)
Screenshot: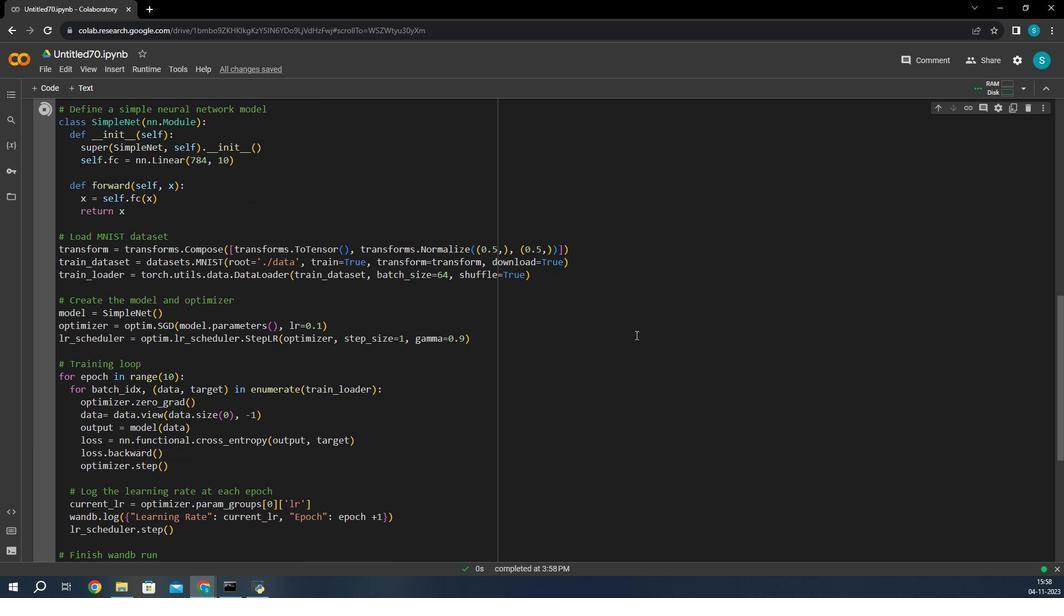 
Action: Mouse scrolled (523, 333) with delta (0, 0)
Screenshot: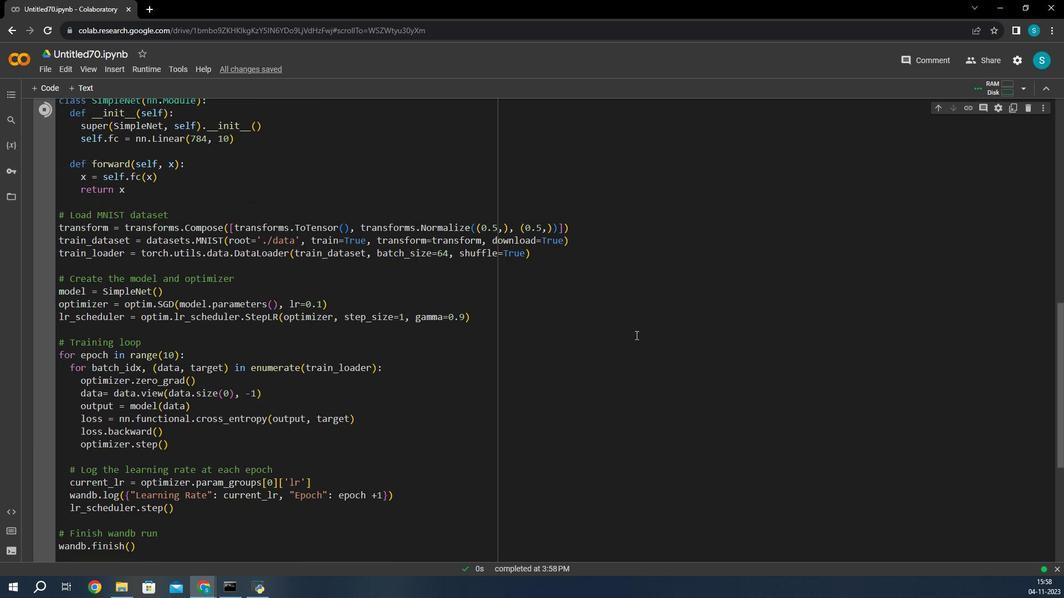 
Action: Mouse scrolled (523, 333) with delta (0, 0)
Screenshot: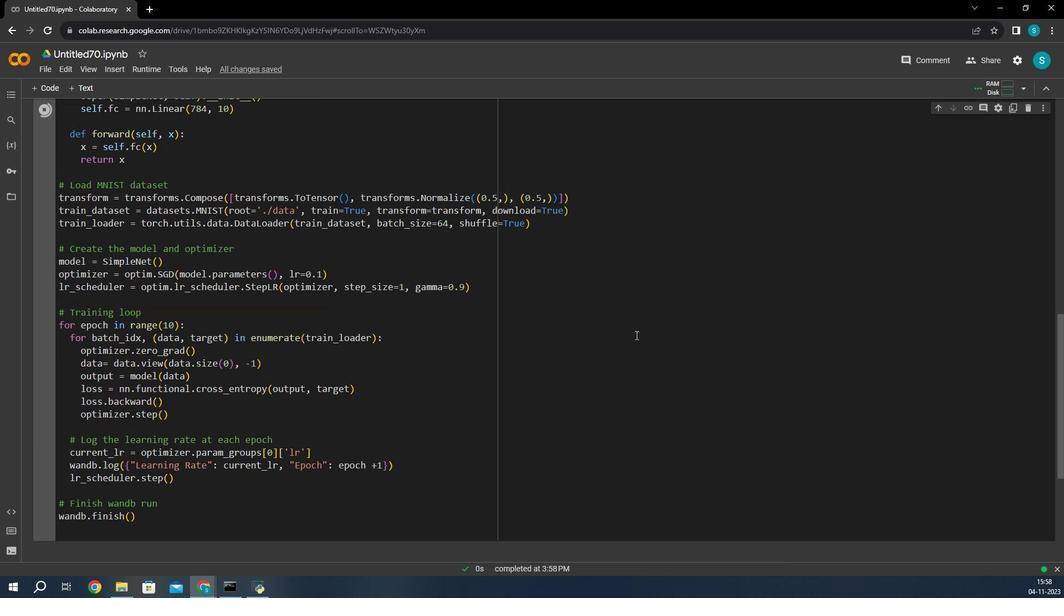 
Action: Mouse scrolled (523, 333) with delta (0, 0)
Screenshot: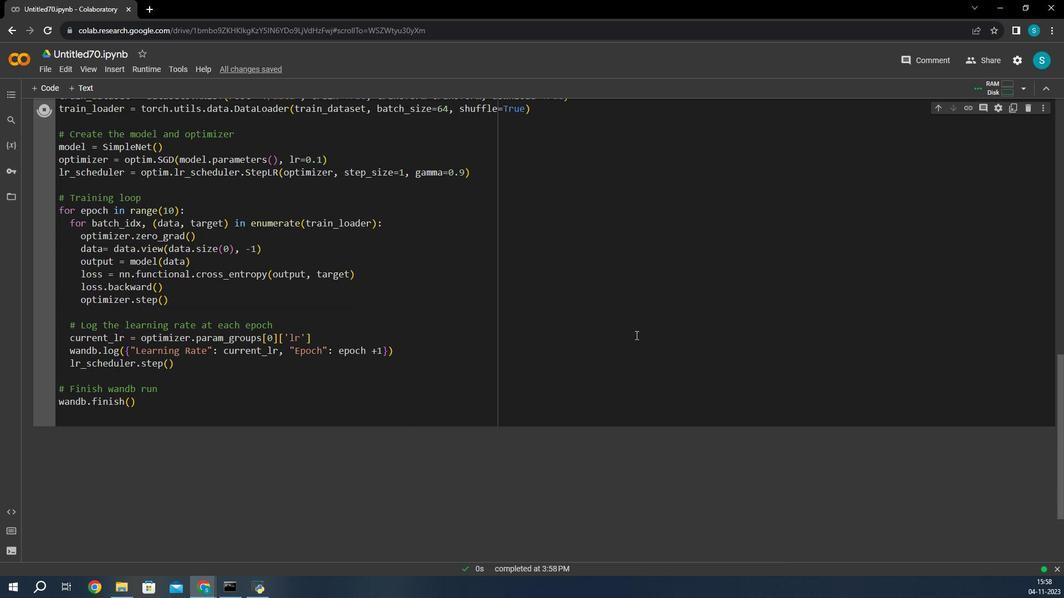 
Action: Mouse moved to (351, 374)
Screenshot: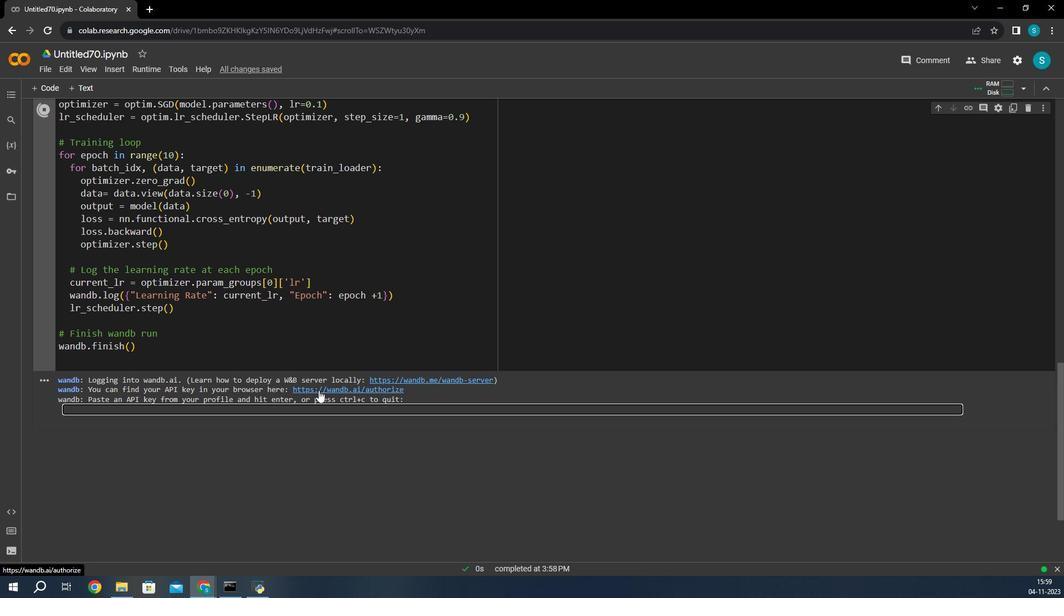 
Action: Mouse pressed left at (351, 374)
Screenshot: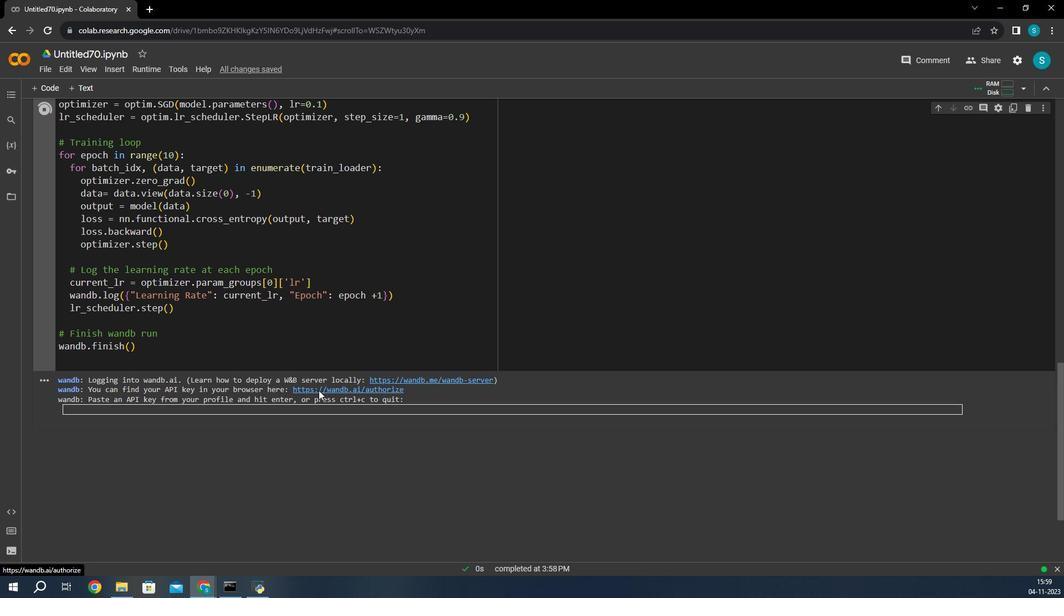 
Action: Mouse moved to (487, 230)
Screenshot: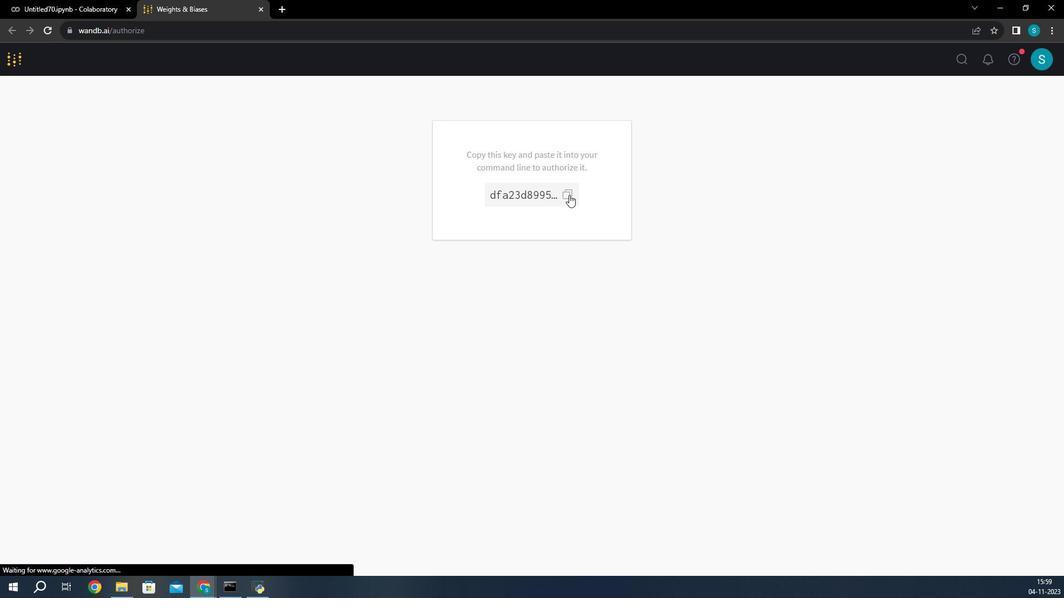 
Action: Mouse pressed left at (487, 230)
Screenshot: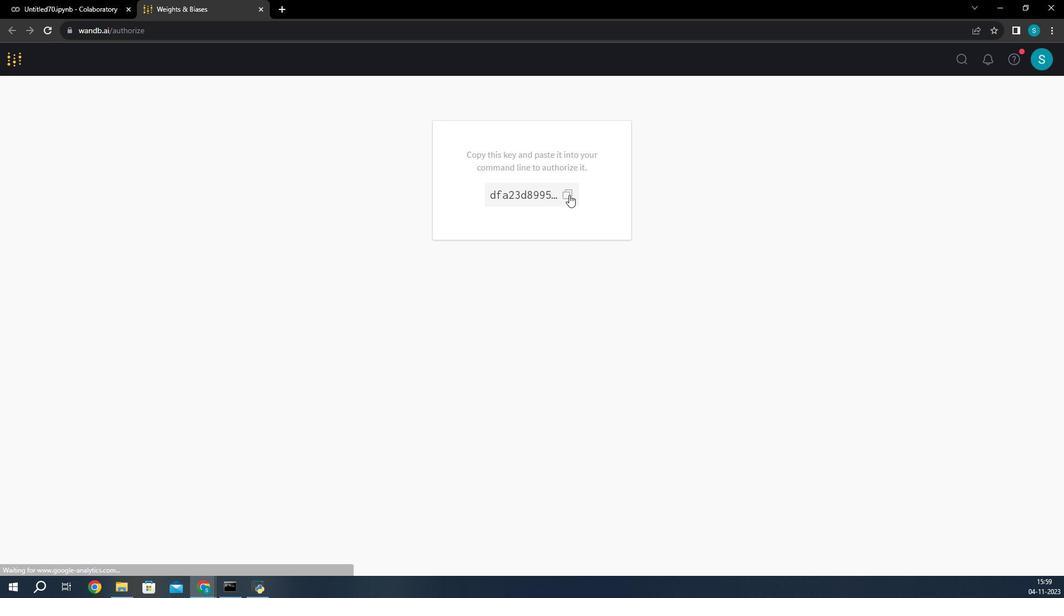 
Action: Mouse moved to (213, 92)
Screenshot: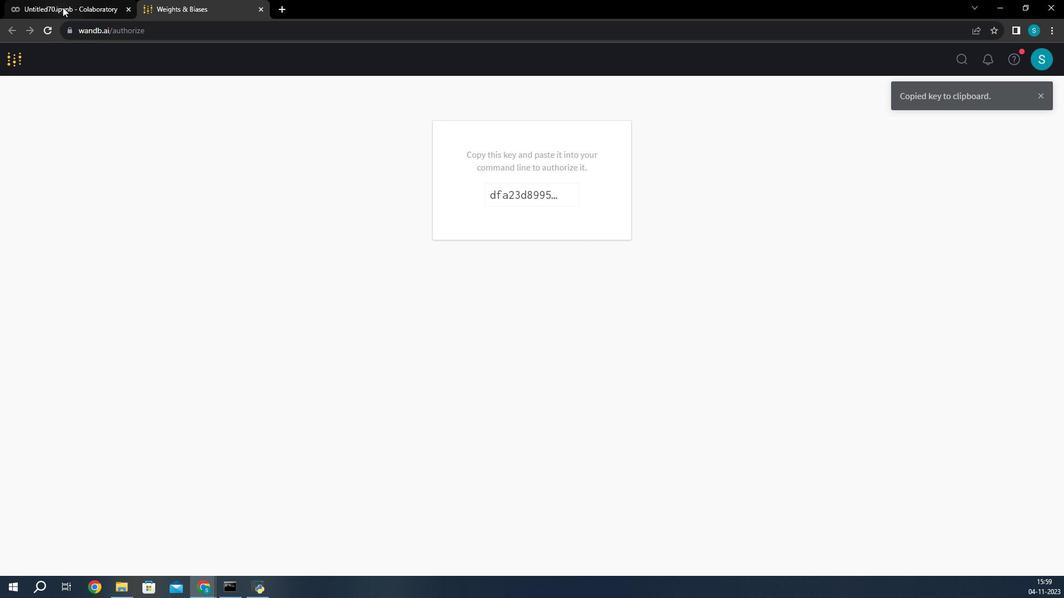 
Action: Mouse pressed left at (213, 92)
Screenshot: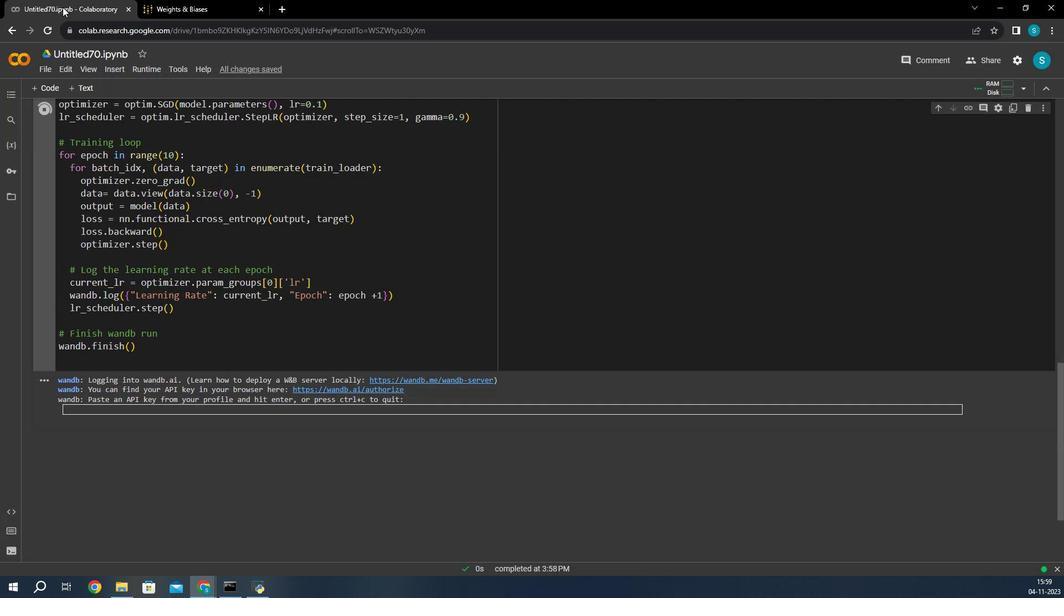 
Action: Mouse moved to (280, 388)
Screenshot: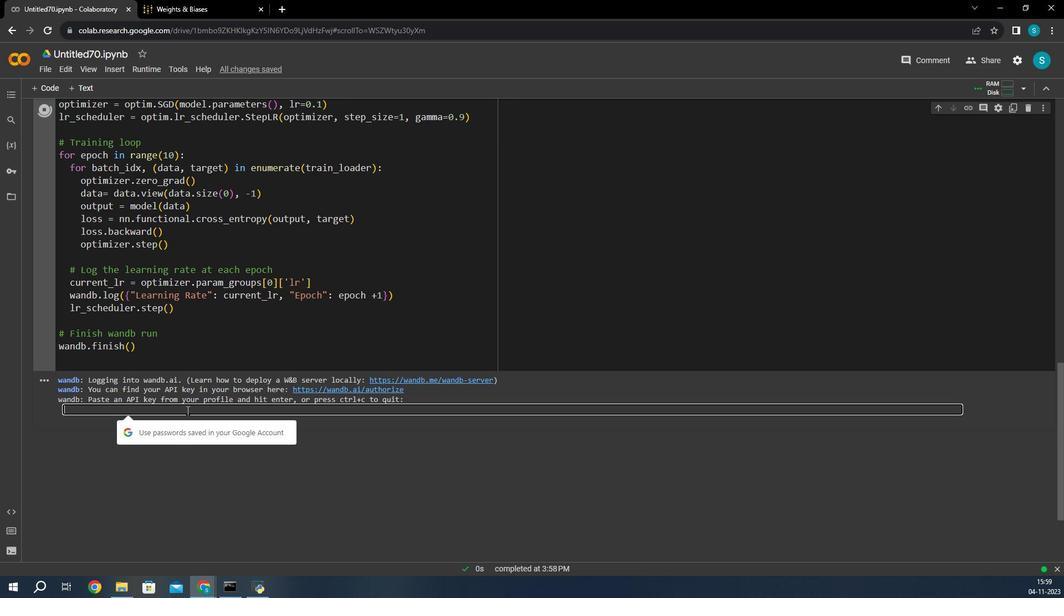 
Action: Mouse pressed left at (280, 388)
Screenshot: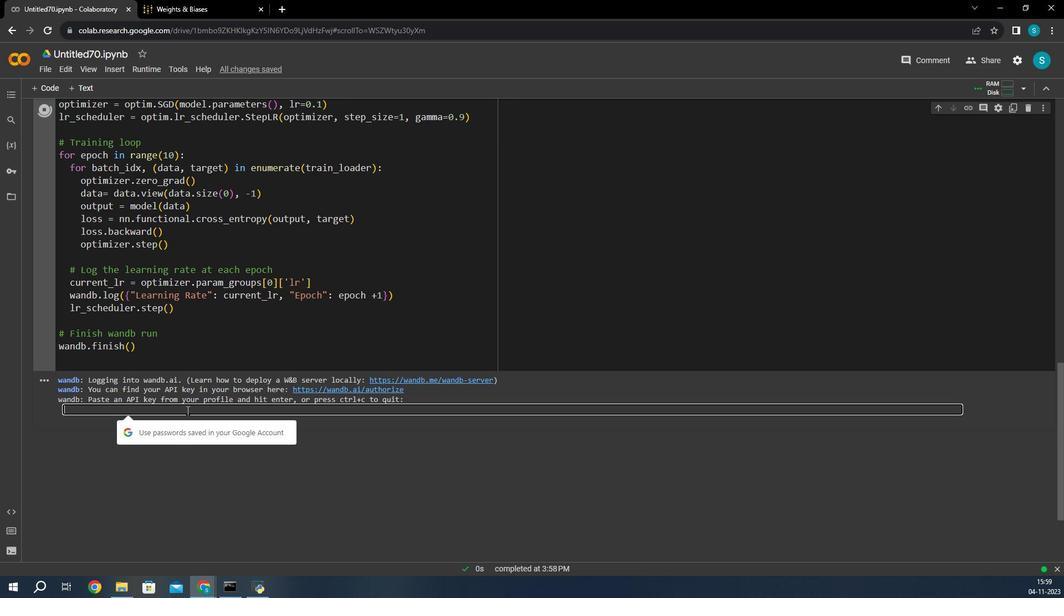 
Action: Mouse moved to (410, 300)
Screenshot: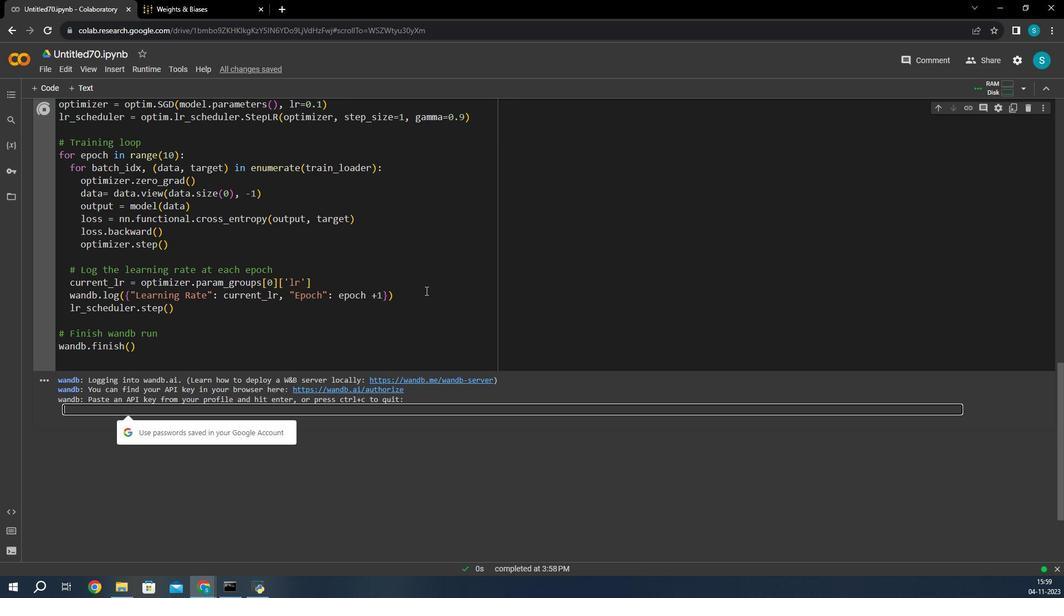 
Action: Key pressed ctrl+V
Screenshot: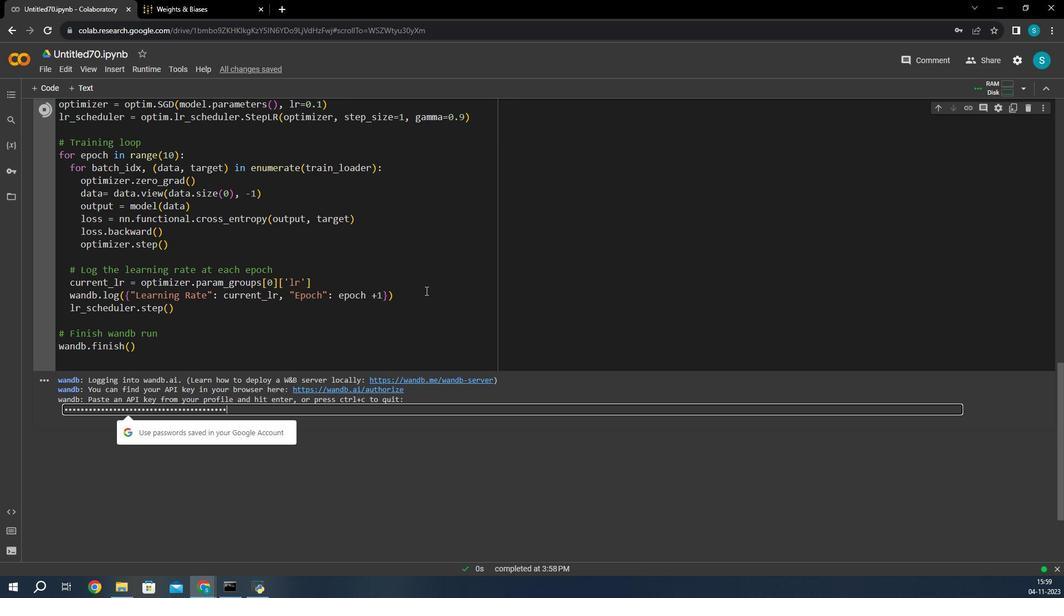 
Action: Mouse moved to (479, 287)
Screenshot: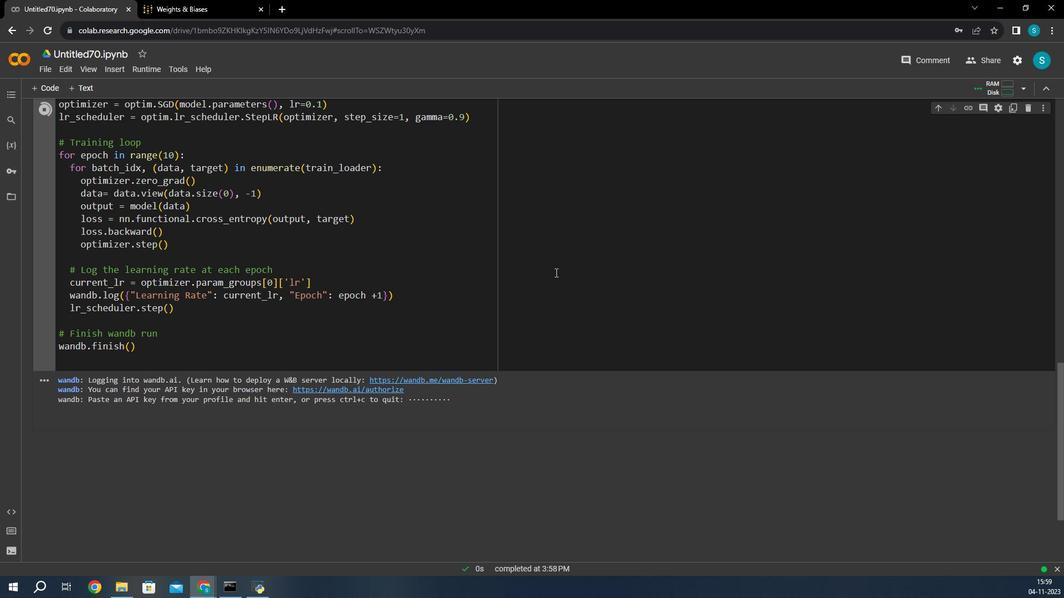 
Action: Key pressed <Key.enter>
Screenshot: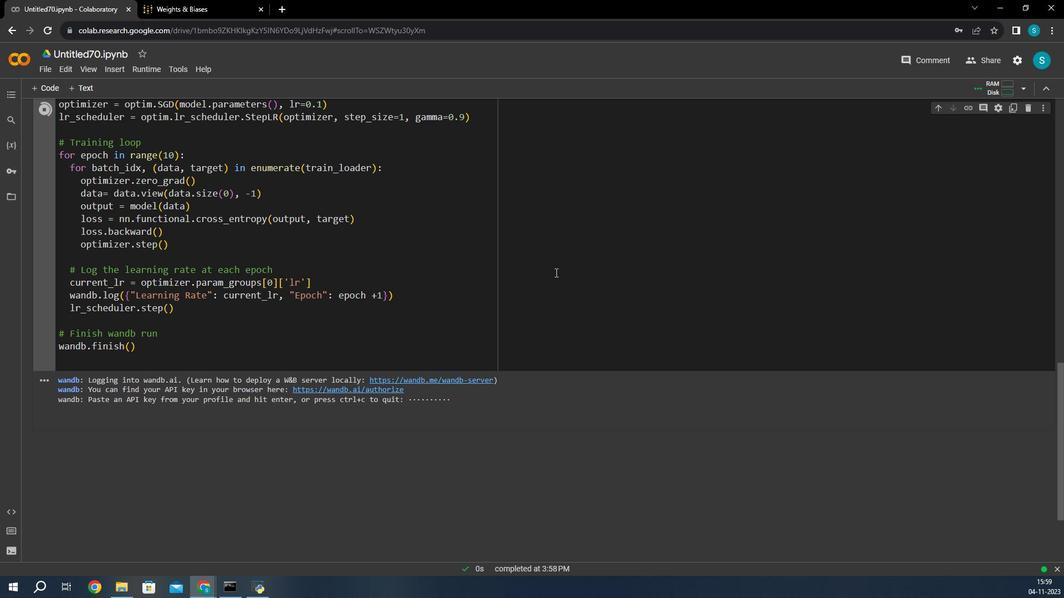
Action: Mouse moved to (629, 335)
Screenshot: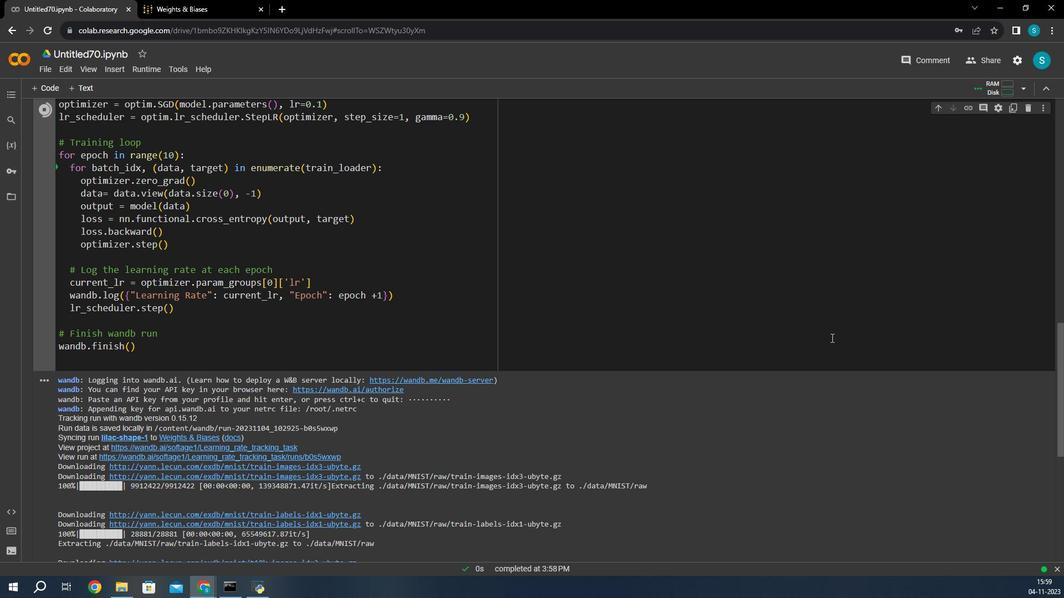 
Action: Mouse scrolled (629, 334) with delta (0, 0)
Screenshot: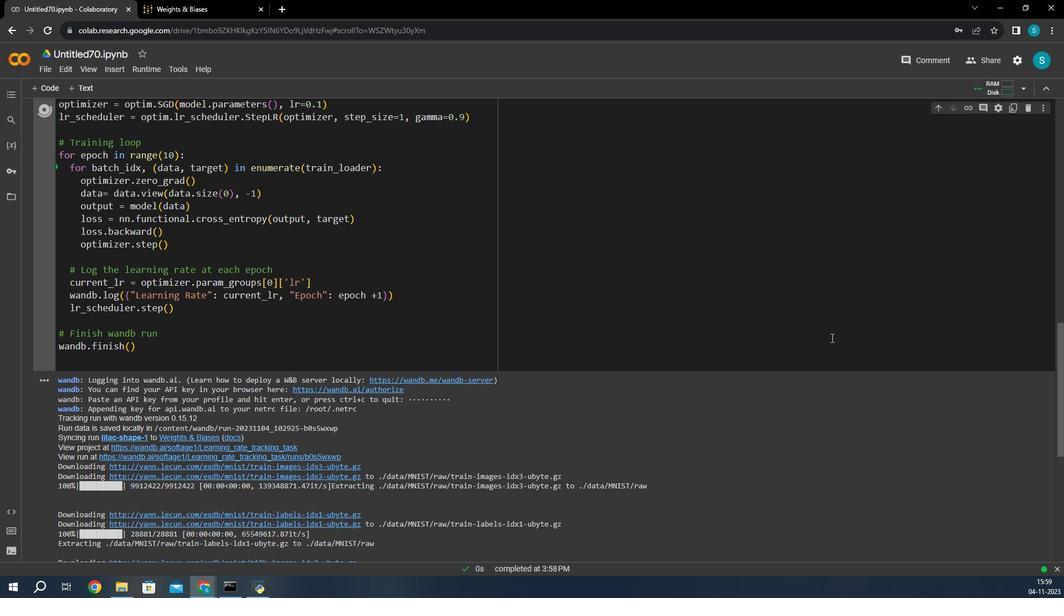 
Action: Mouse scrolled (629, 334) with delta (0, 0)
Screenshot: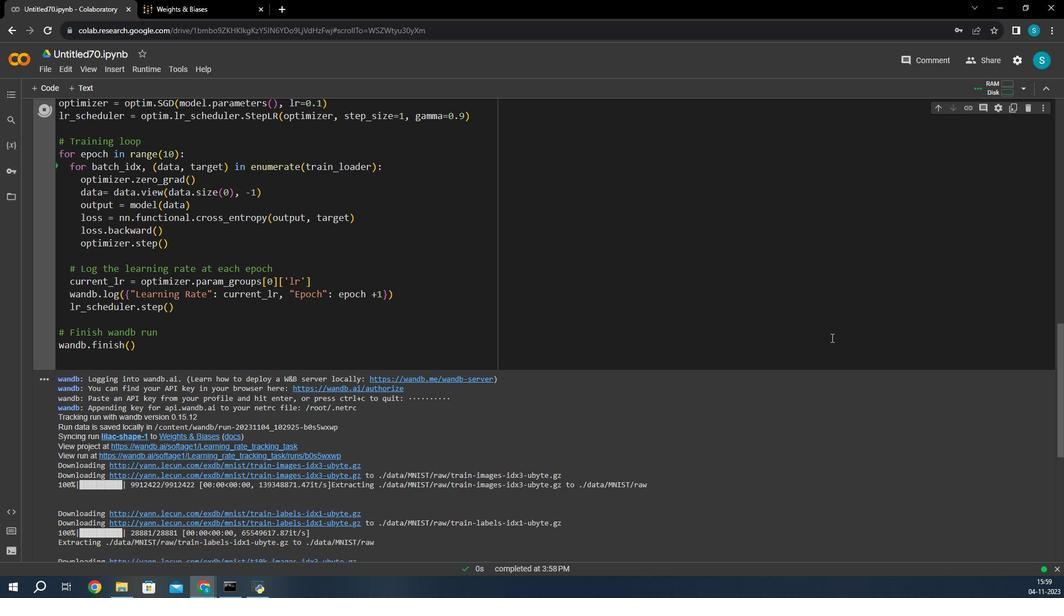 
Action: Mouse scrolled (629, 334) with delta (0, 0)
Screenshot: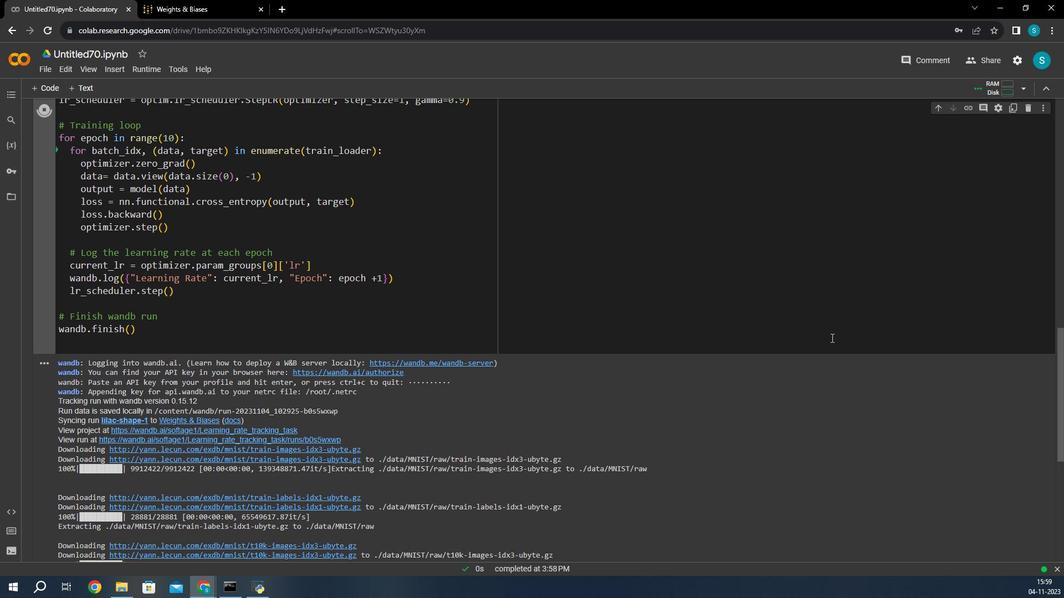 
Action: Mouse moved to (636, 297)
Screenshot: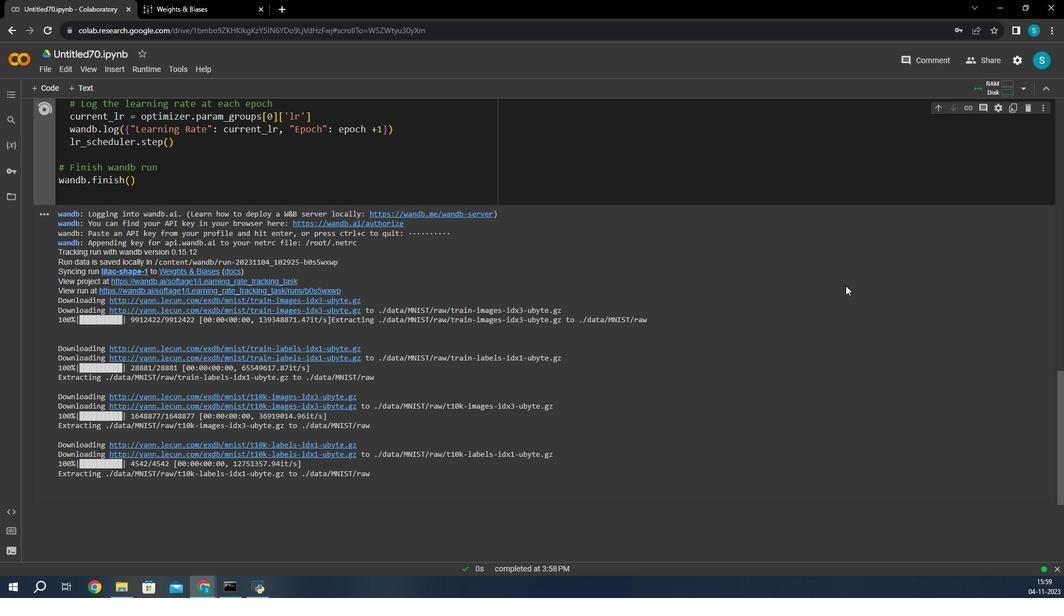 
Action: Mouse scrolled (636, 296) with delta (0, 0)
Screenshot: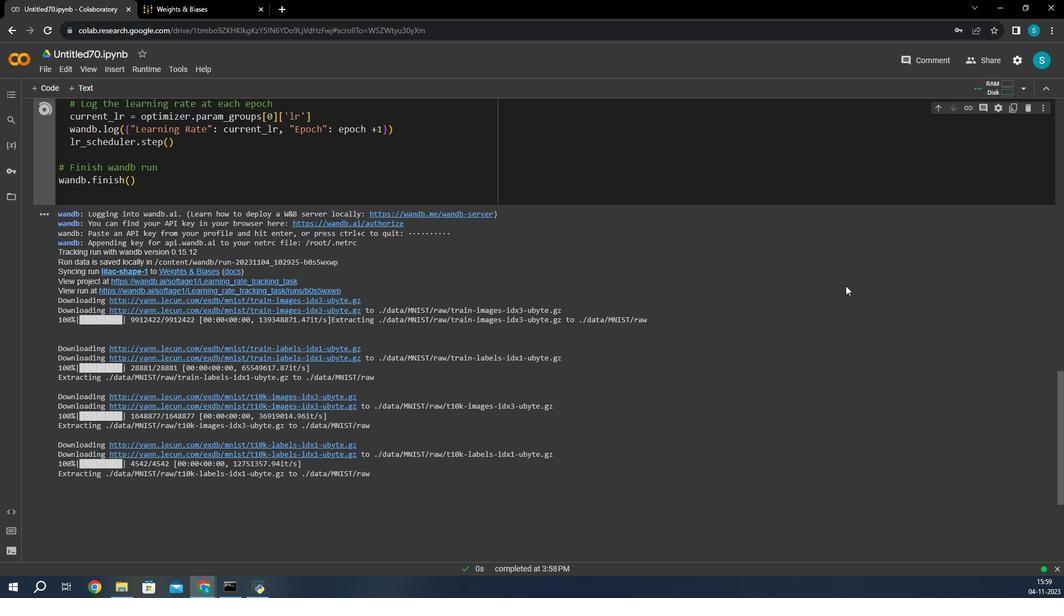 
Action: Mouse moved to (478, 350)
Screenshot: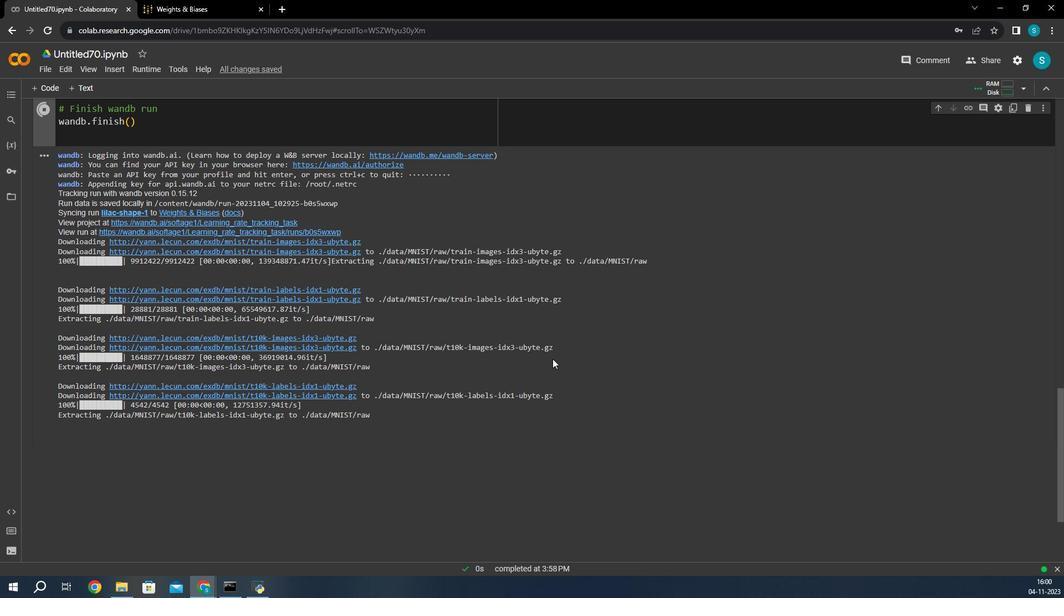 
Action: Mouse scrolled (478, 350) with delta (0, 0)
Screenshot: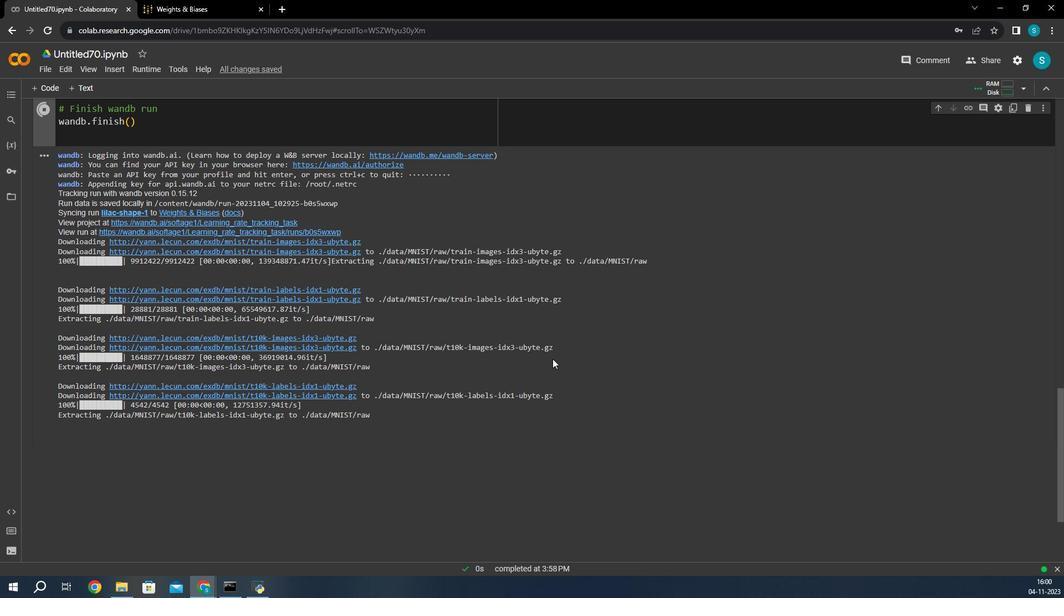 
Action: Mouse moved to (598, 347)
Screenshot: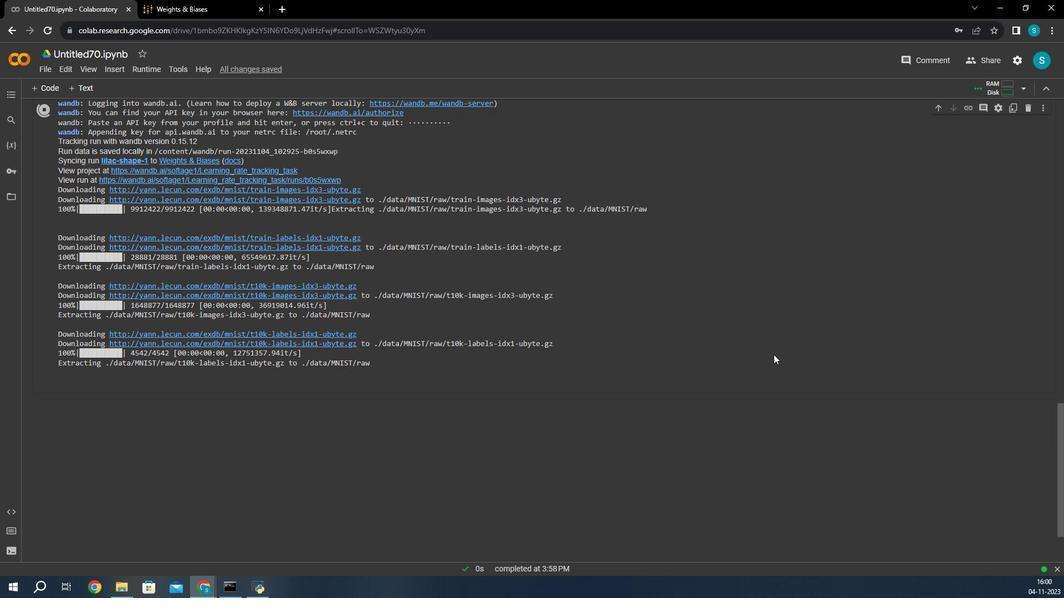 
Action: Mouse scrolled (598, 348) with delta (0, 0)
Screenshot: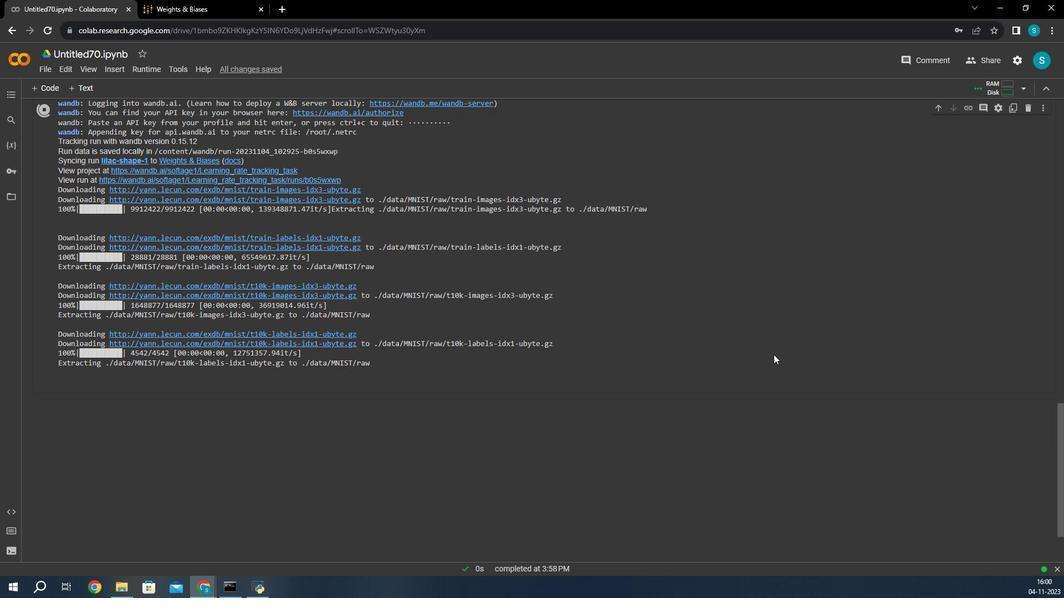 
Action: Mouse scrolled (598, 348) with delta (0, 0)
Screenshot: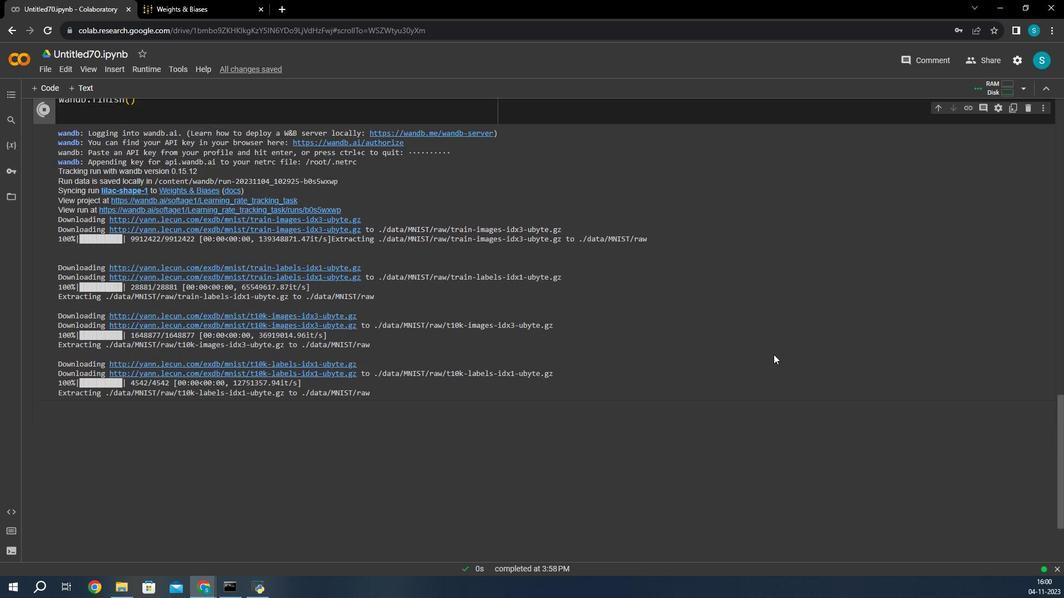 
Action: Mouse scrolled (598, 348) with delta (0, 0)
Screenshot: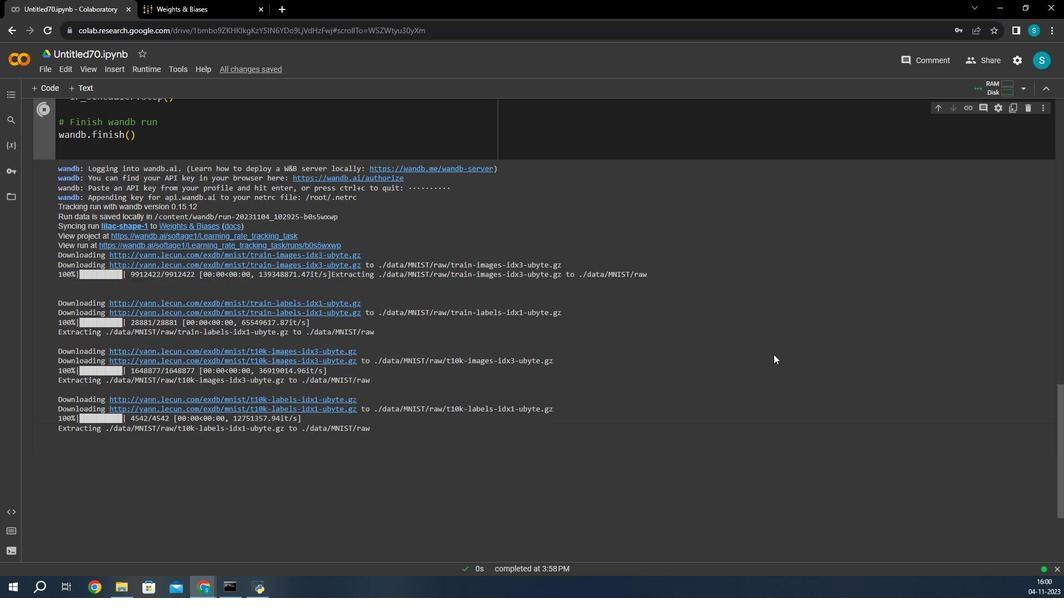 
Action: Mouse scrolled (598, 348) with delta (0, 0)
Screenshot: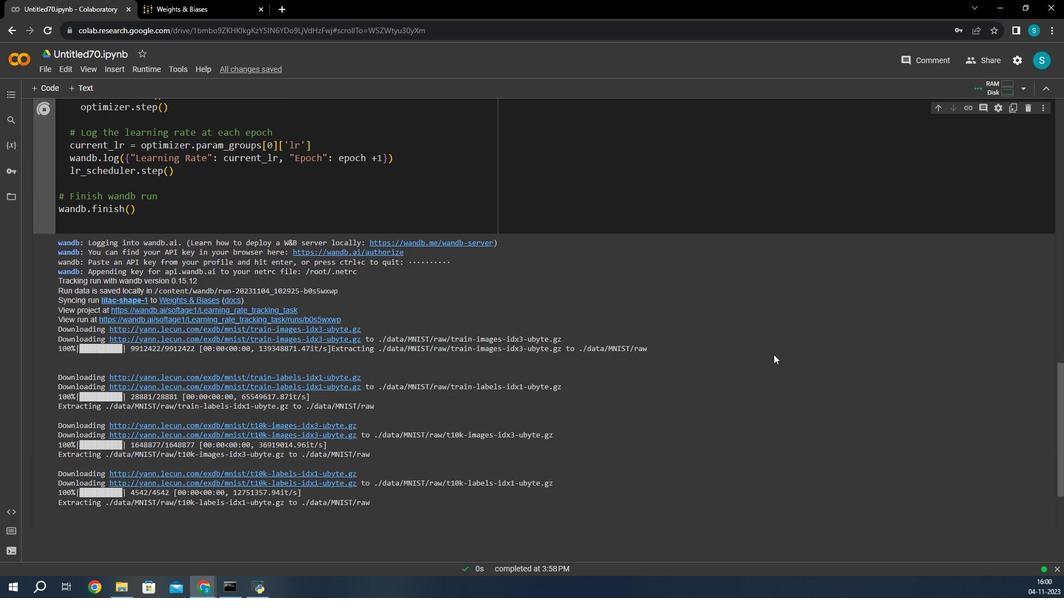 
Action: Mouse scrolled (598, 348) with delta (0, 0)
Screenshot: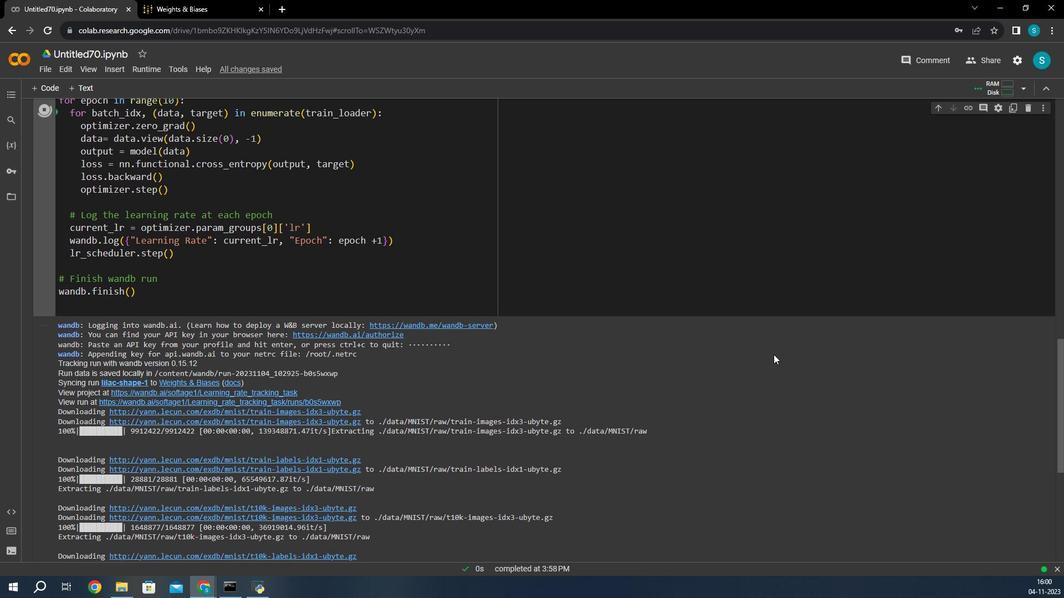 
Action: Mouse scrolled (598, 348) with delta (0, 0)
Screenshot: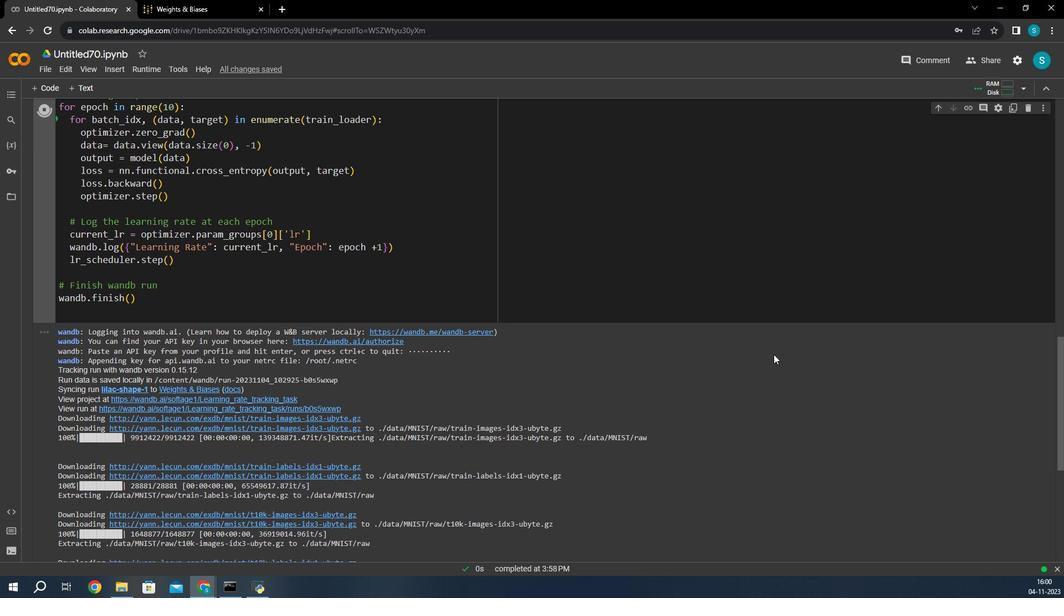 
Action: Mouse scrolled (598, 348) with delta (0, 0)
Screenshot: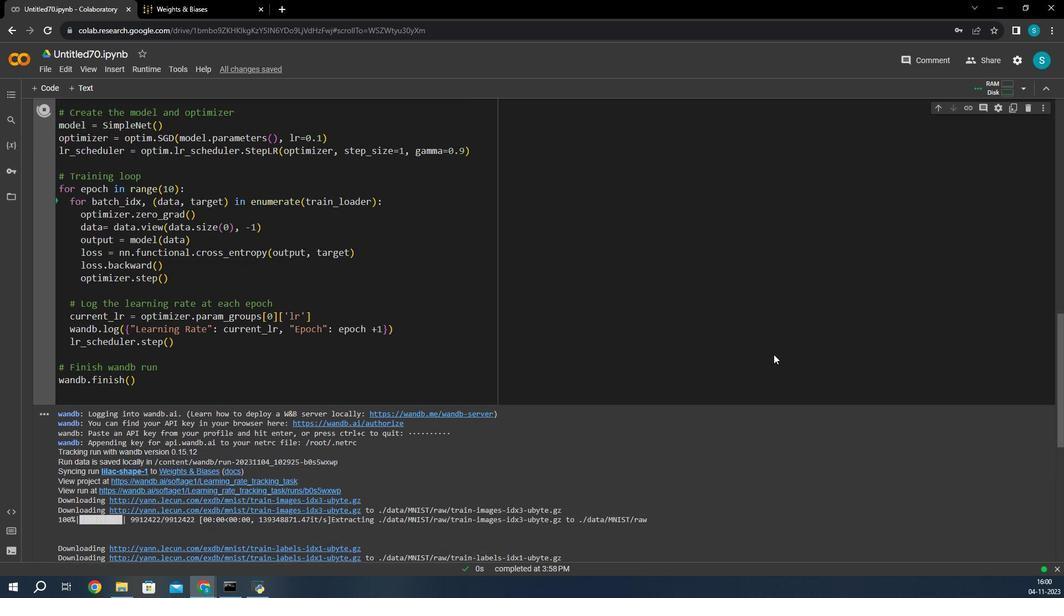 
Action: Mouse moved to (550, 326)
Screenshot: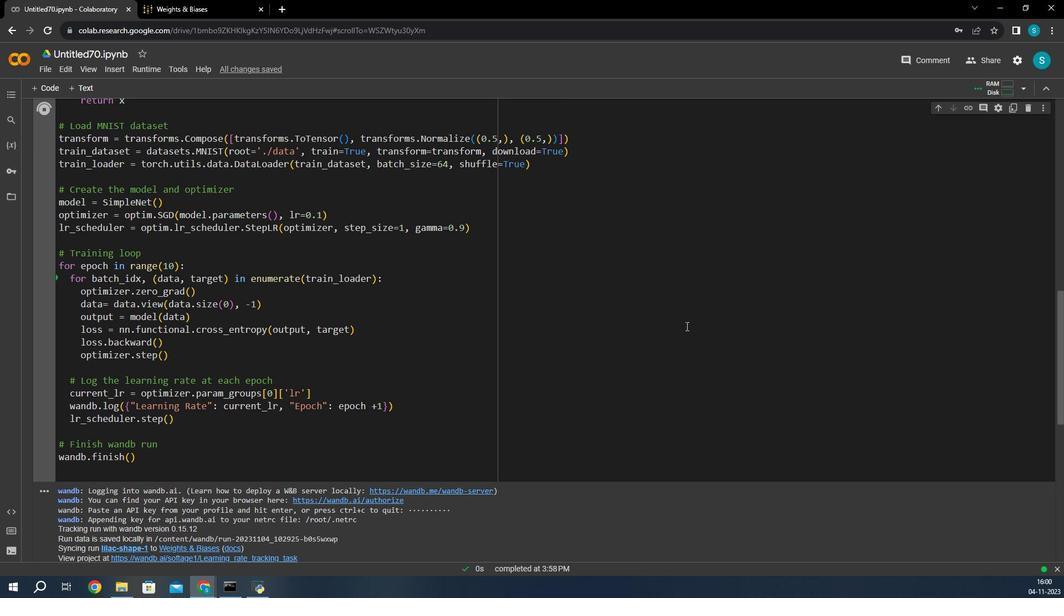 
Action: Mouse scrolled (550, 326) with delta (0, 0)
Screenshot: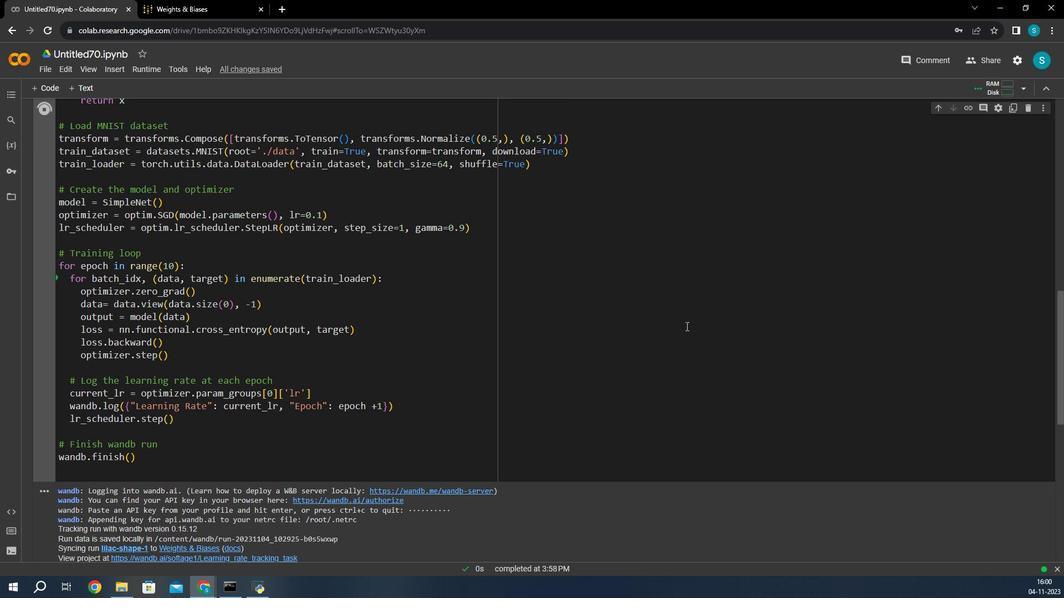 
Action: Mouse scrolled (550, 326) with delta (0, 0)
Screenshot: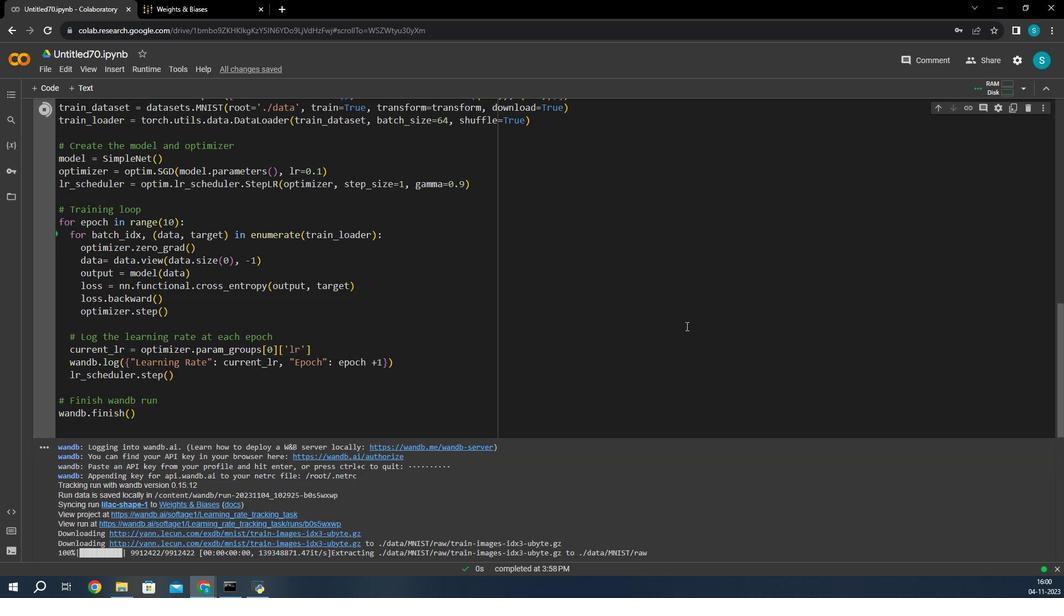
Action: Mouse scrolled (550, 326) with delta (0, 0)
Screenshot: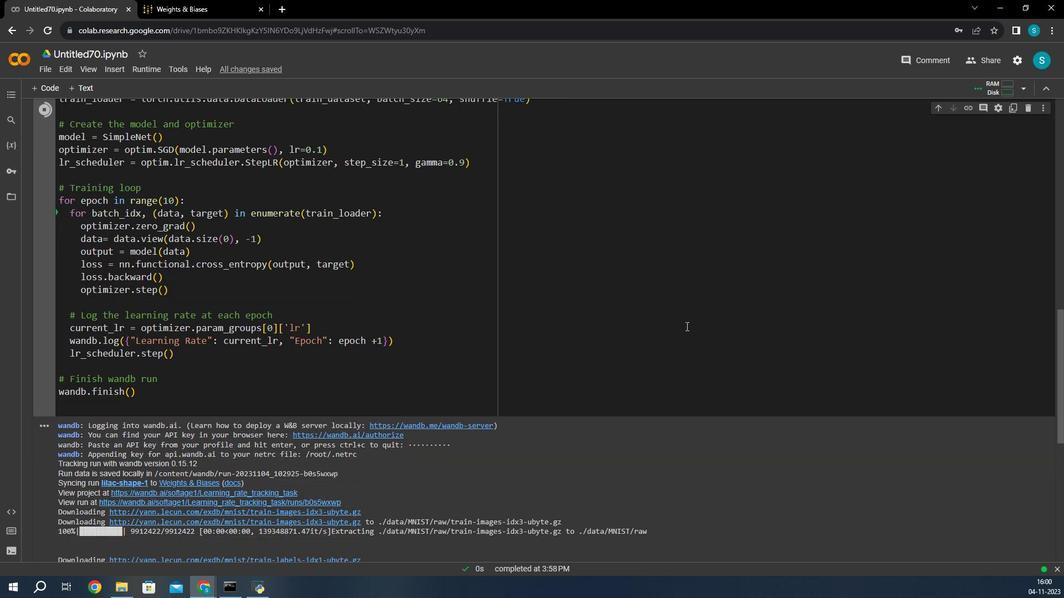 
Action: Mouse scrolled (550, 326) with delta (0, 0)
Screenshot: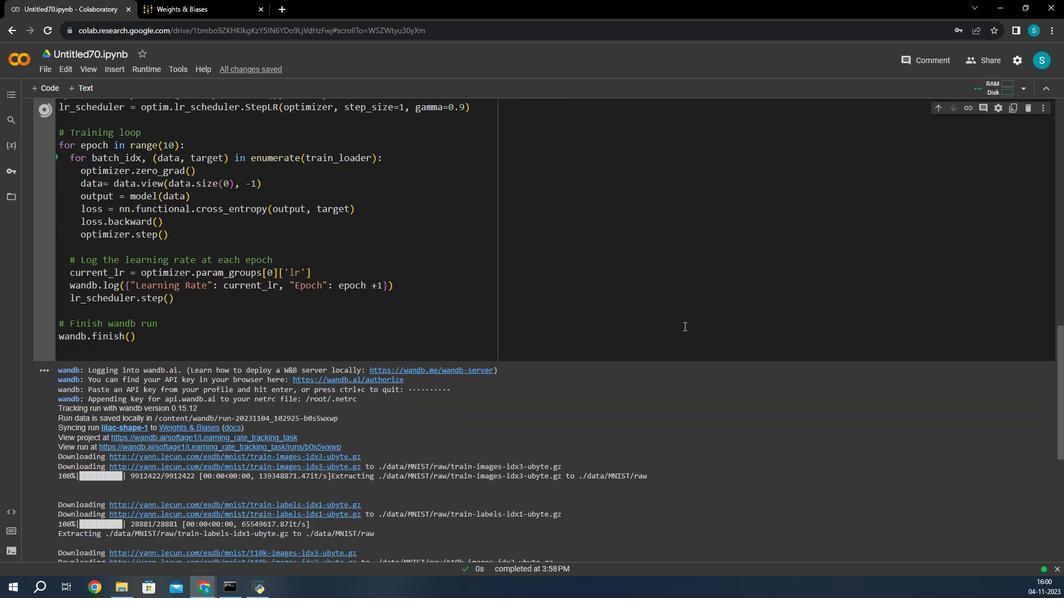 
Action: Mouse moved to (465, 362)
Screenshot: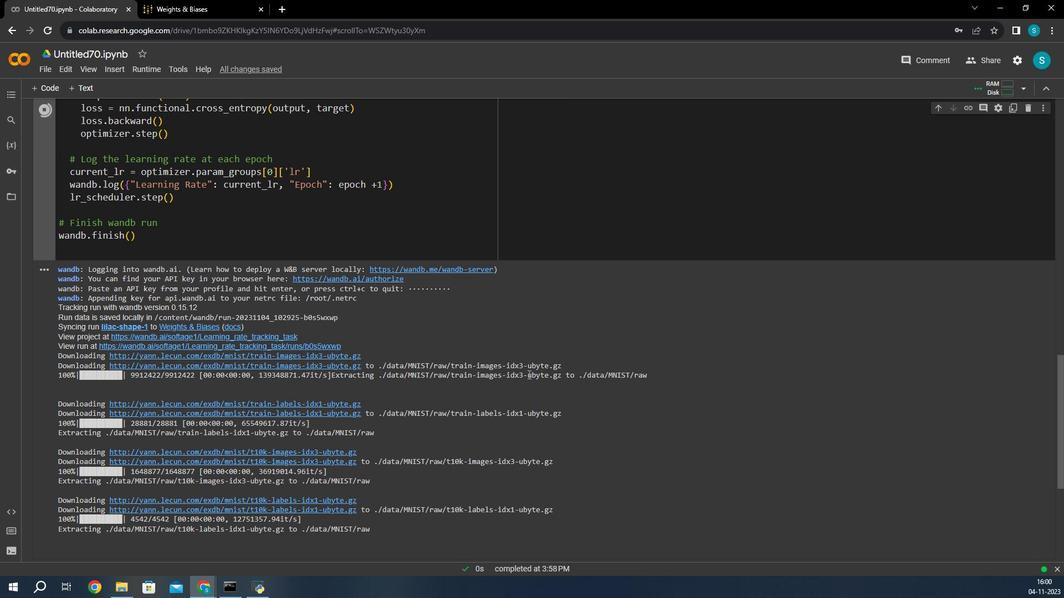 
Action: Mouse scrolled (465, 361) with delta (0, 0)
Screenshot: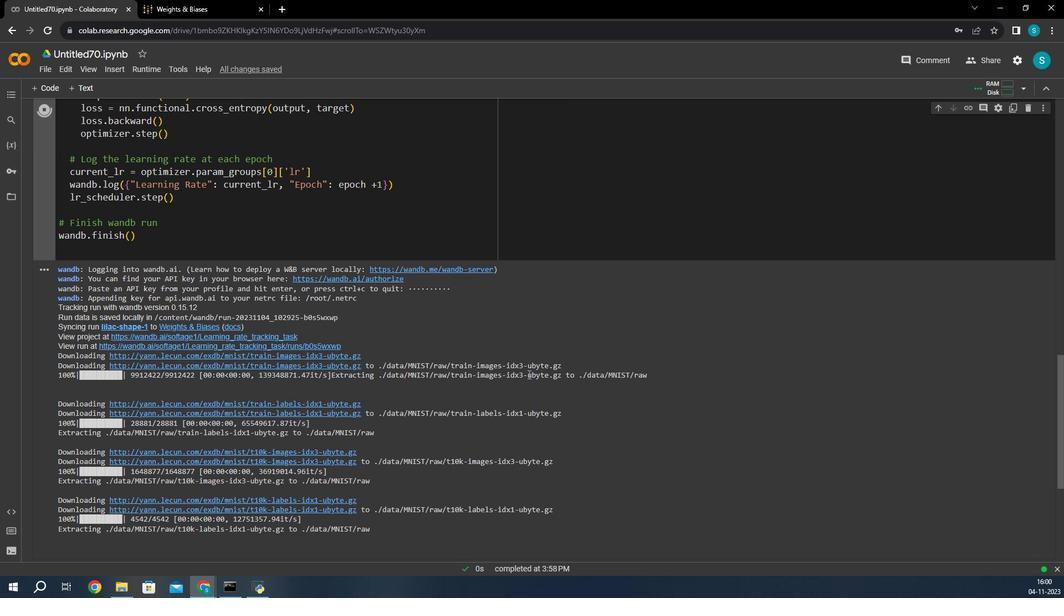 
Action: Mouse moved to (599, 338)
Screenshot: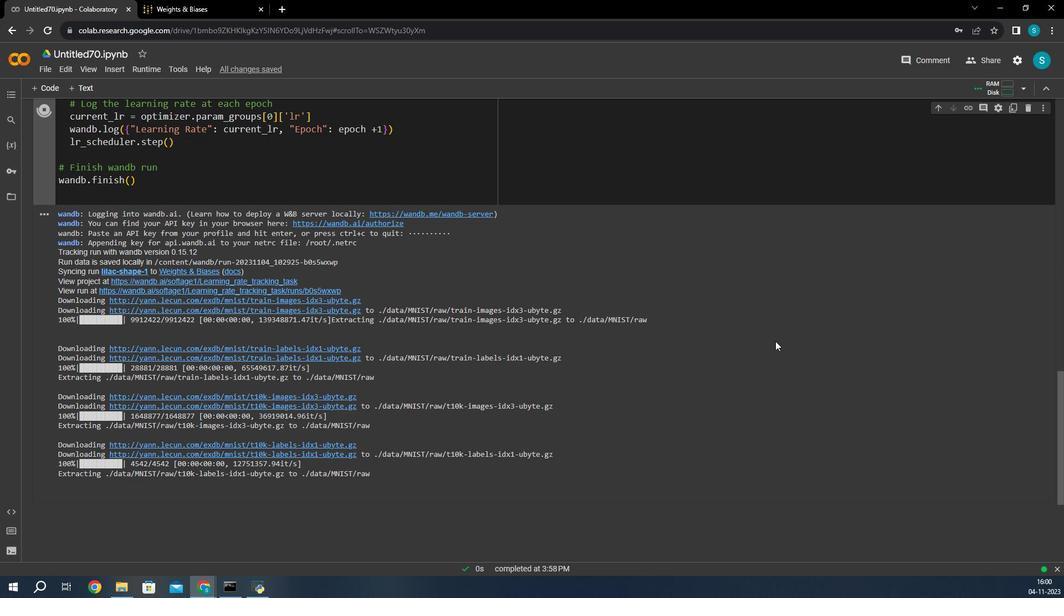 
Action: Mouse scrolled (599, 337) with delta (0, 0)
Screenshot: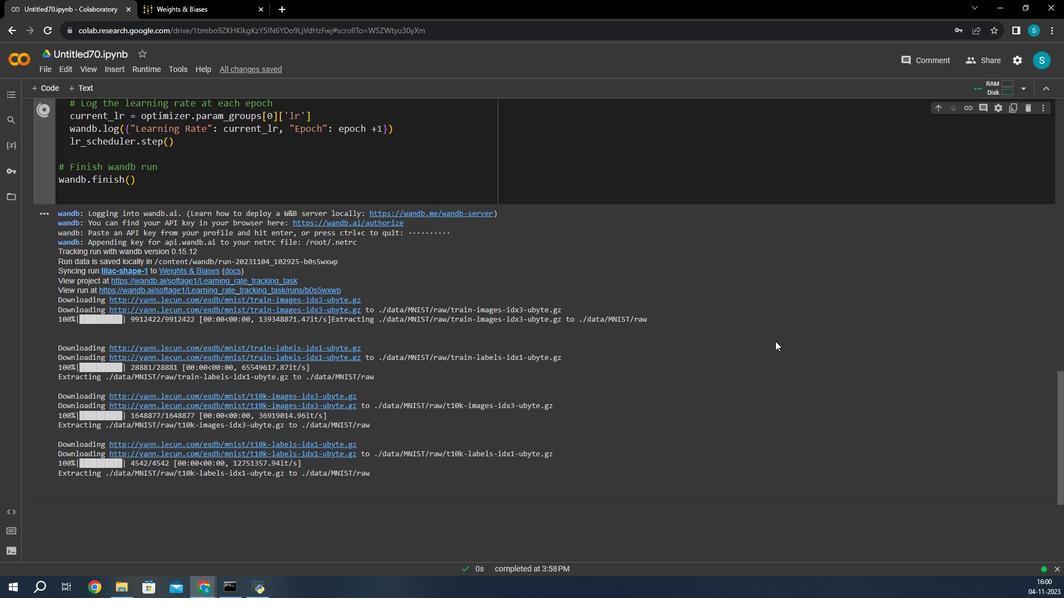 
Action: Mouse moved to (587, 389)
Screenshot: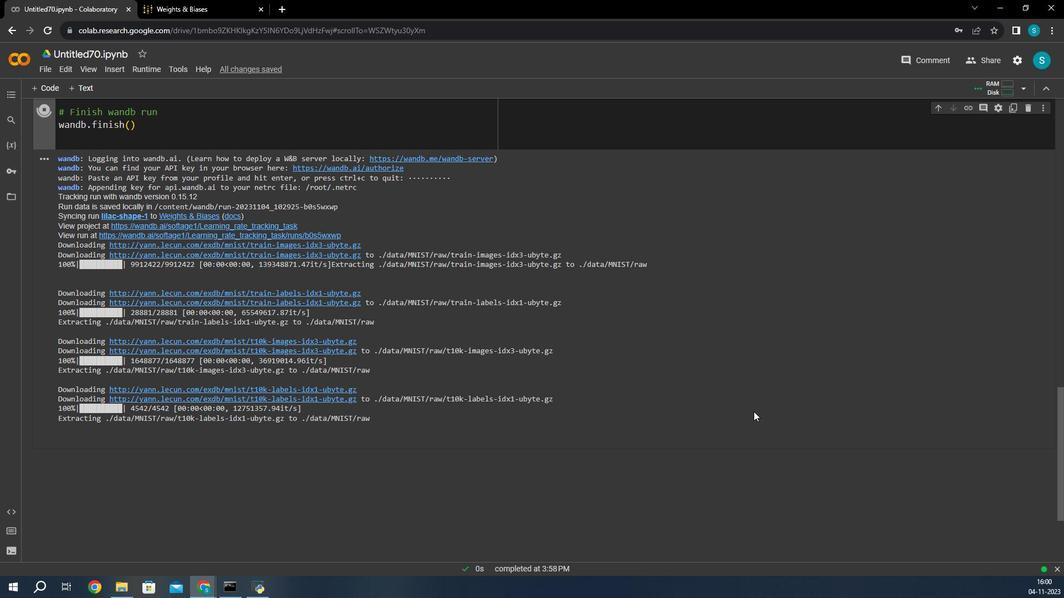 
Action: Mouse scrolled (587, 390) with delta (0, 0)
Screenshot: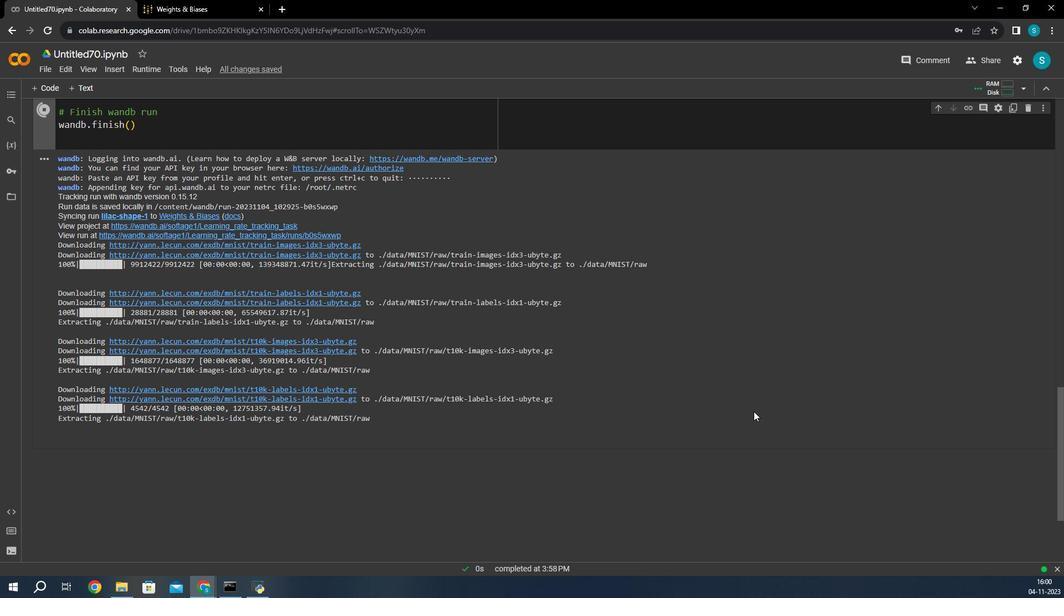 
Action: Mouse moved to (432, 287)
Screenshot: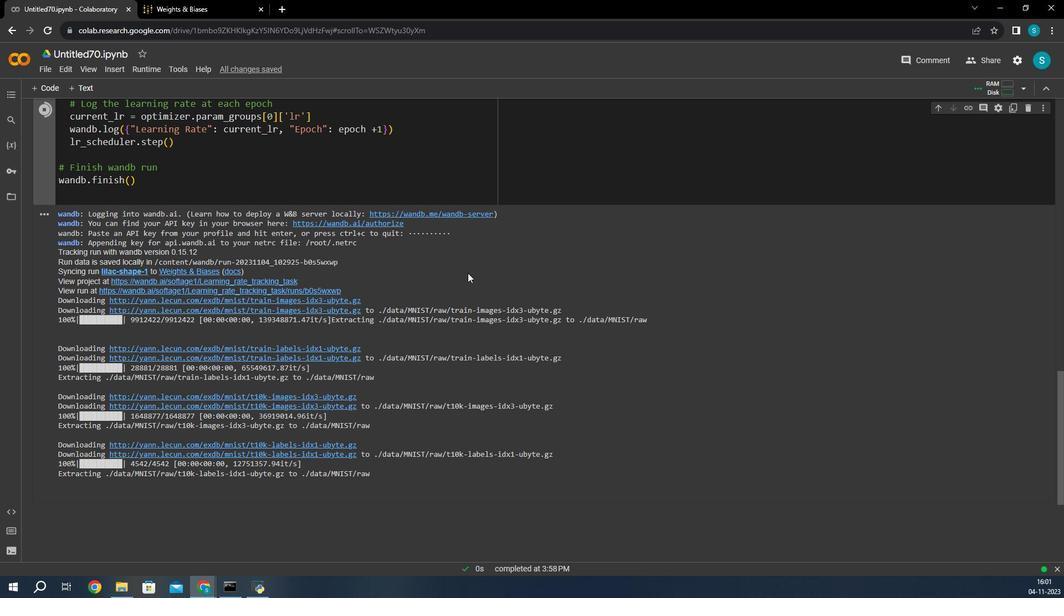 
Action: Mouse scrolled (432, 287) with delta (0, 0)
Screenshot: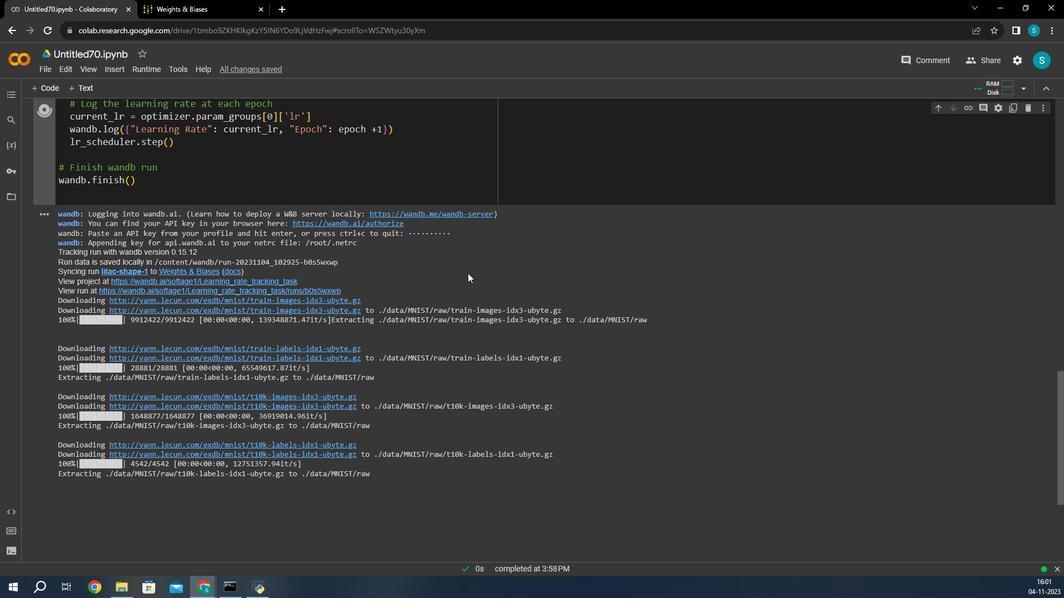 
Action: Mouse moved to (397, 360)
Screenshot: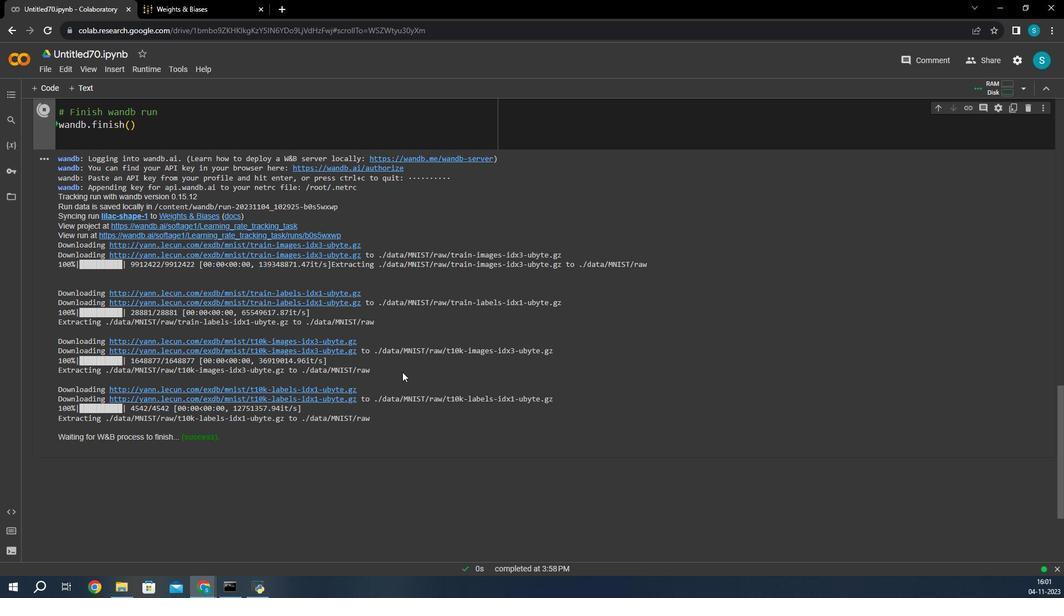 
Action: Mouse scrolled (397, 360) with delta (0, 0)
Screenshot: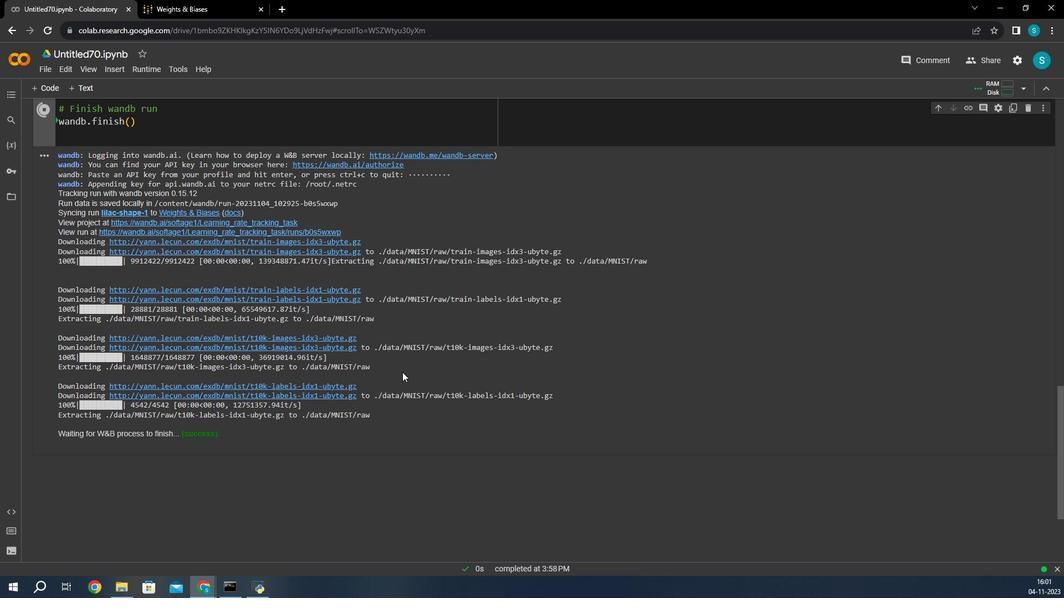 
Action: Mouse moved to (353, 353)
Screenshot: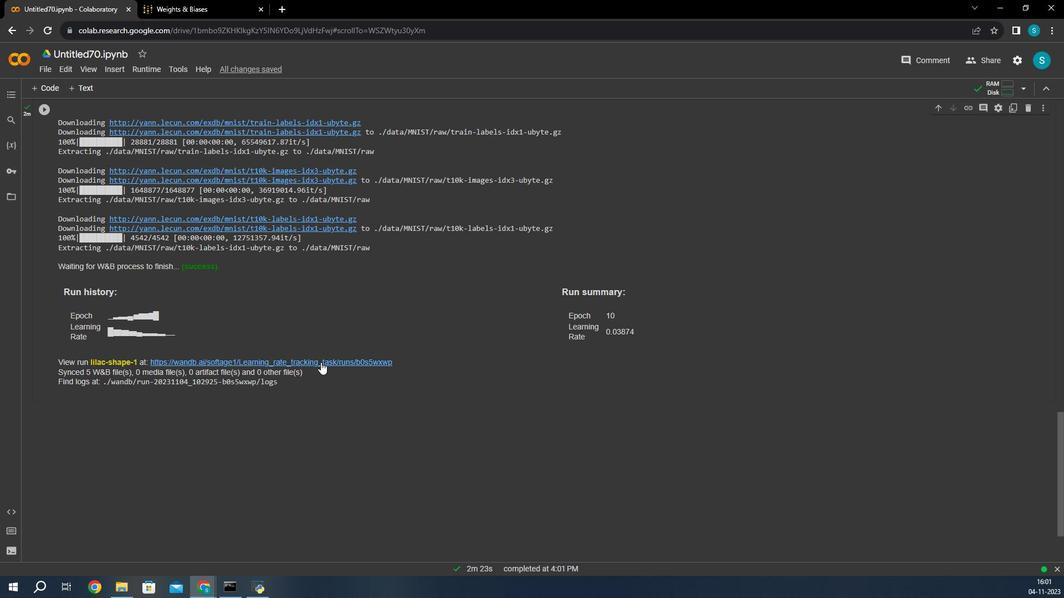 
Action: Mouse pressed left at (353, 353)
Screenshot: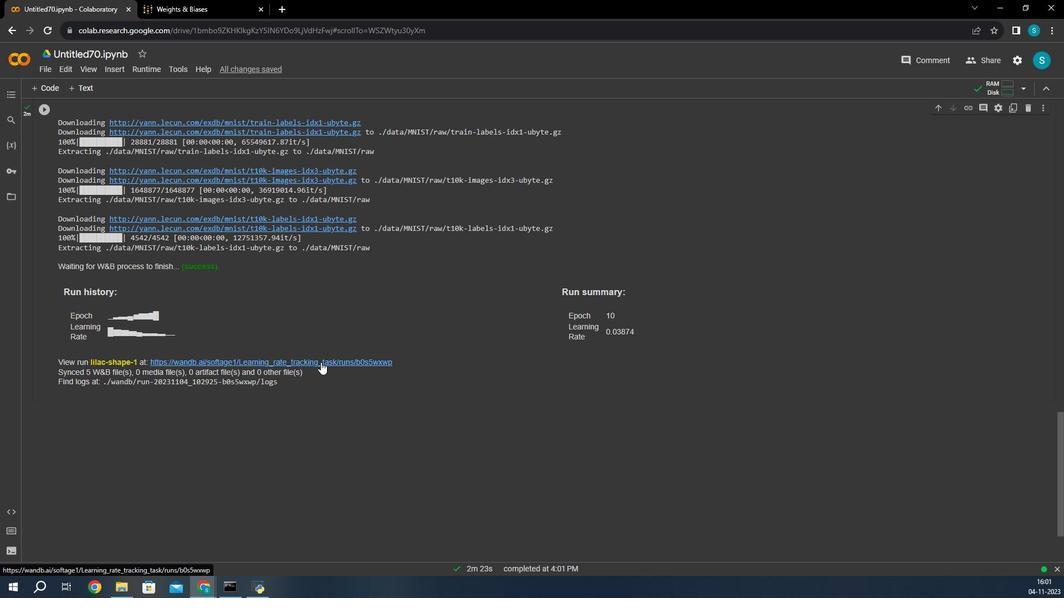 
Action: Mouse moved to (207, 351)
Screenshot: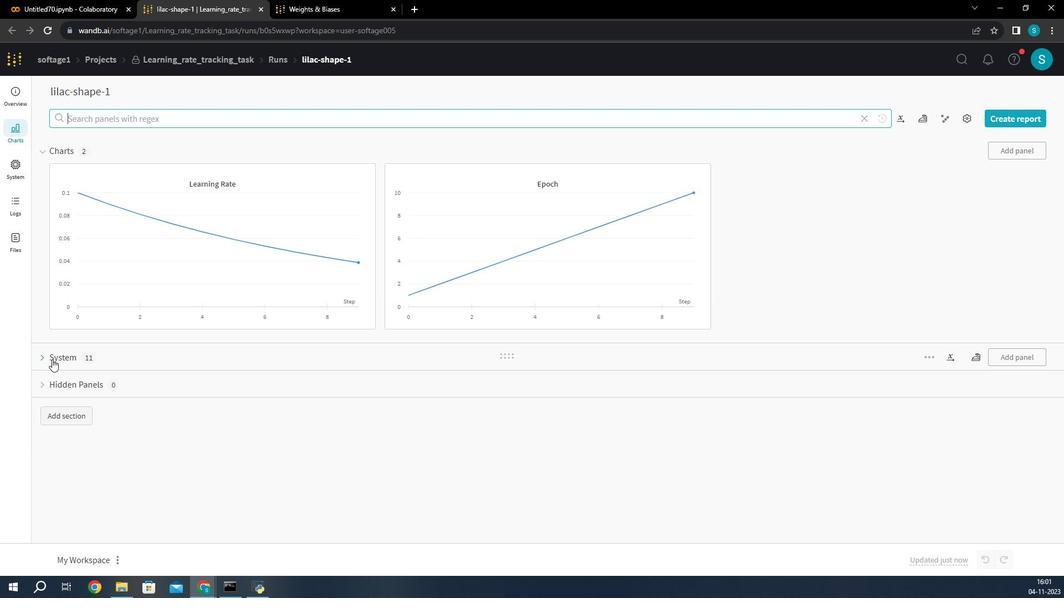 
Action: Mouse pressed left at (207, 351)
Screenshot: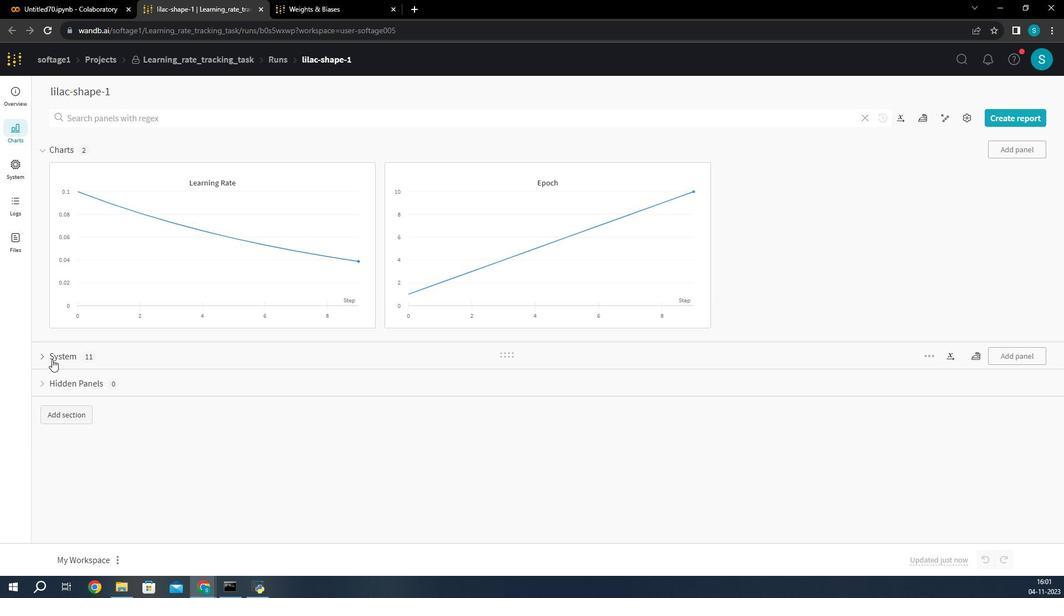
Action: Mouse moved to (656, 279)
Screenshot: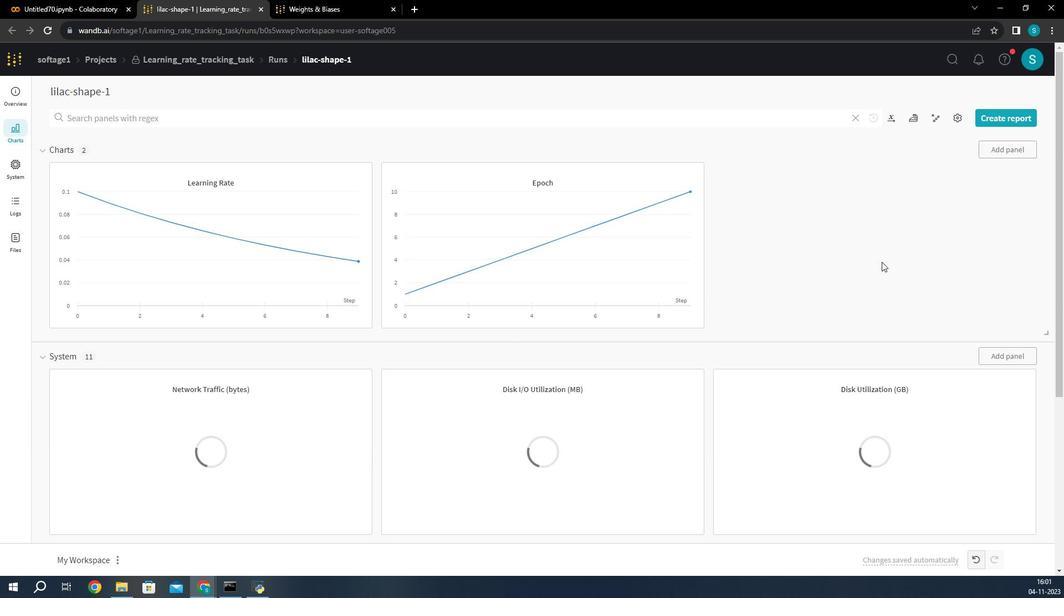 
Action: Mouse scrolled (656, 279) with delta (0, 0)
Screenshot: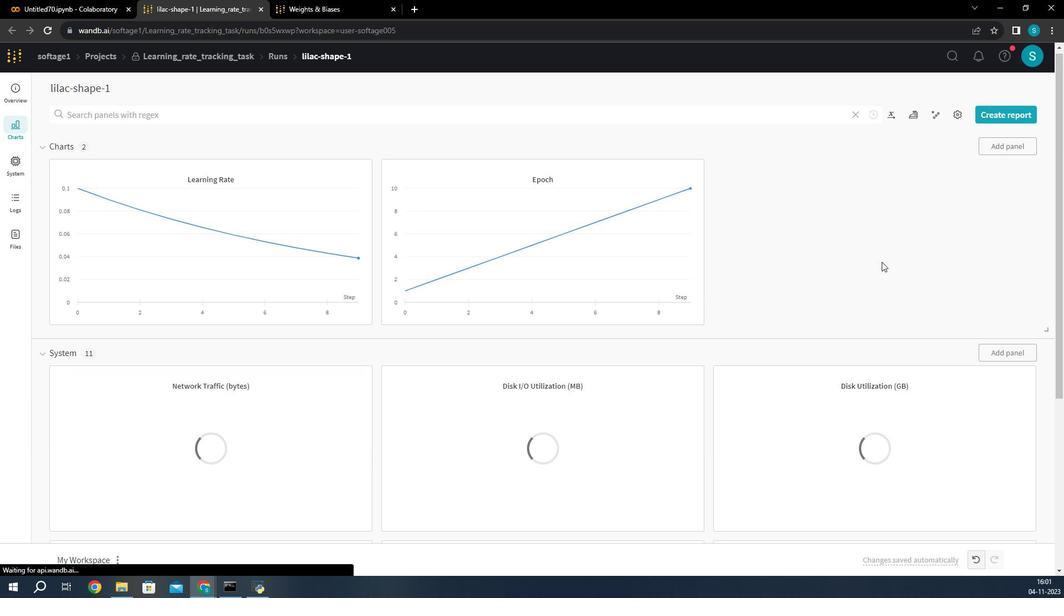 
Action: Mouse scrolled (656, 279) with delta (0, 0)
Screenshot: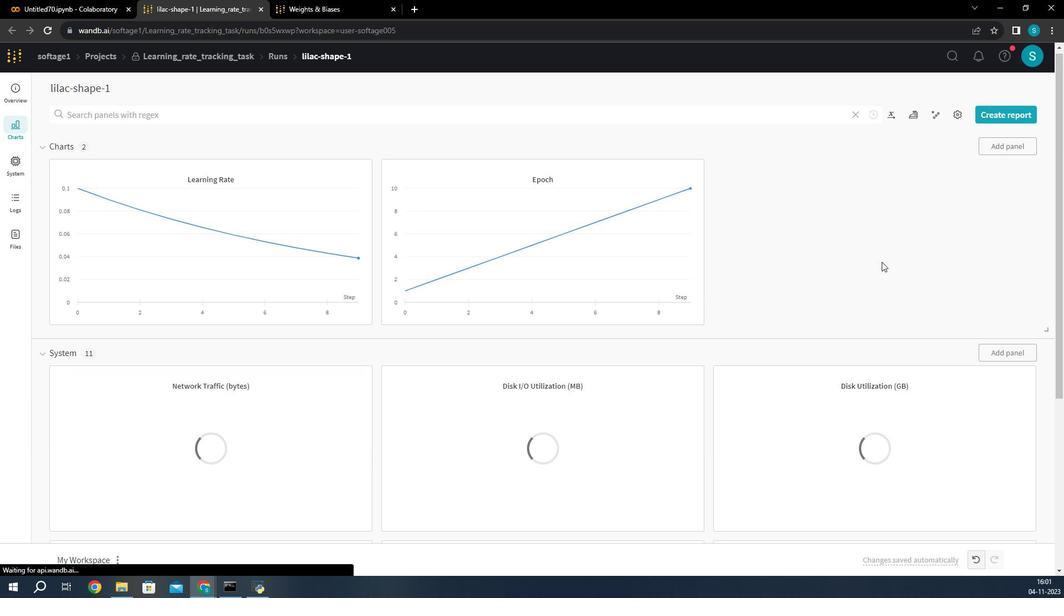 
Action: Mouse scrolled (656, 279) with delta (0, 0)
Screenshot: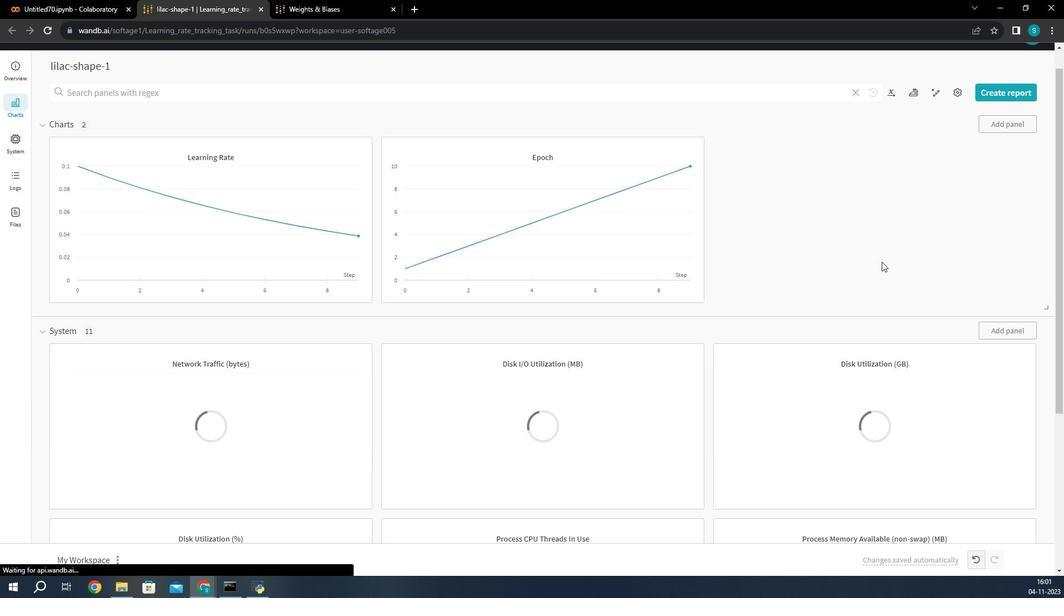 
Action: Mouse scrolled (656, 279) with delta (0, 0)
Screenshot: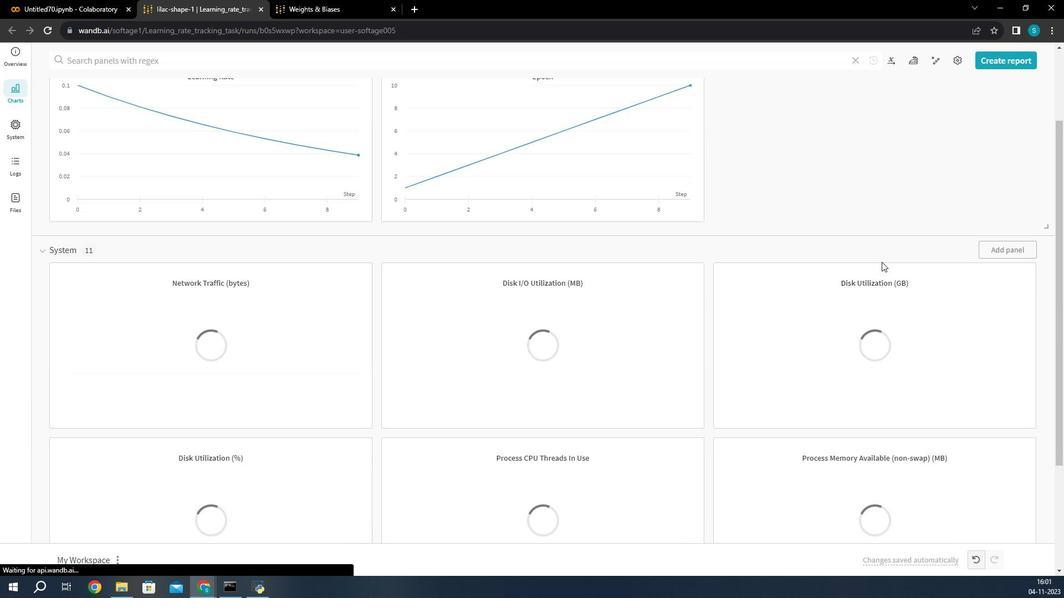 
Action: Mouse scrolled (656, 279) with delta (0, 0)
Screenshot: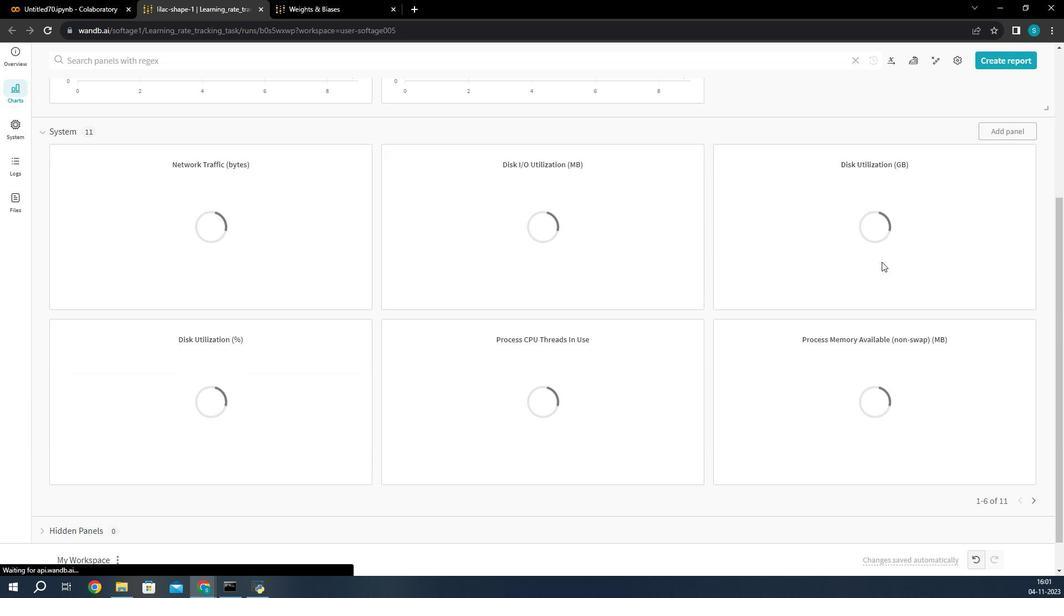 
Action: Mouse moved to (736, 428)
Screenshot: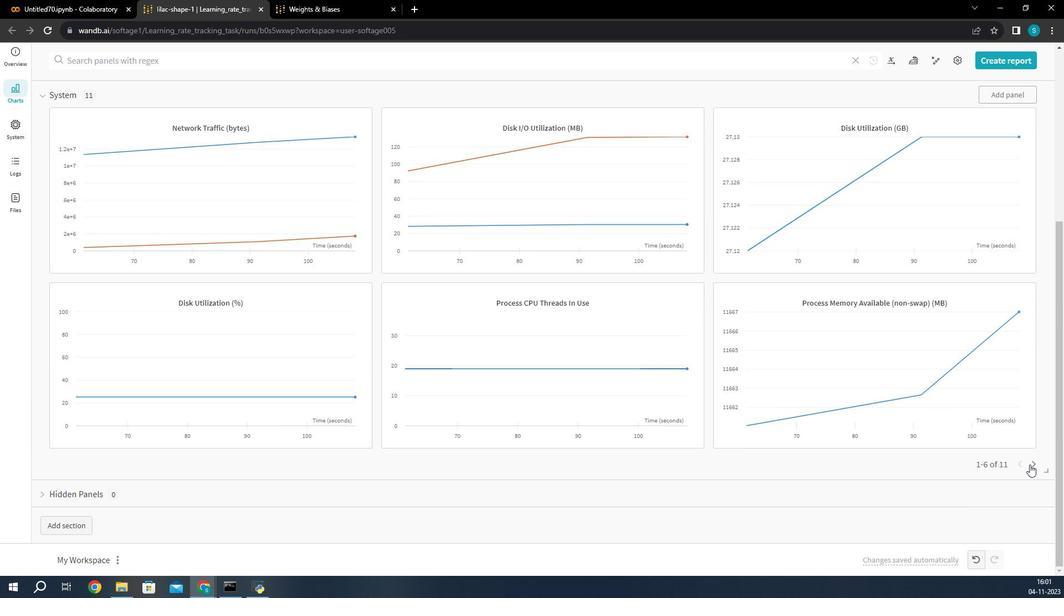
Action: Mouse pressed left at (736, 428)
Screenshot: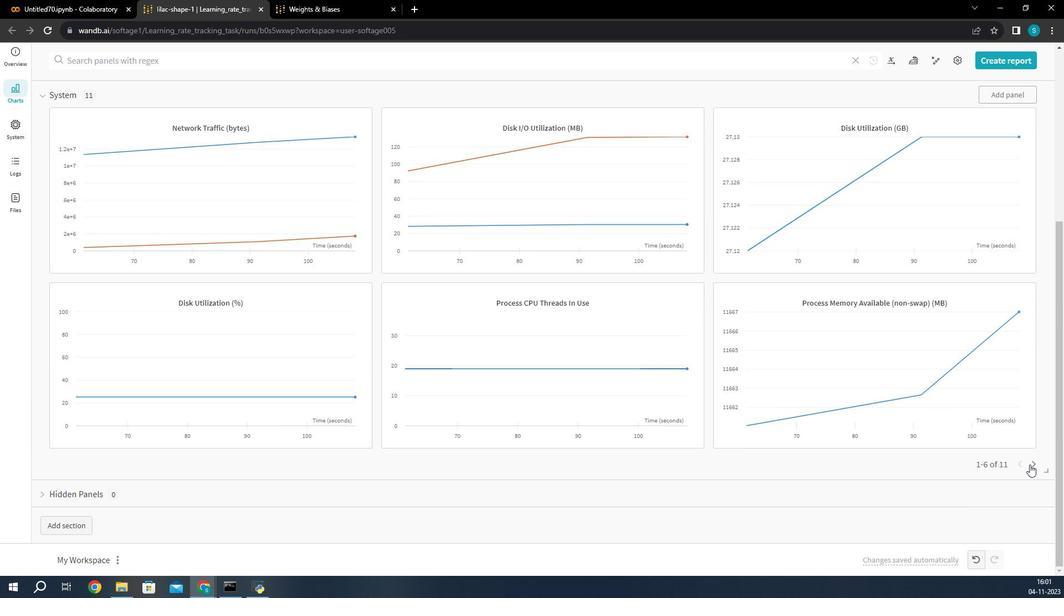 
Action: Mouse moved to (648, 373)
Screenshot: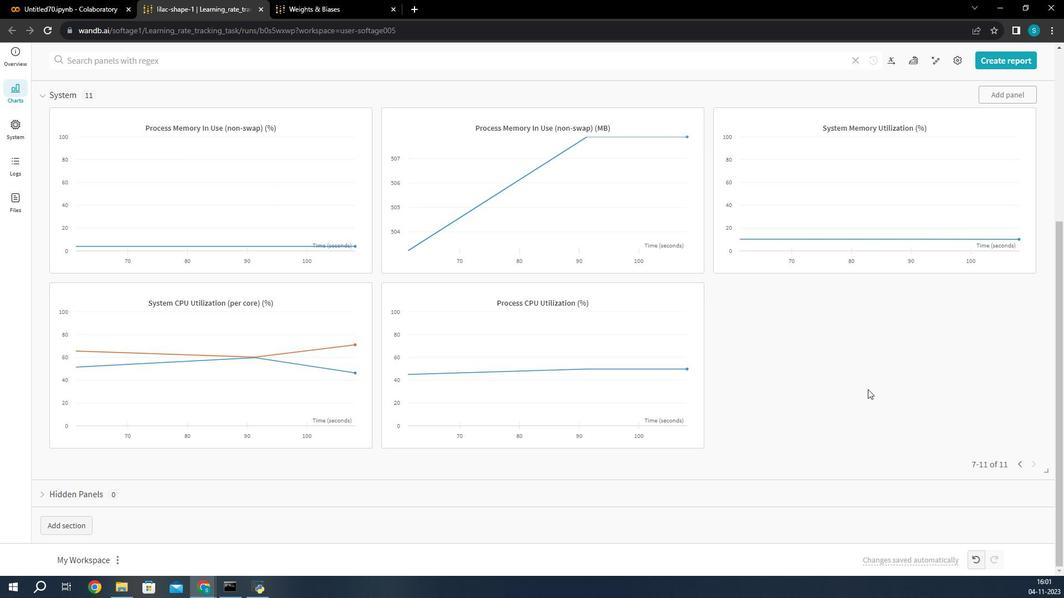 
Action: Mouse scrolled (648, 373) with delta (0, 0)
Screenshot: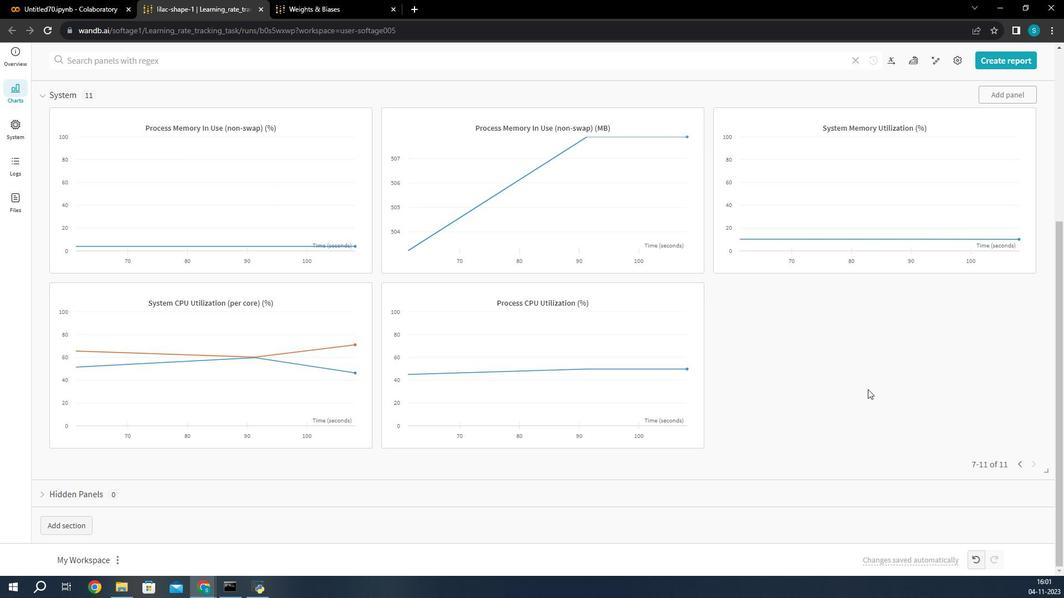 
Action: Mouse scrolled (648, 373) with delta (0, 0)
Screenshot: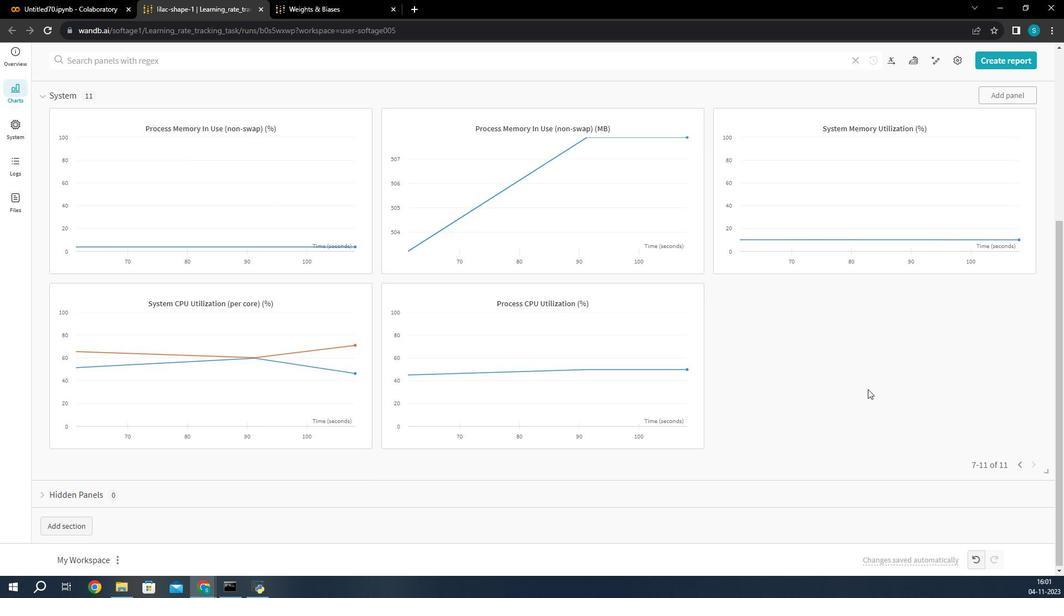 
Action: Mouse scrolled (648, 373) with delta (0, 0)
Screenshot: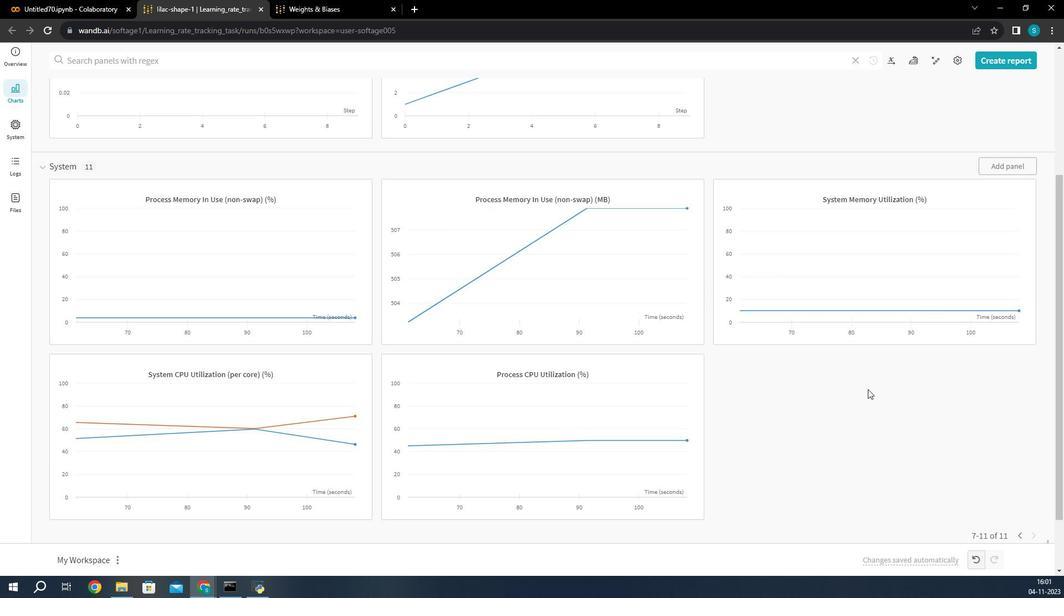 
Action: Mouse scrolled (648, 373) with delta (0, 0)
Screenshot: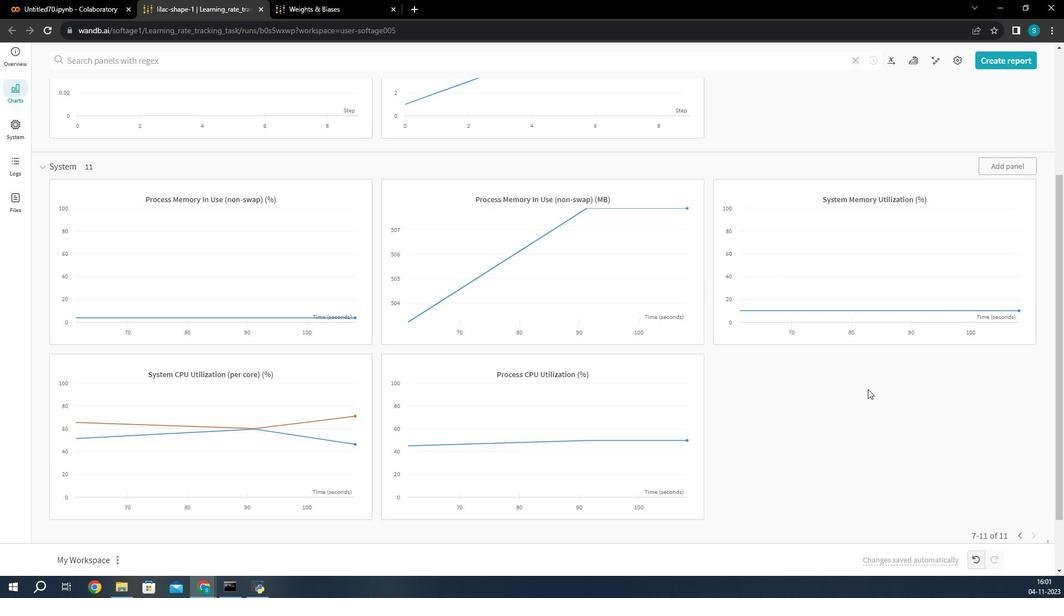 
Action: Mouse scrolled (648, 373) with delta (0, 0)
Screenshot: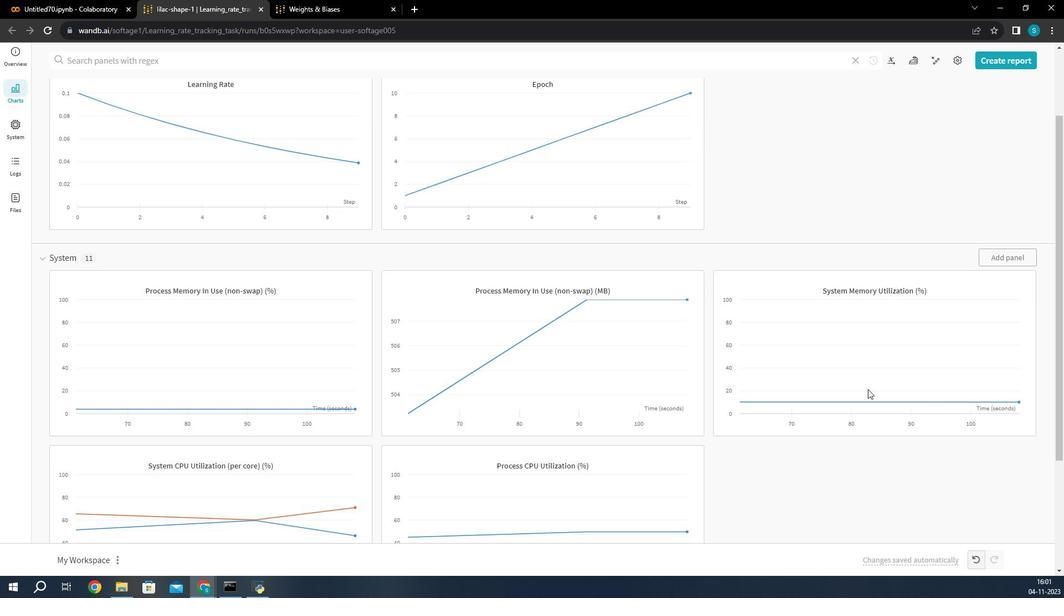 
Action: Mouse scrolled (648, 373) with delta (0, 0)
Screenshot: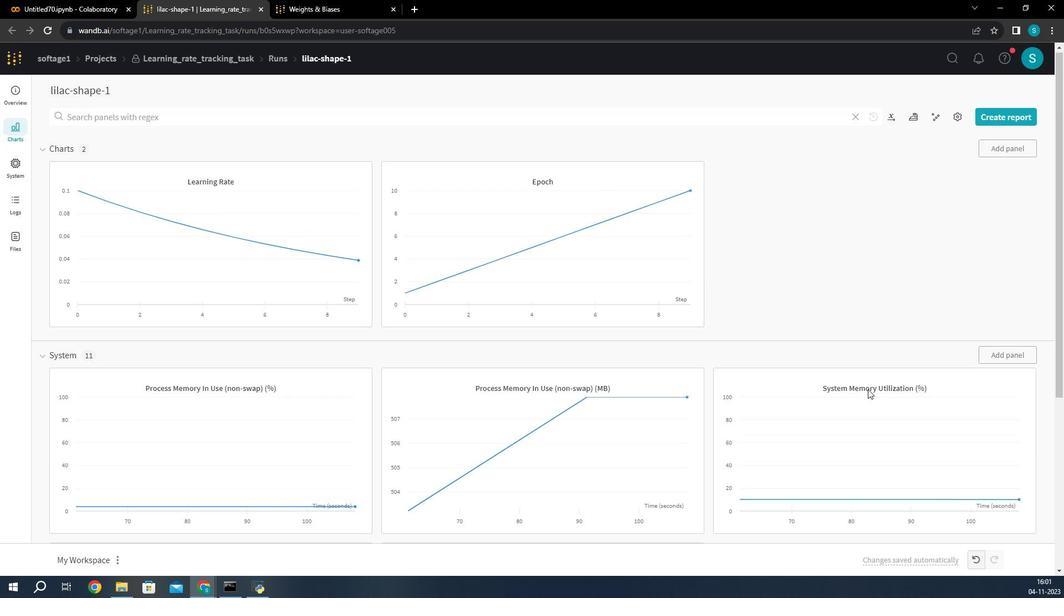 
Action: Mouse moved to (615, 213)
Screenshot: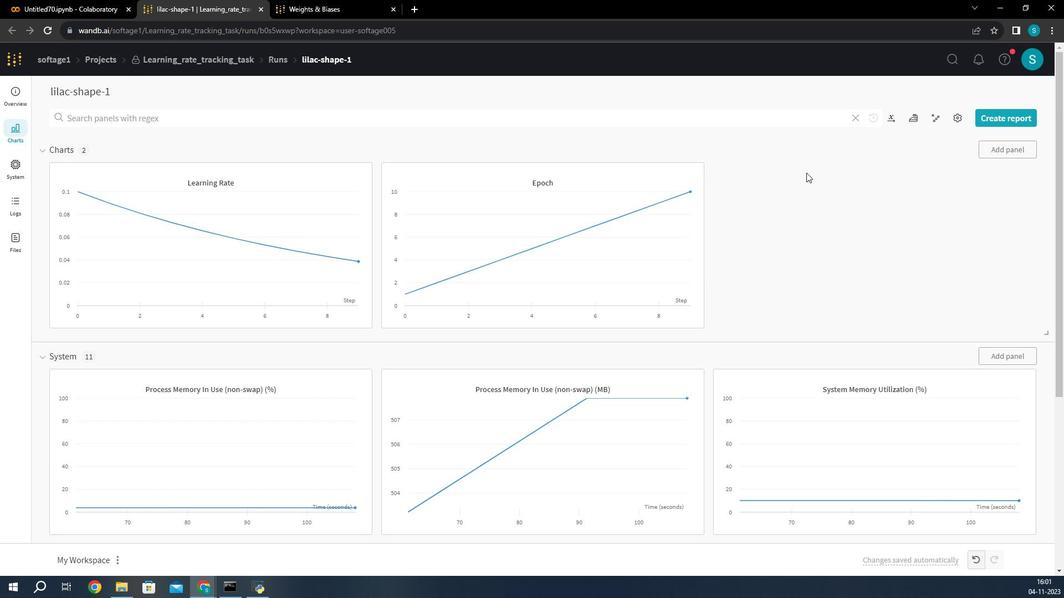 
